 Task: Look for space in Salinópolis, Brazil from 3rd August, 2023 to 7th August, 2023 for 2 adults in price range Rs.4000 to Rs.9000. Place can be private room with 1  bedroom having 1 bed and 1 bathroom. Property type can be house, flat, guest house, hotel. Booking option can be shelf check-in. Required host language is Spanish.
Action: Mouse moved to (789, 111)
Screenshot: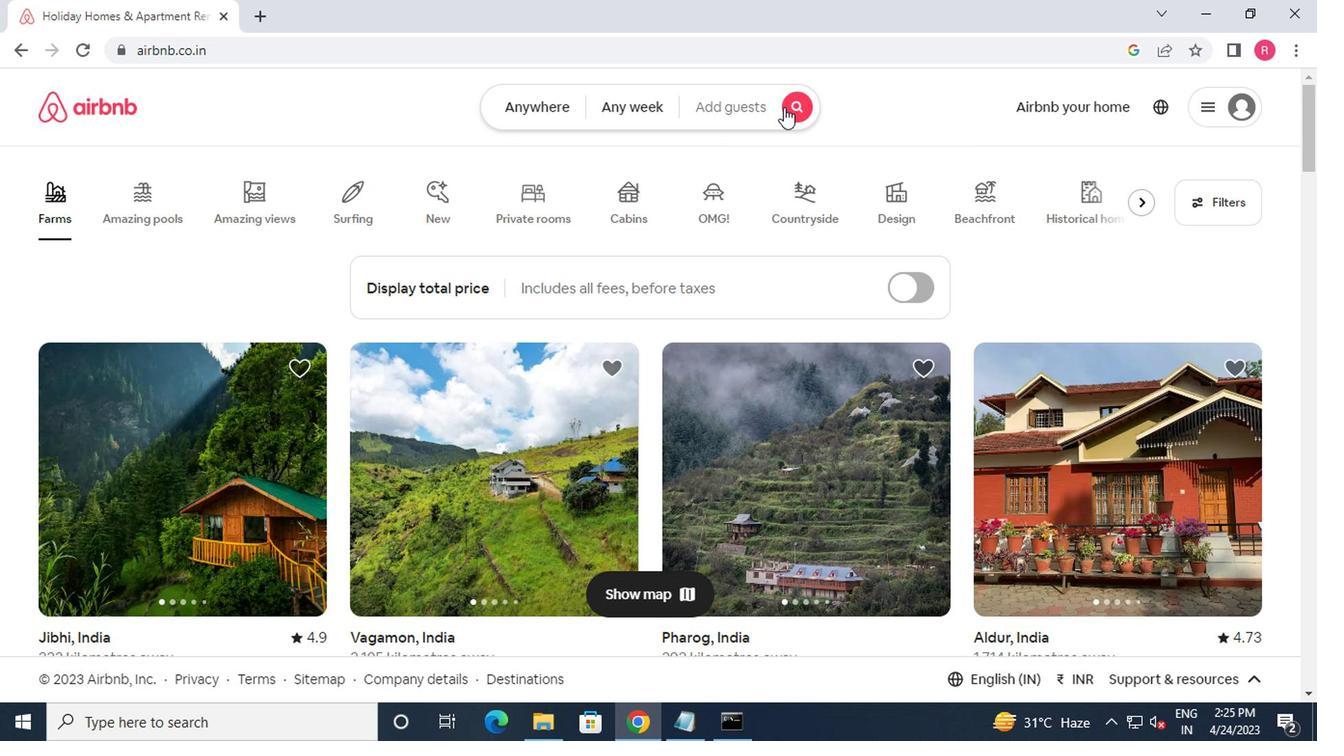 
Action: Mouse pressed left at (789, 111)
Screenshot: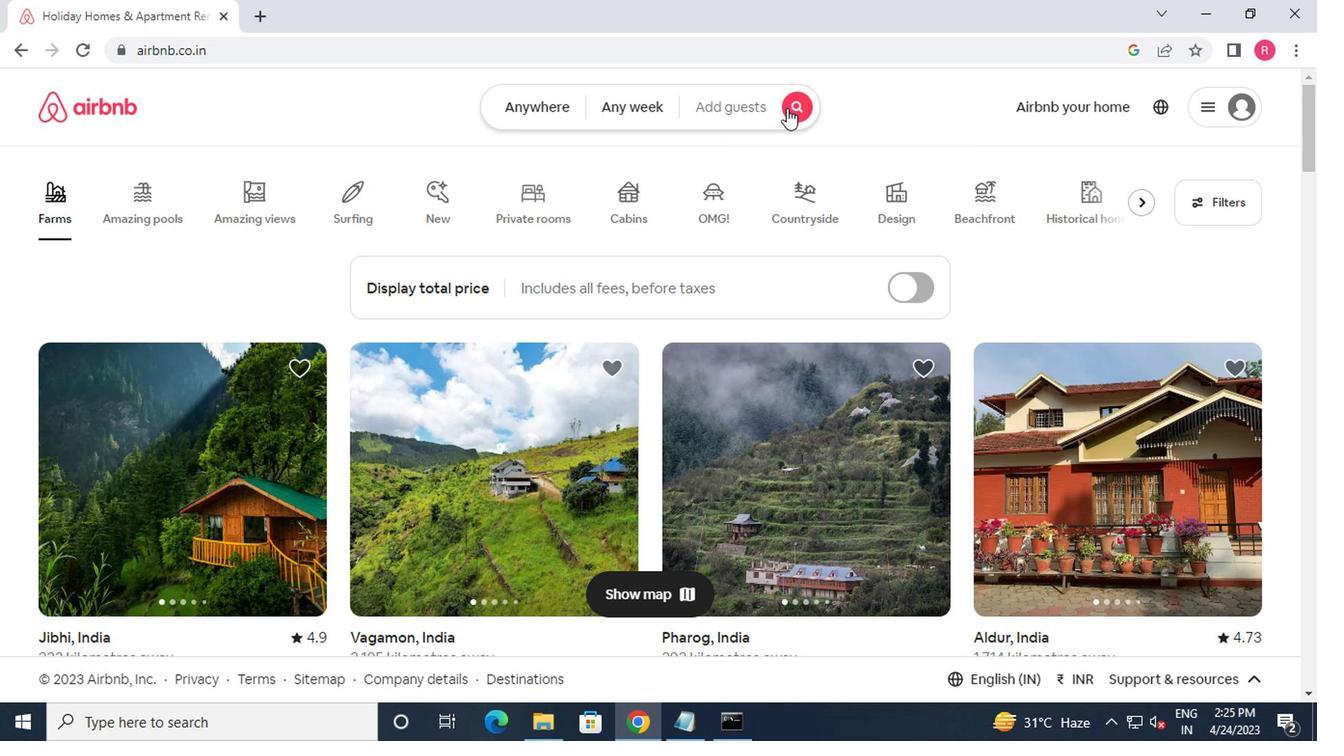 
Action: Mouse moved to (402, 189)
Screenshot: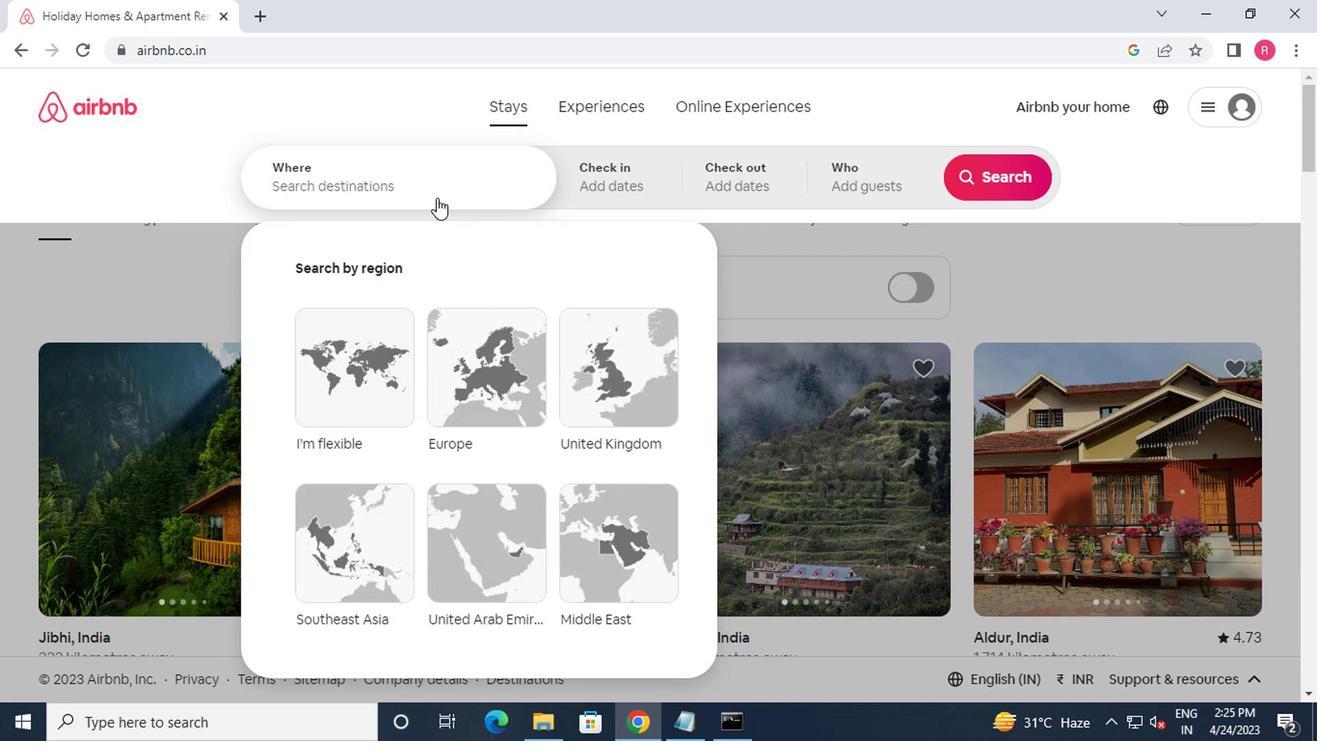 
Action: Mouse pressed left at (402, 189)
Screenshot: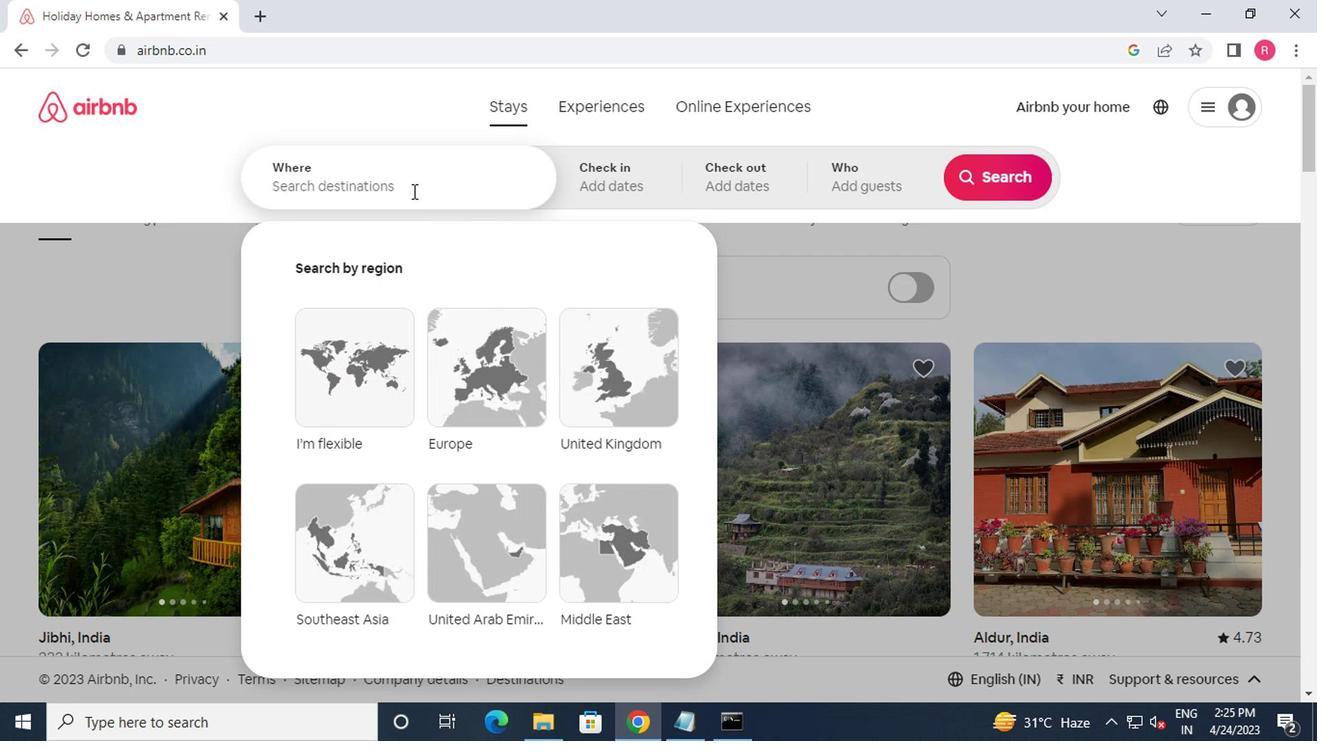 
Action: Key pressed salinopolis,brazil<Key.enter>
Screenshot: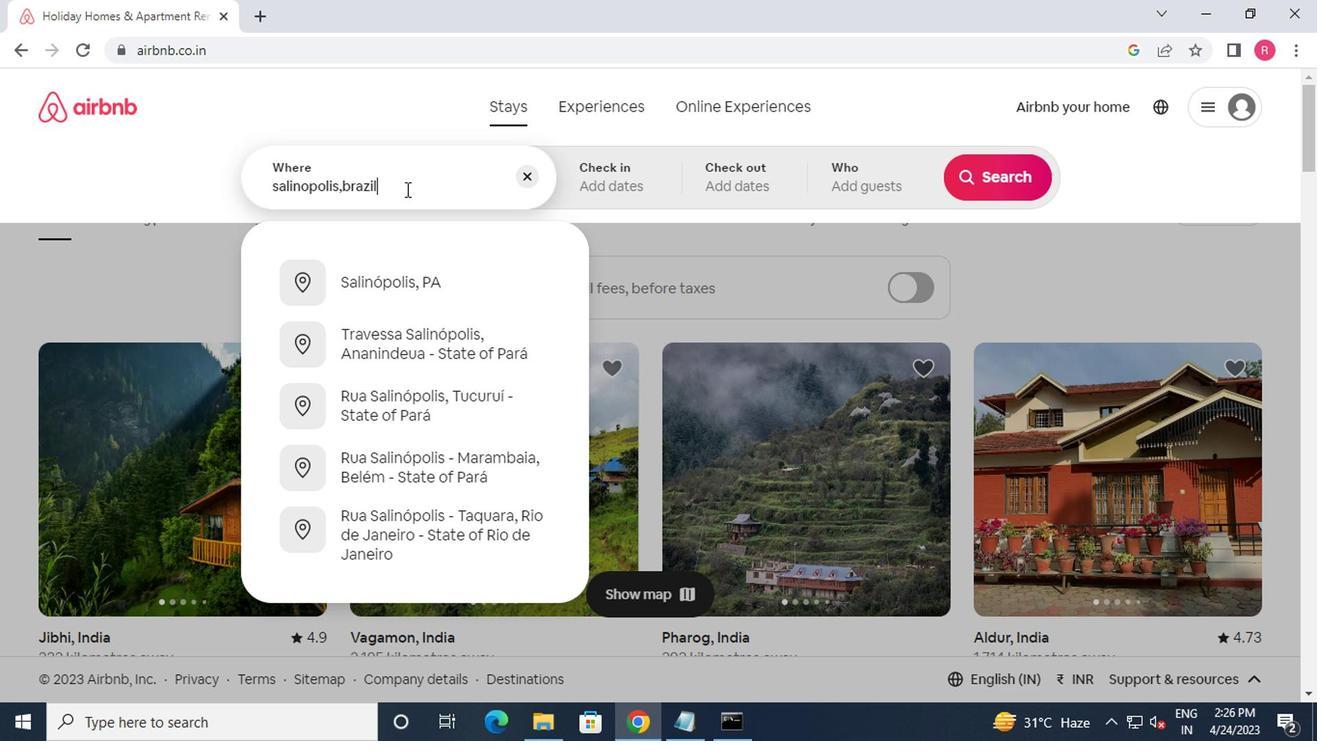 
Action: Mouse moved to (975, 339)
Screenshot: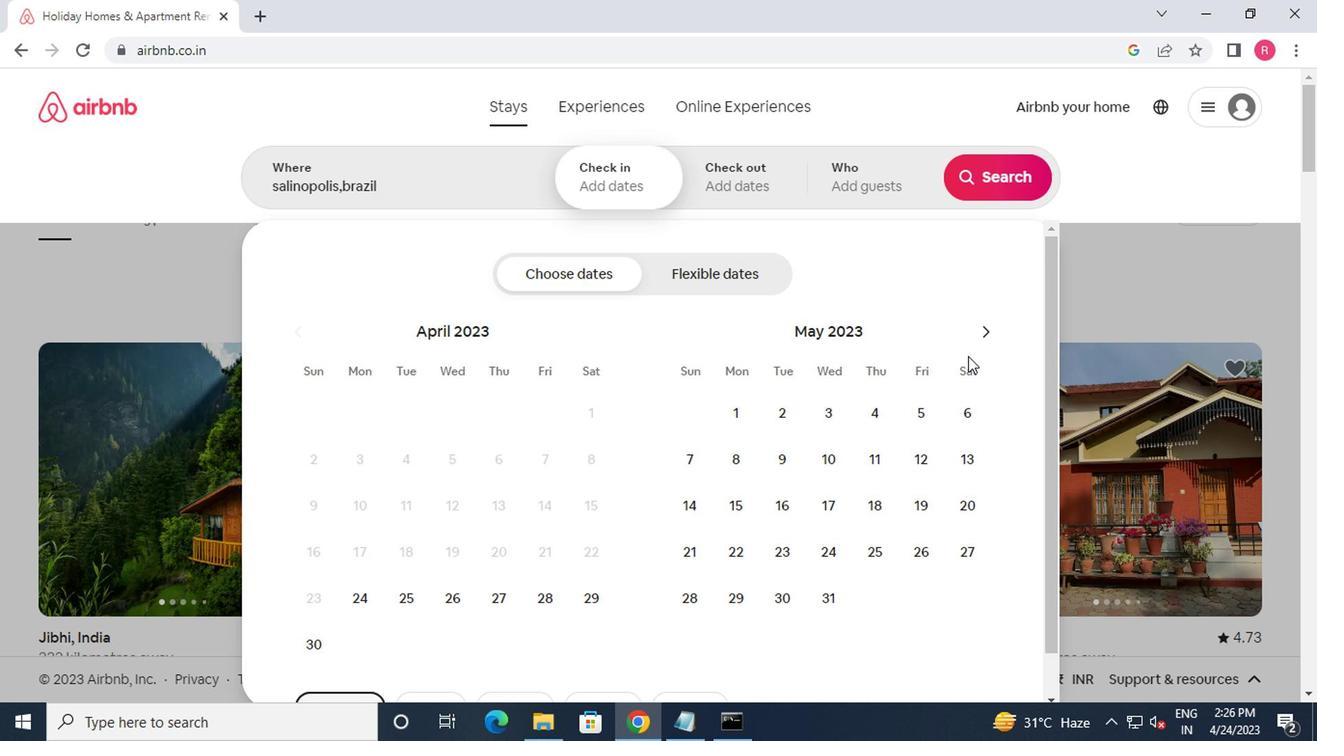 
Action: Mouse pressed left at (975, 339)
Screenshot: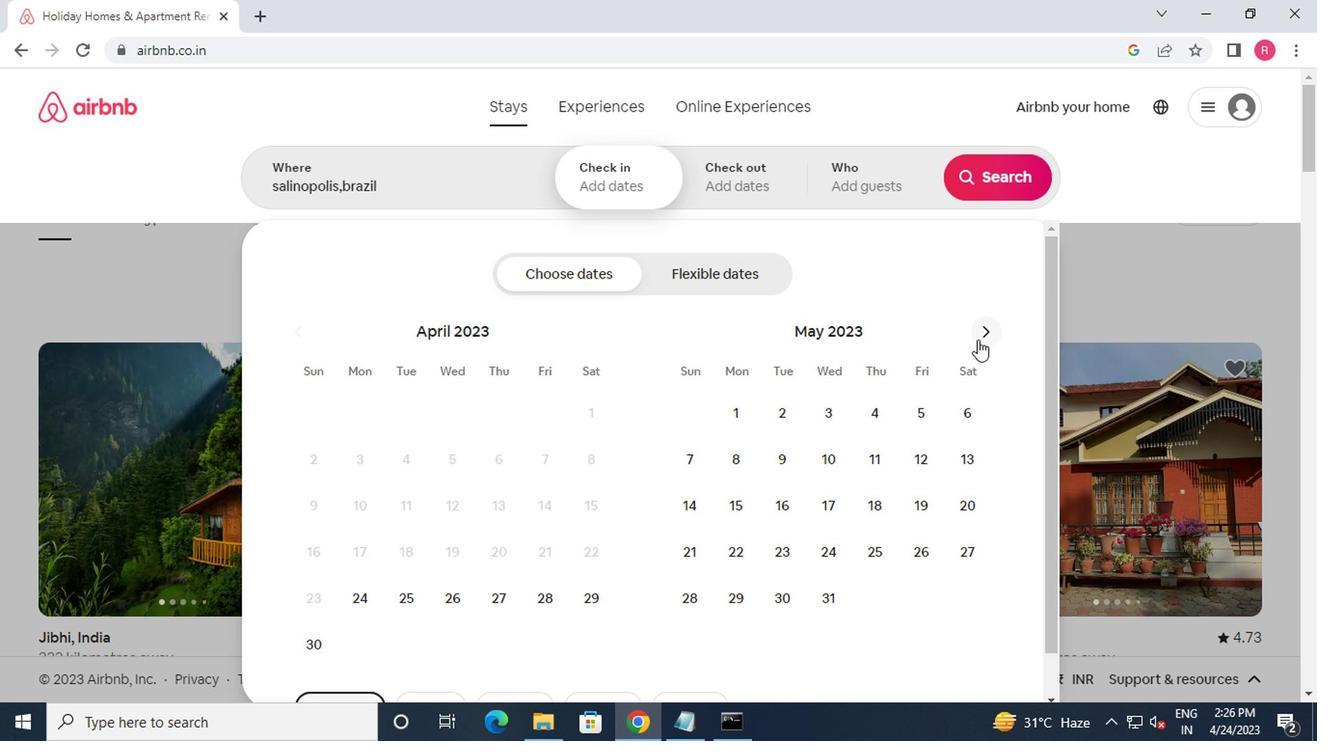 
Action: Mouse pressed left at (975, 339)
Screenshot: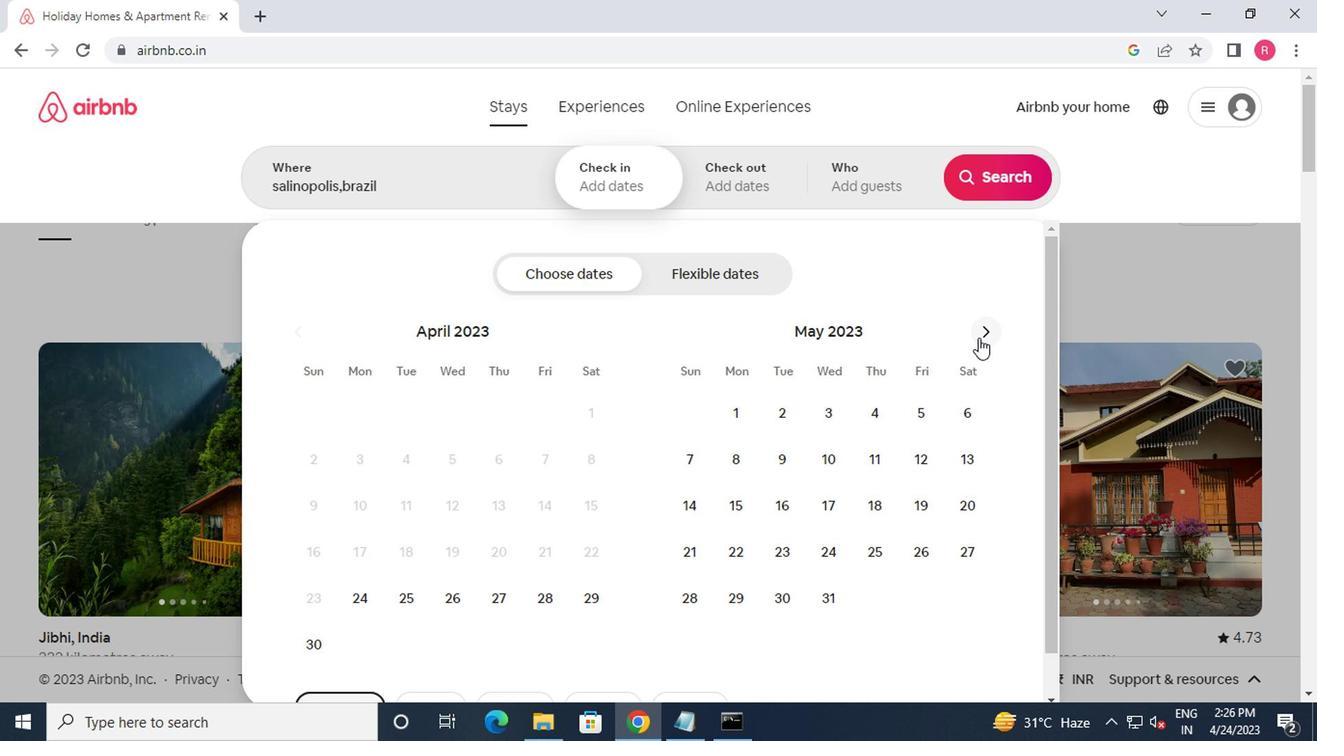 
Action: Mouse pressed left at (975, 339)
Screenshot: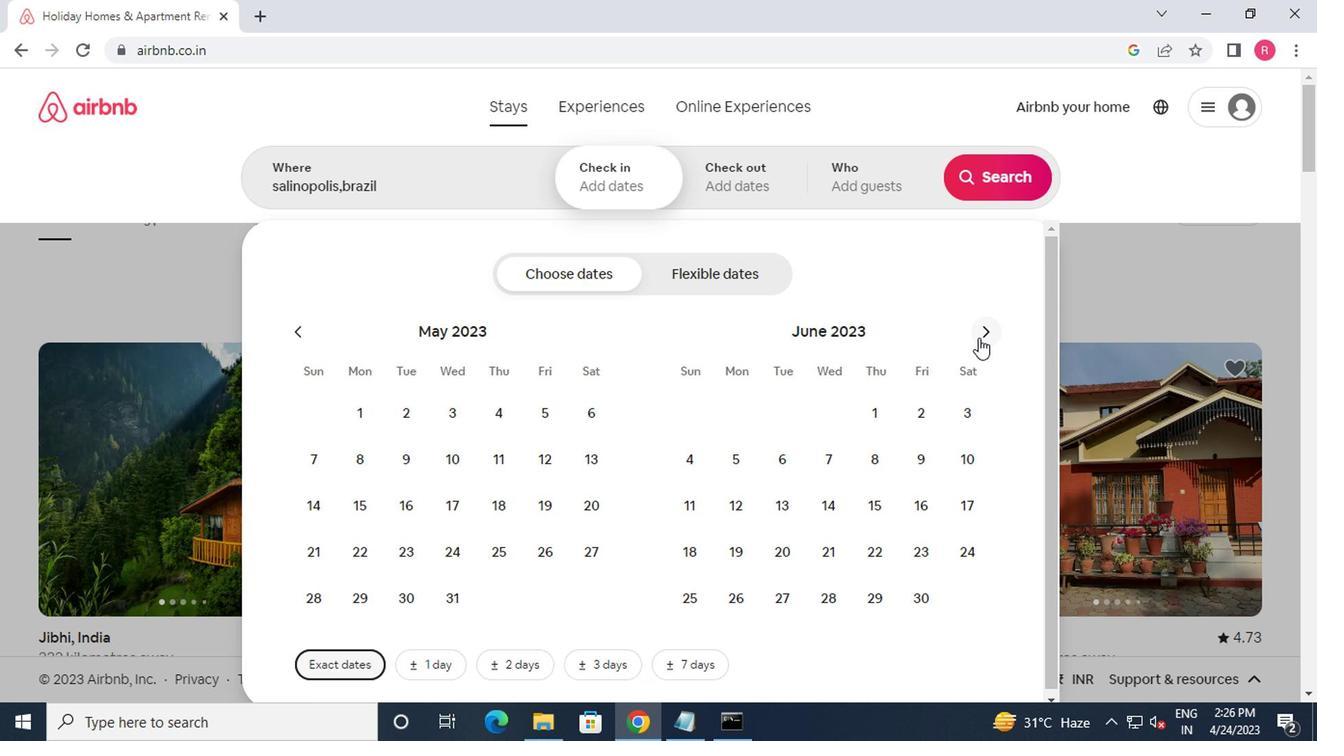 
Action: Mouse pressed left at (975, 339)
Screenshot: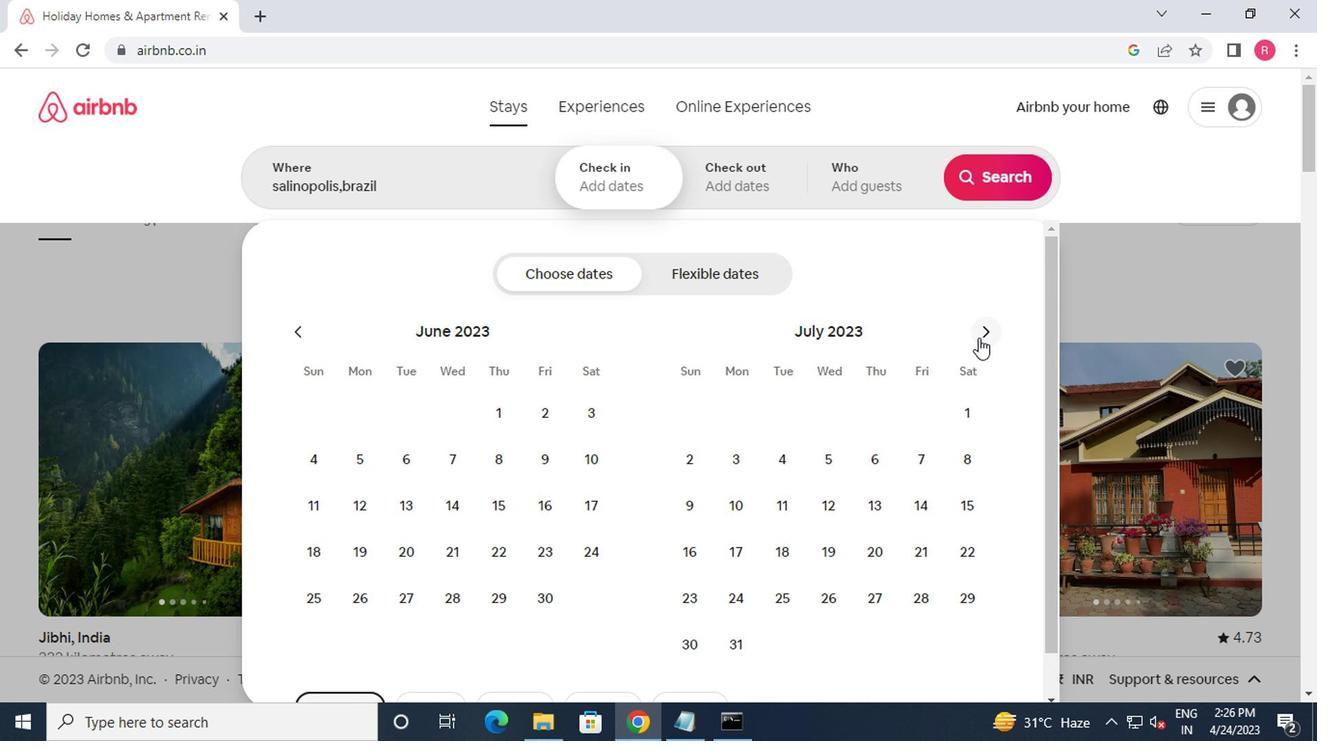
Action: Mouse moved to (870, 424)
Screenshot: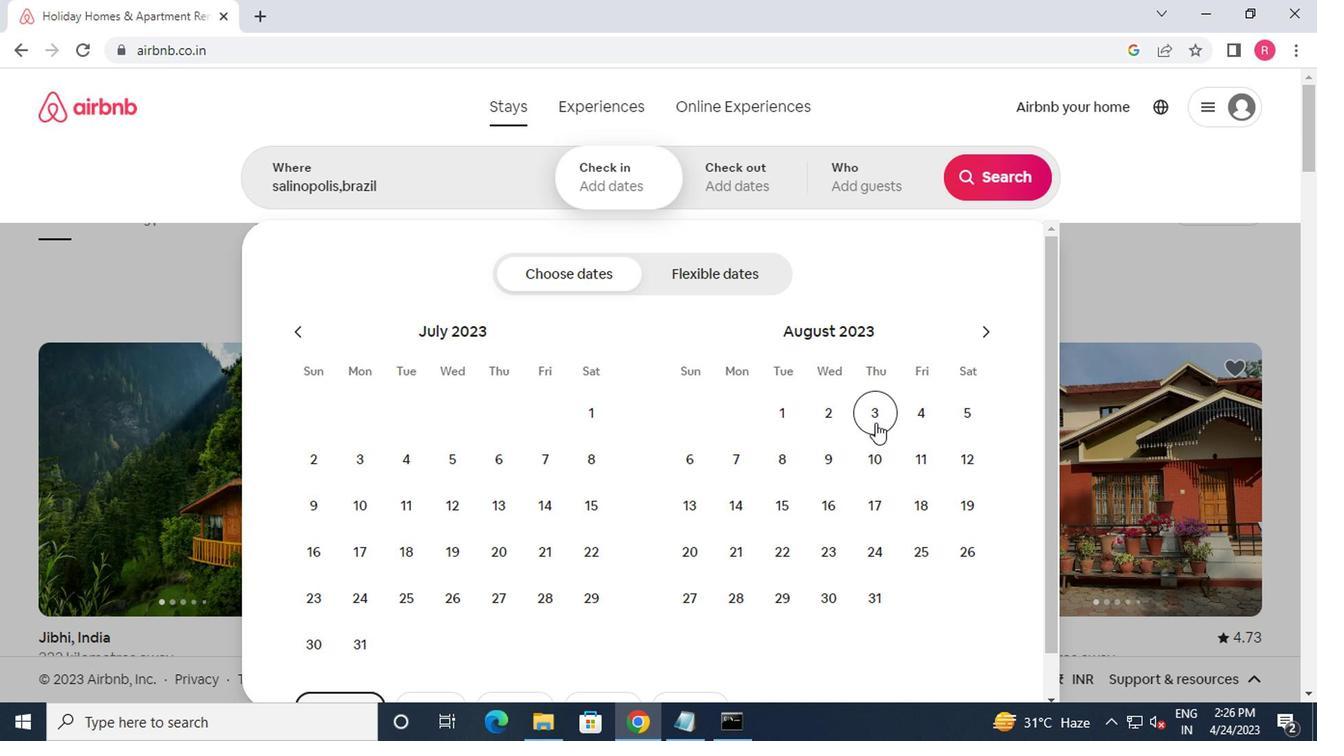
Action: Mouse pressed left at (870, 424)
Screenshot: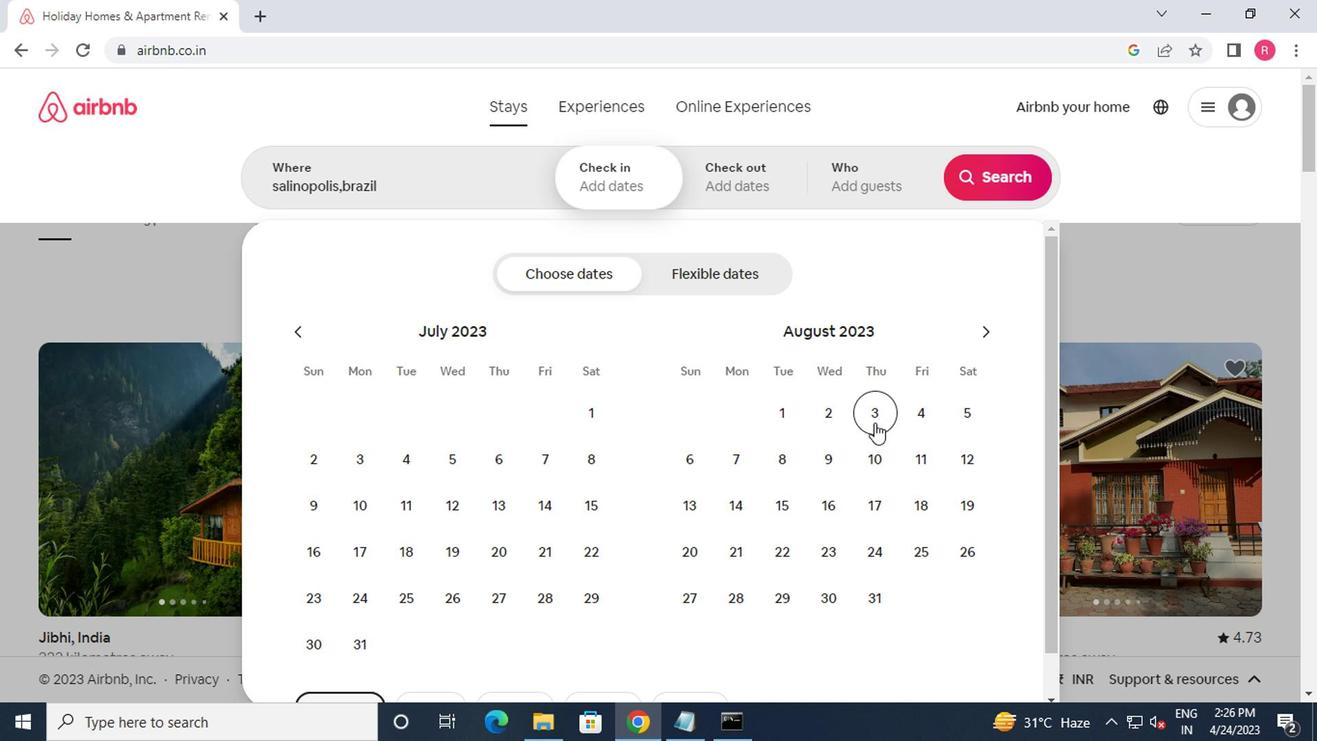 
Action: Mouse moved to (737, 470)
Screenshot: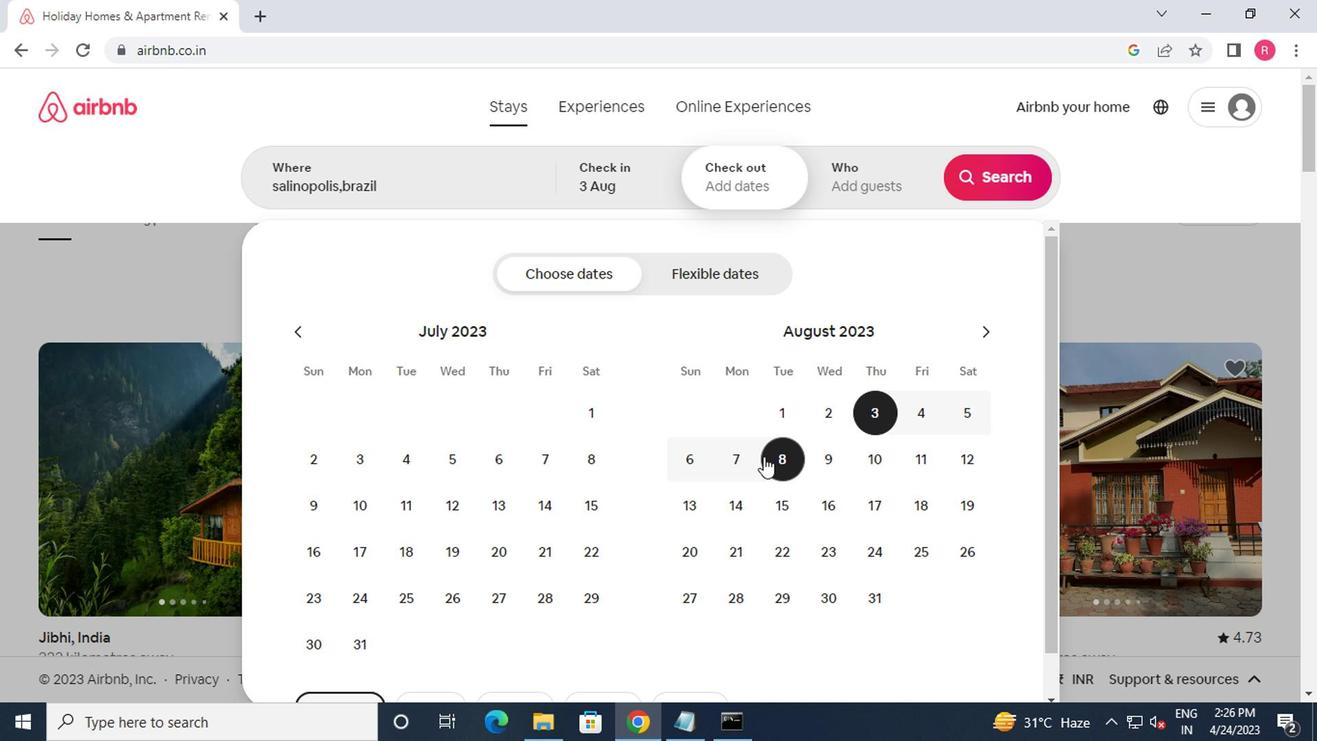 
Action: Mouse pressed left at (737, 470)
Screenshot: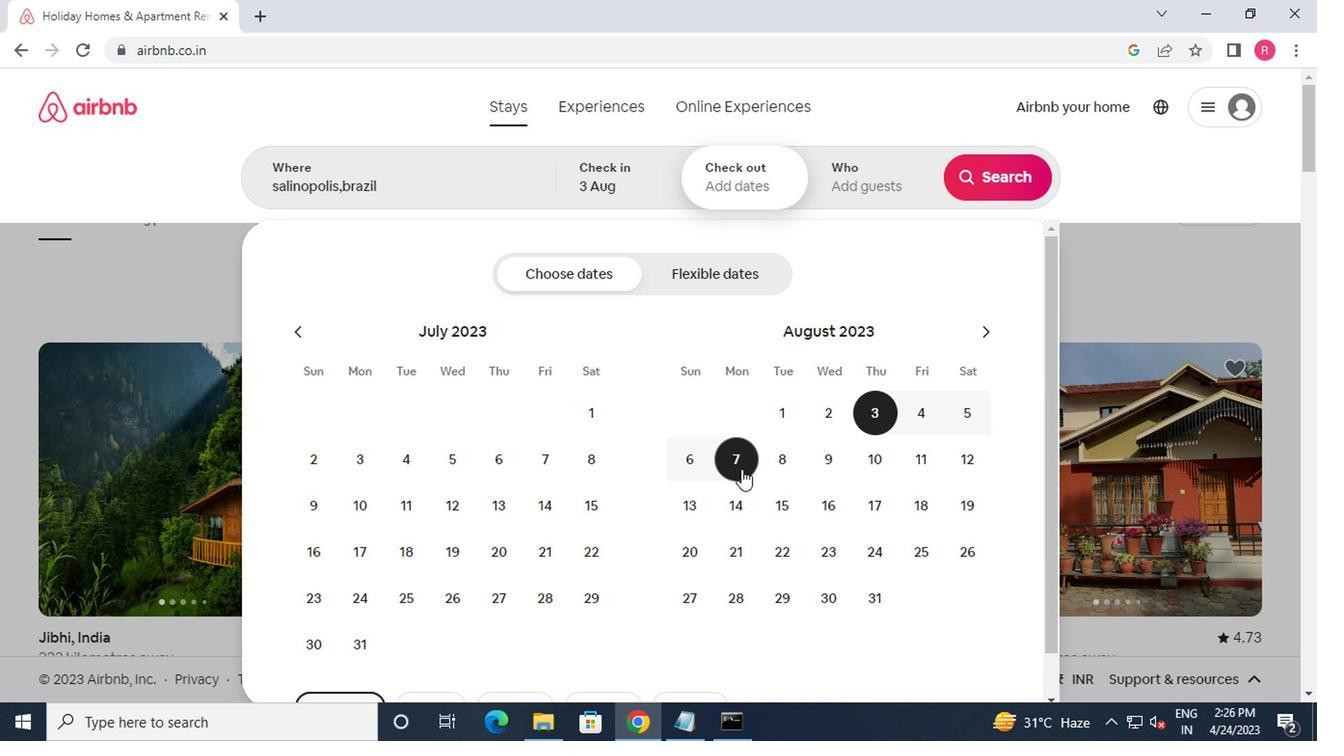 
Action: Mouse moved to (849, 183)
Screenshot: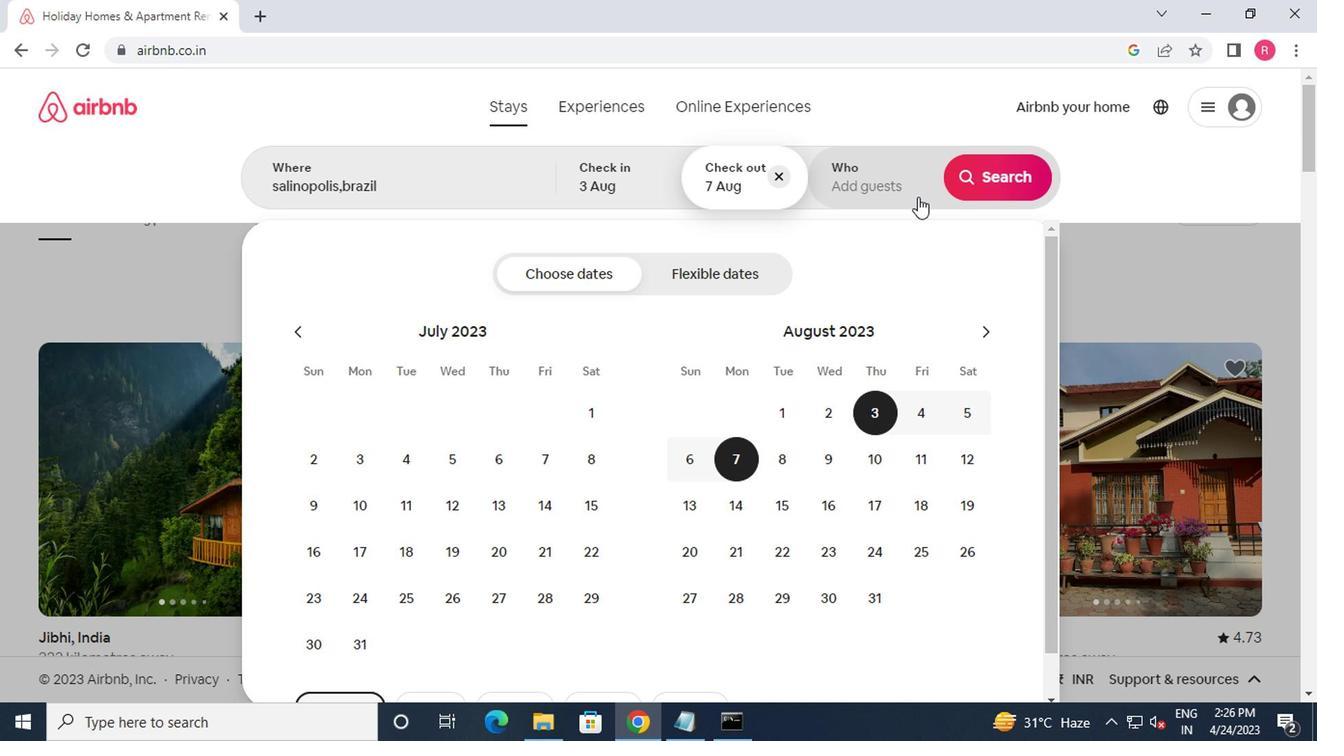 
Action: Mouse pressed left at (849, 183)
Screenshot: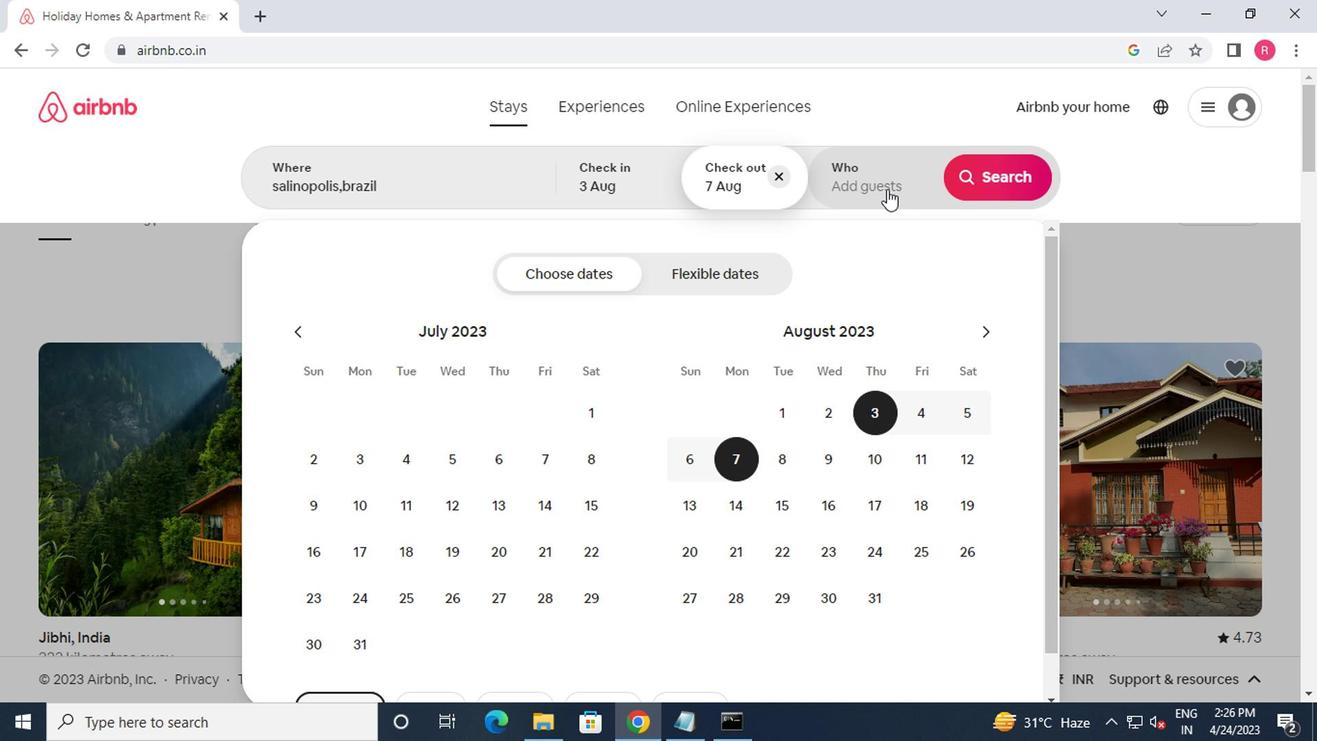 
Action: Mouse moved to (998, 286)
Screenshot: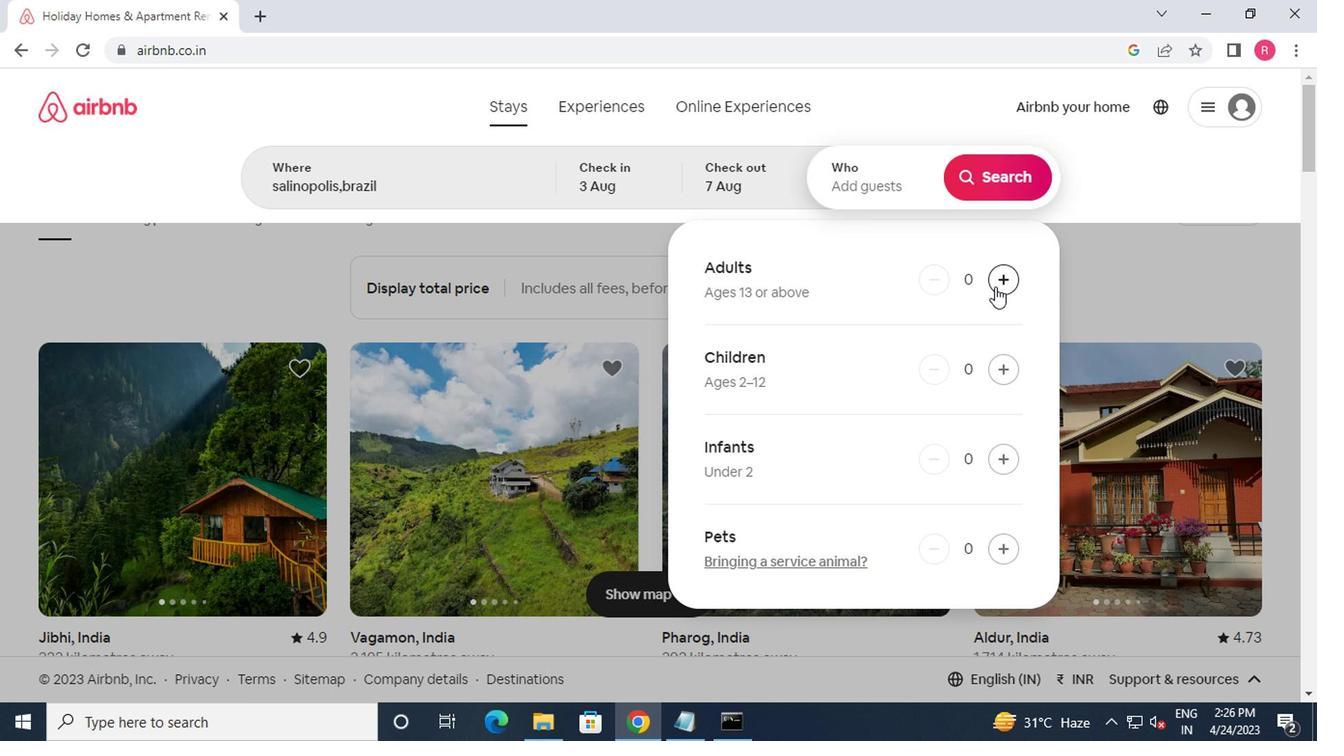 
Action: Mouse pressed left at (998, 286)
Screenshot: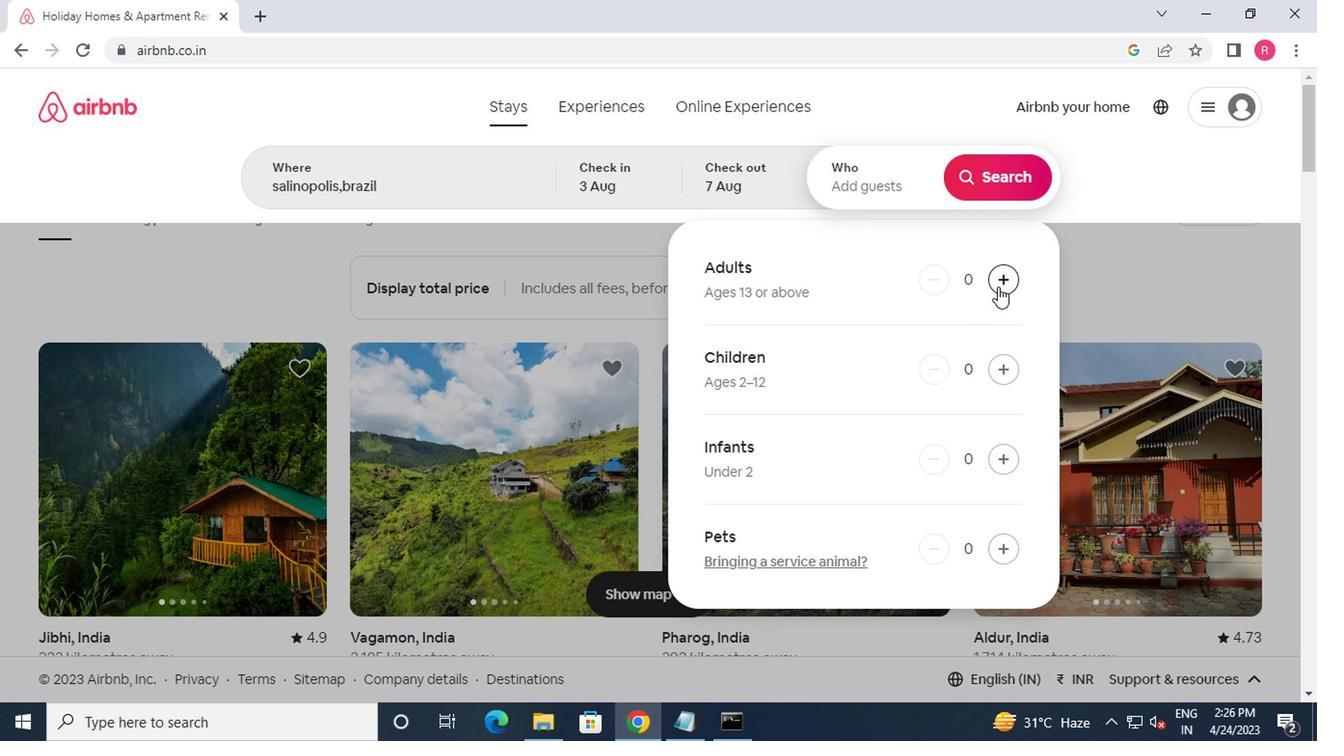 
Action: Mouse moved to (999, 285)
Screenshot: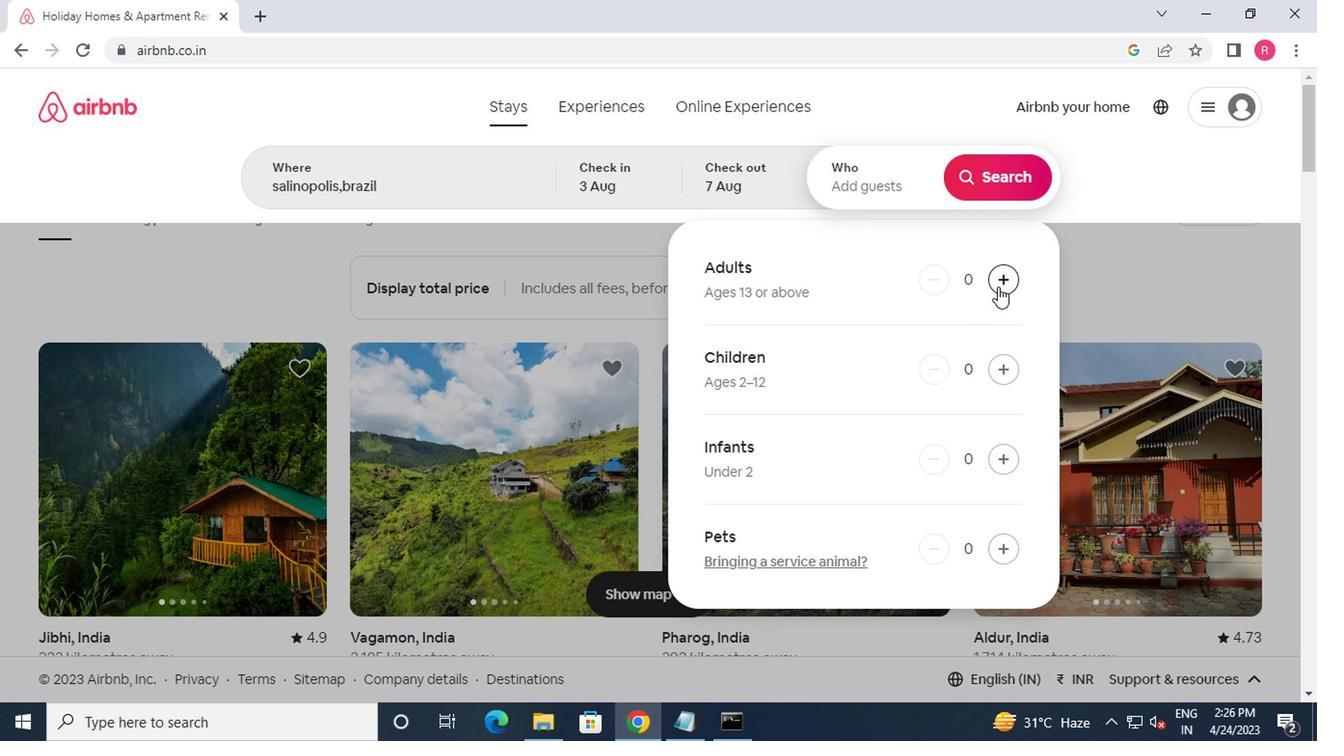 
Action: Mouse pressed left at (999, 285)
Screenshot: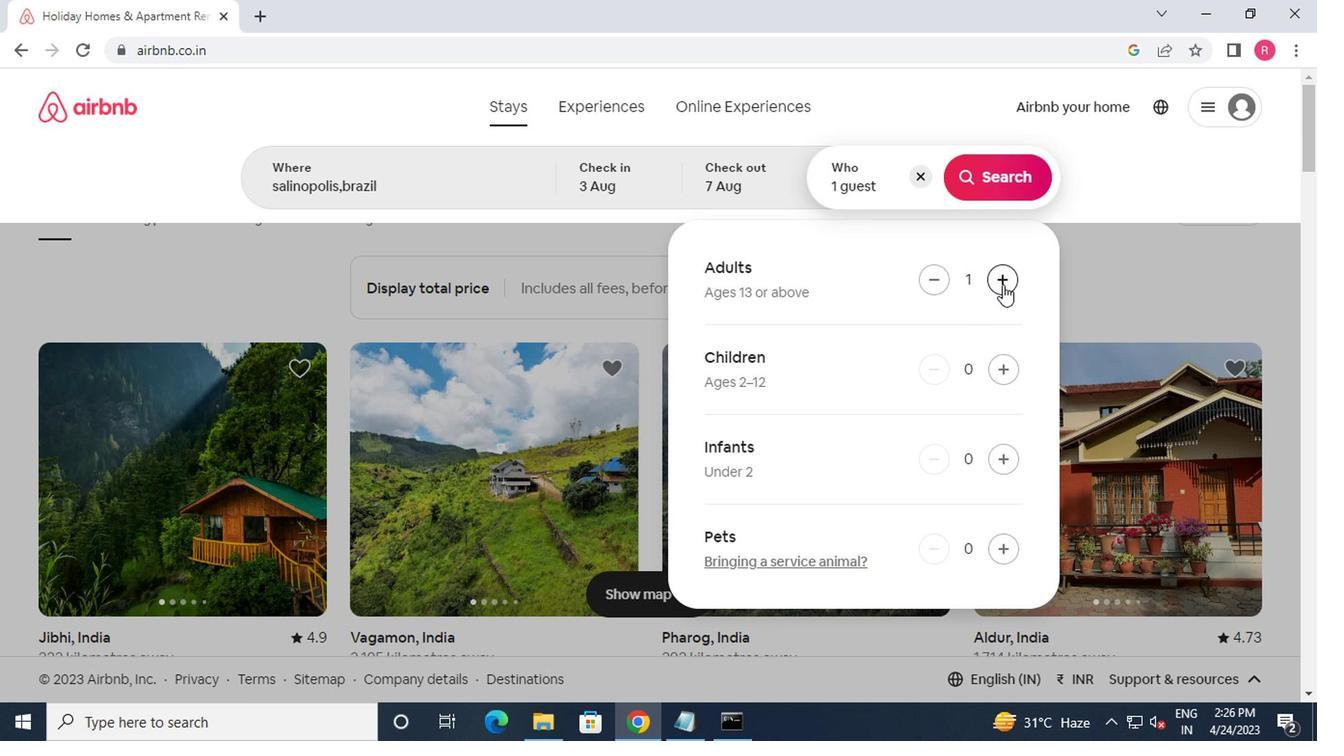 
Action: Mouse moved to (984, 191)
Screenshot: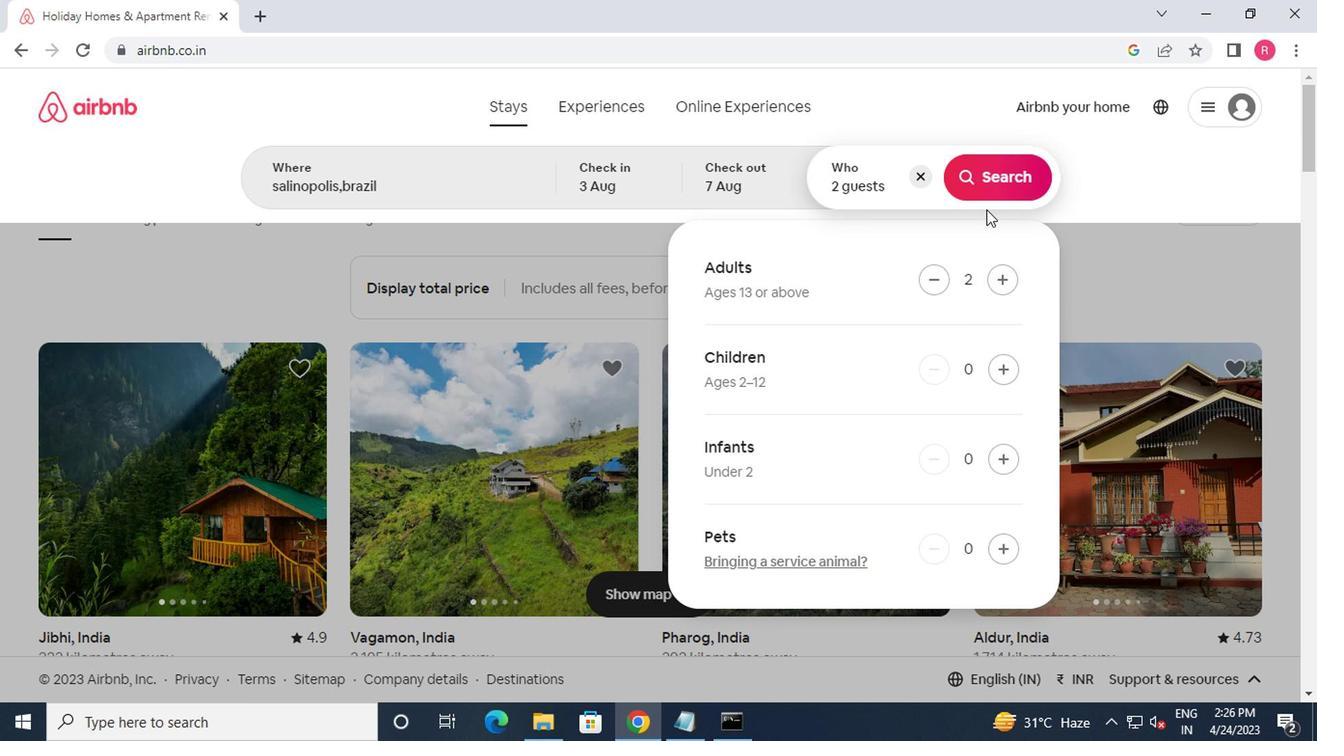 
Action: Mouse pressed left at (984, 191)
Screenshot: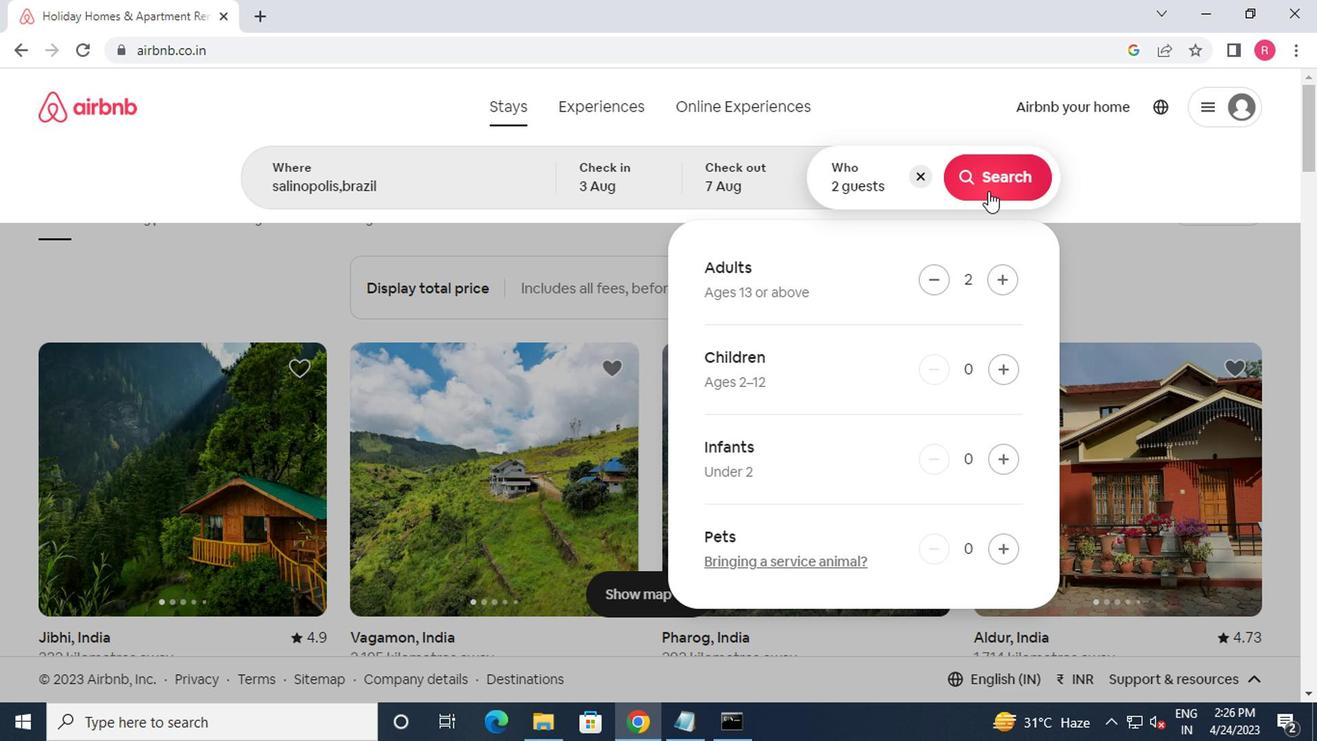 
Action: Mouse moved to (1218, 188)
Screenshot: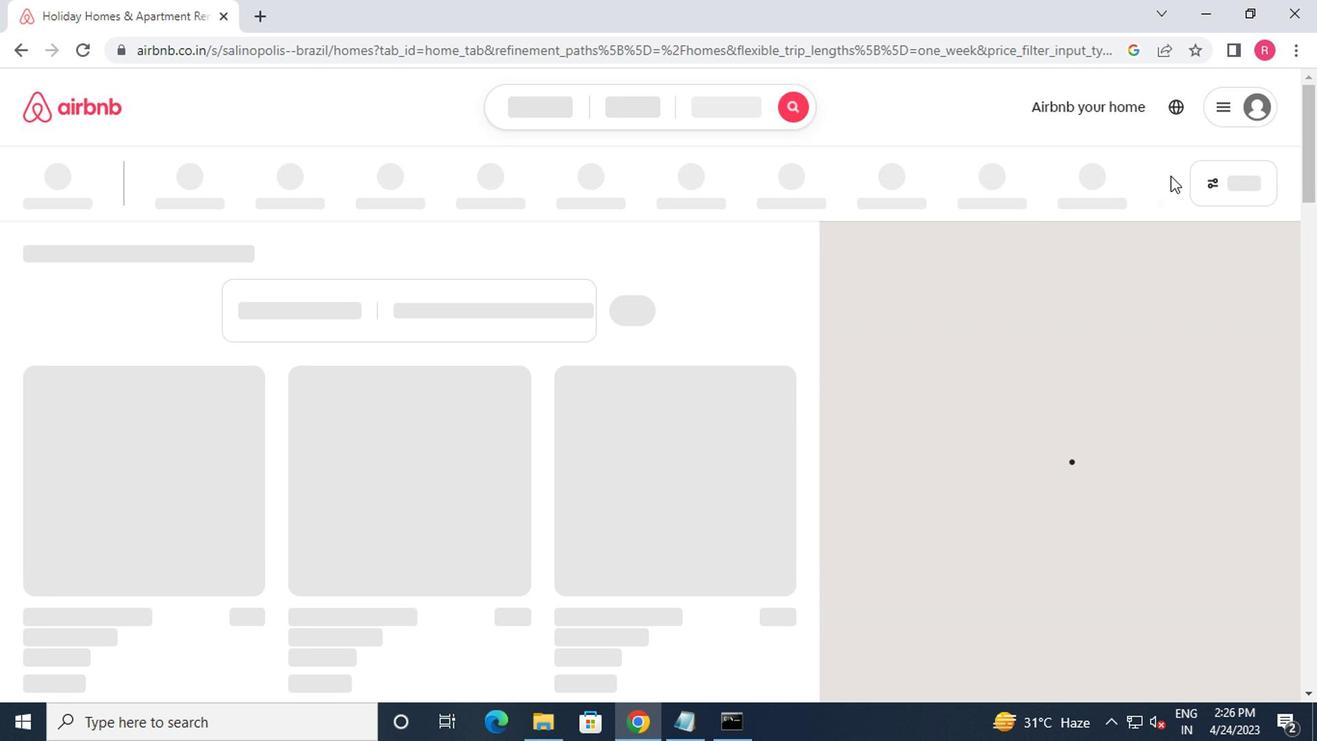 
Action: Mouse pressed left at (1218, 188)
Screenshot: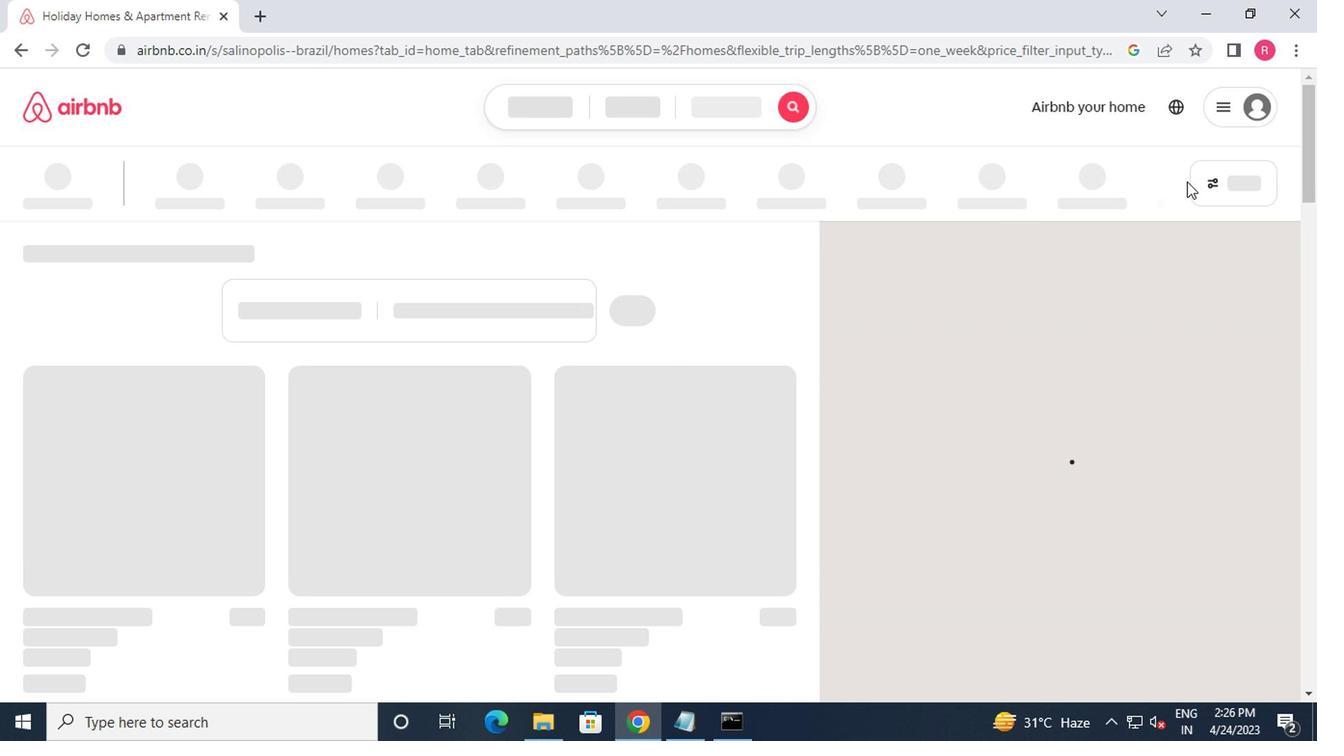 
Action: Mouse moved to (404, 420)
Screenshot: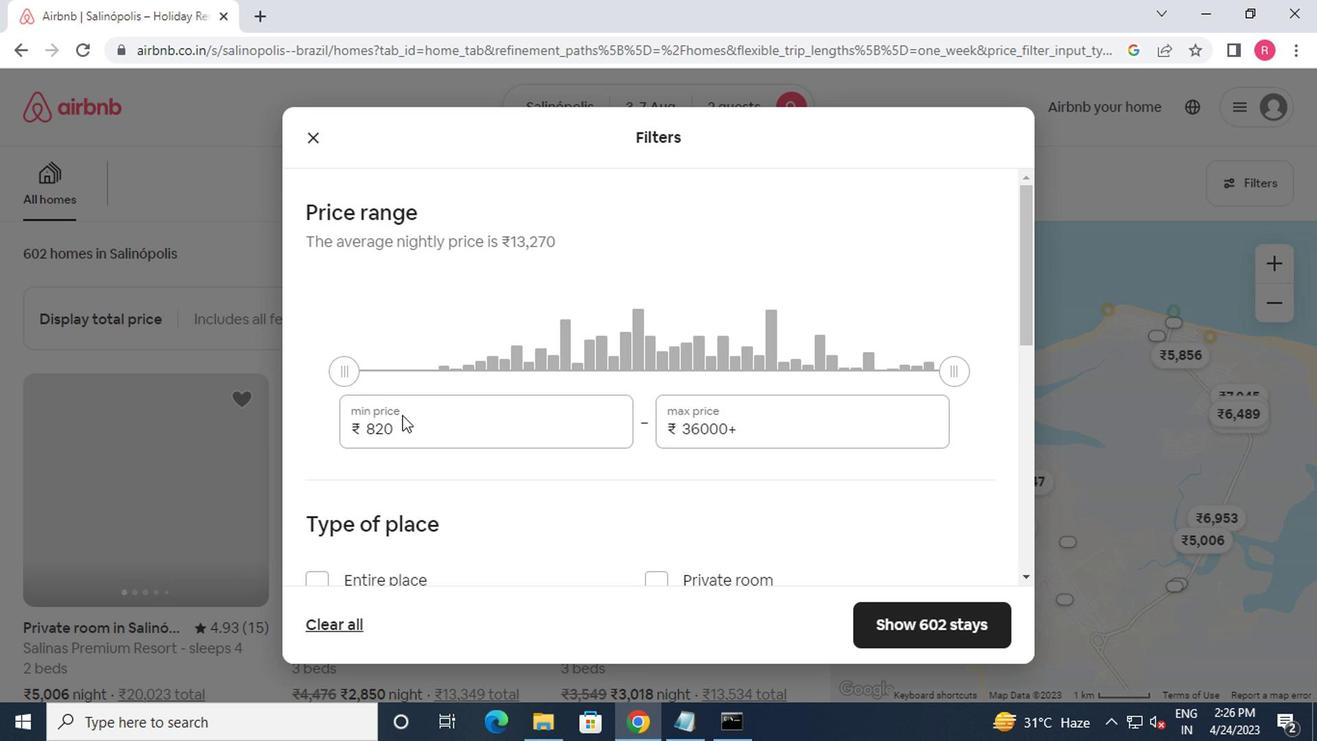 
Action: Mouse pressed left at (404, 420)
Screenshot: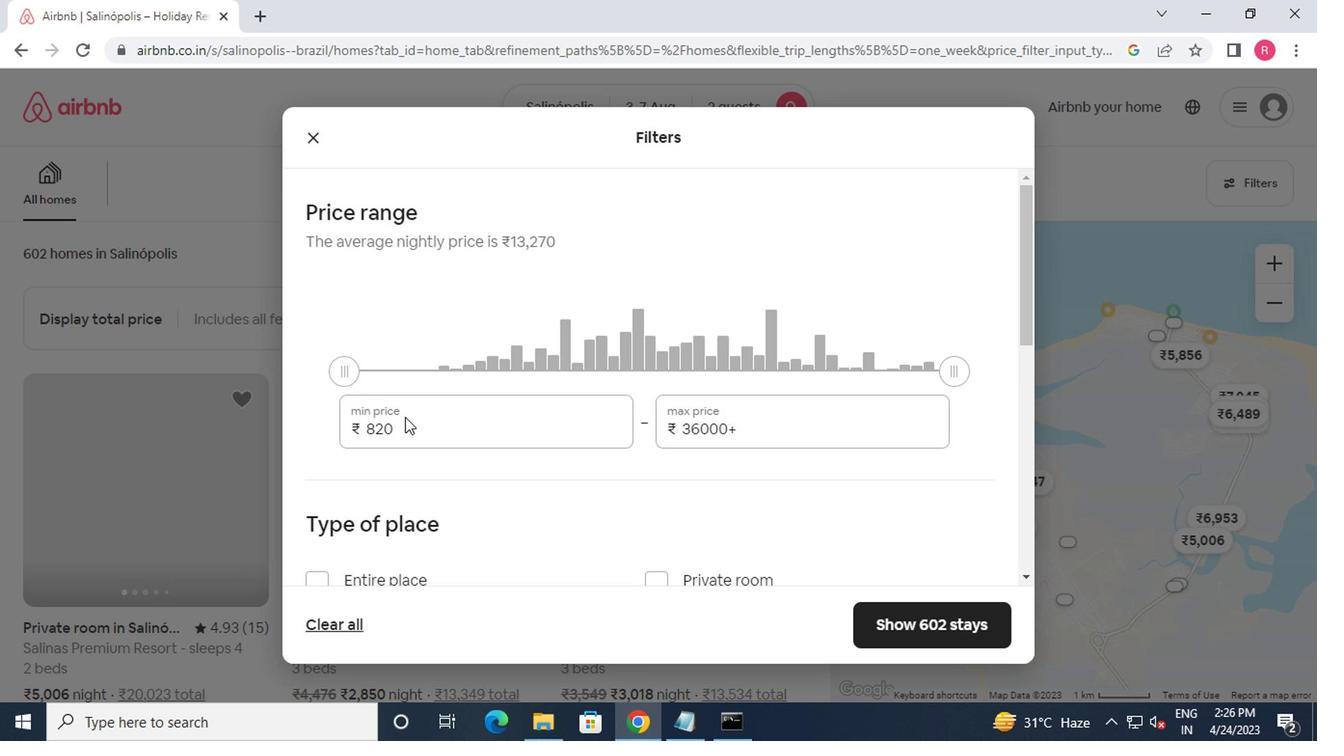 
Action: Mouse moved to (404, 420)
Screenshot: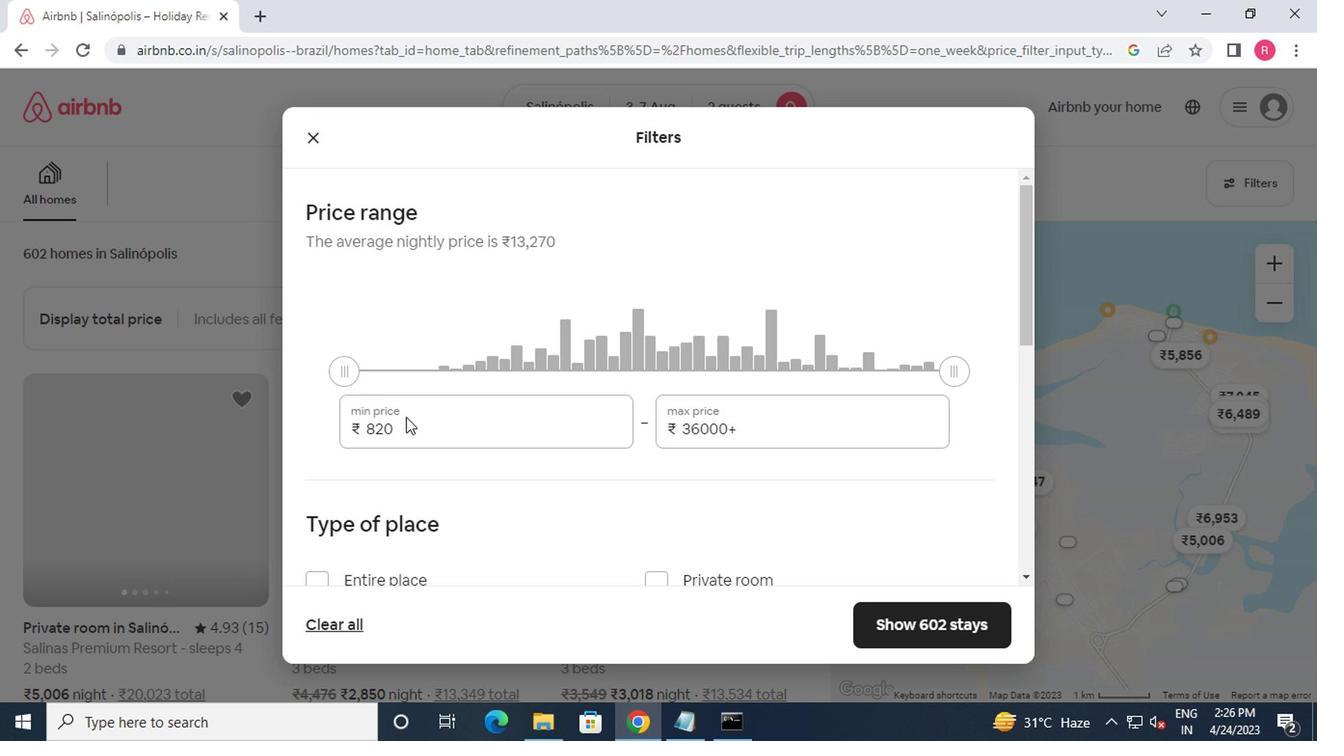 
Action: Key pressed <Key.backspace>
Screenshot: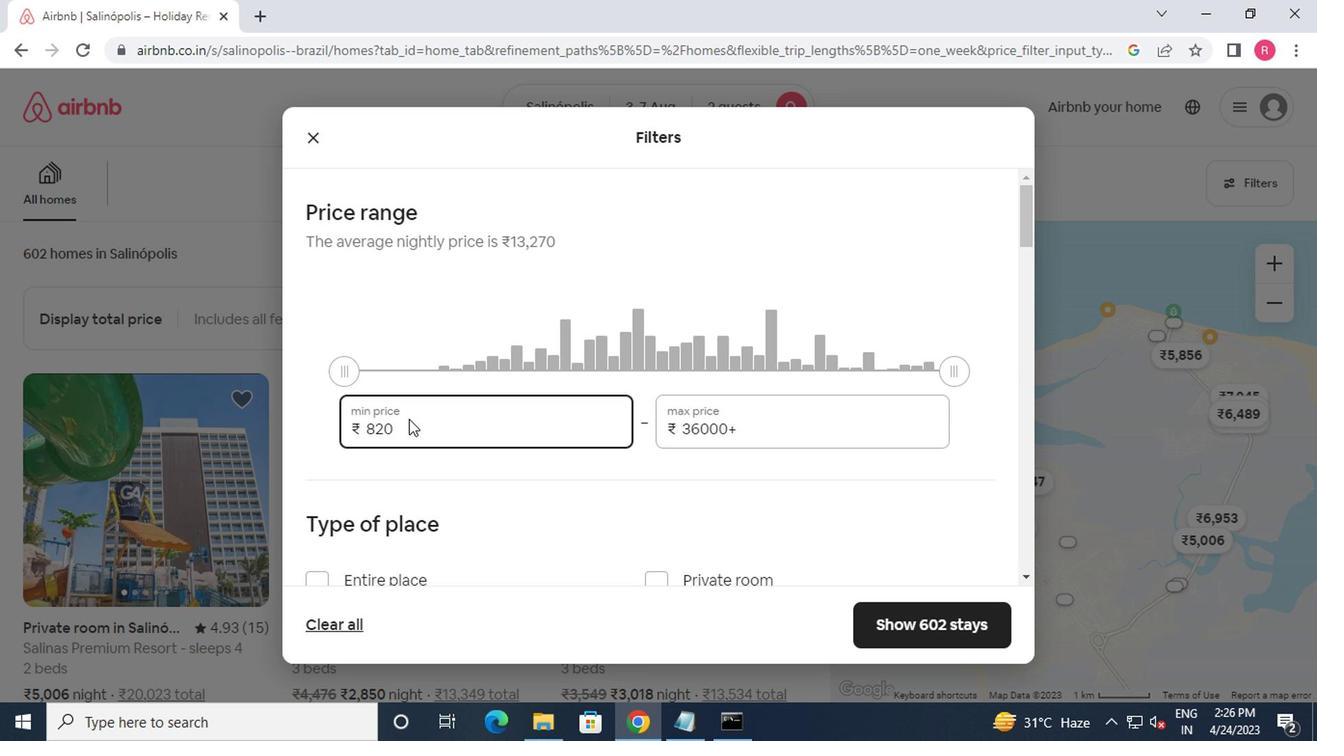 
Action: Mouse moved to (405, 421)
Screenshot: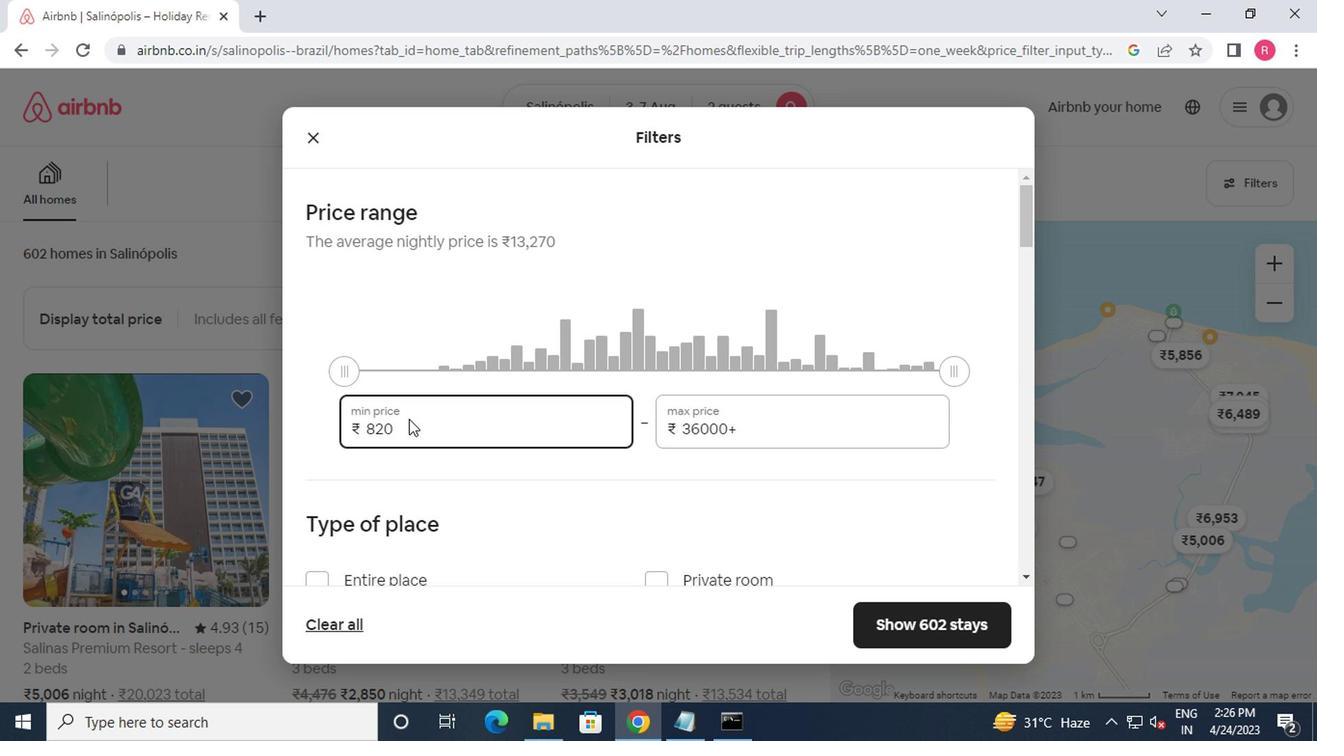 
Action: Key pressed <Key.backspace><Key.backspace><Key.backspace><Key.backspace><Key.backspace>4000
Screenshot: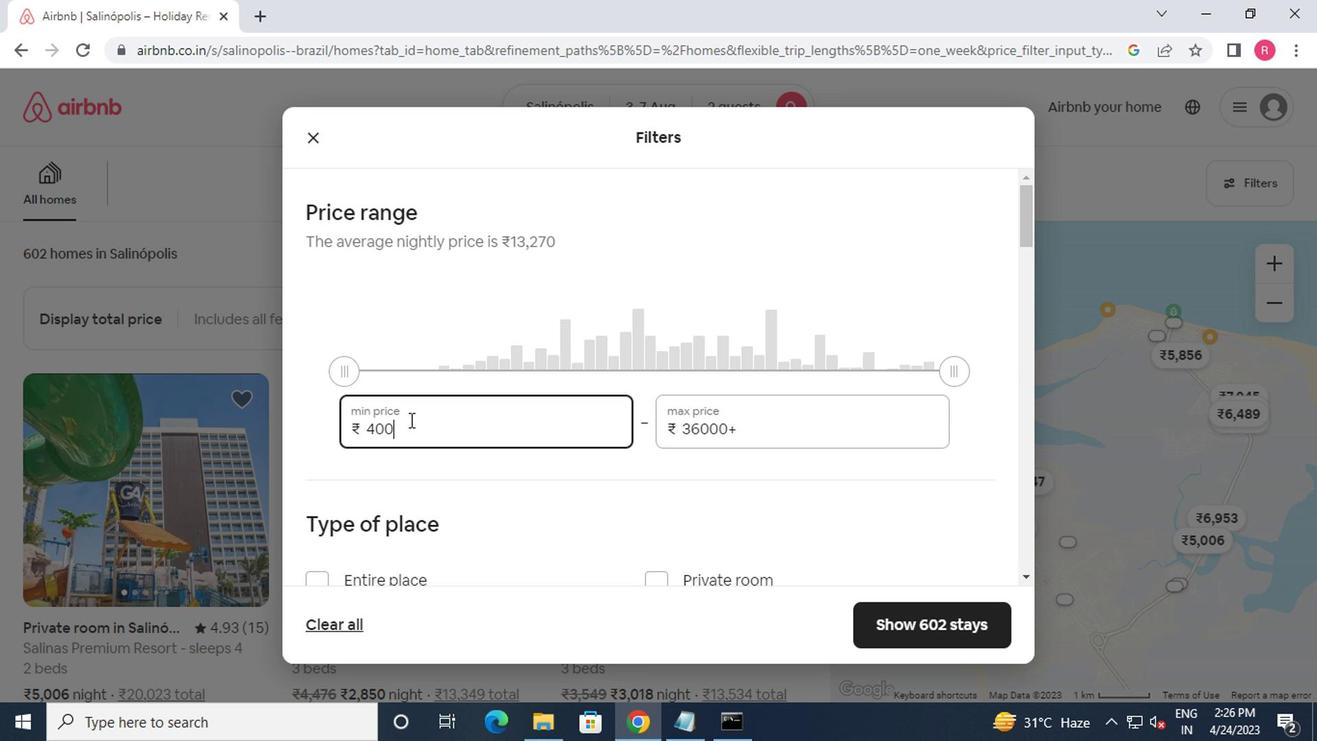 
Action: Mouse moved to (725, 433)
Screenshot: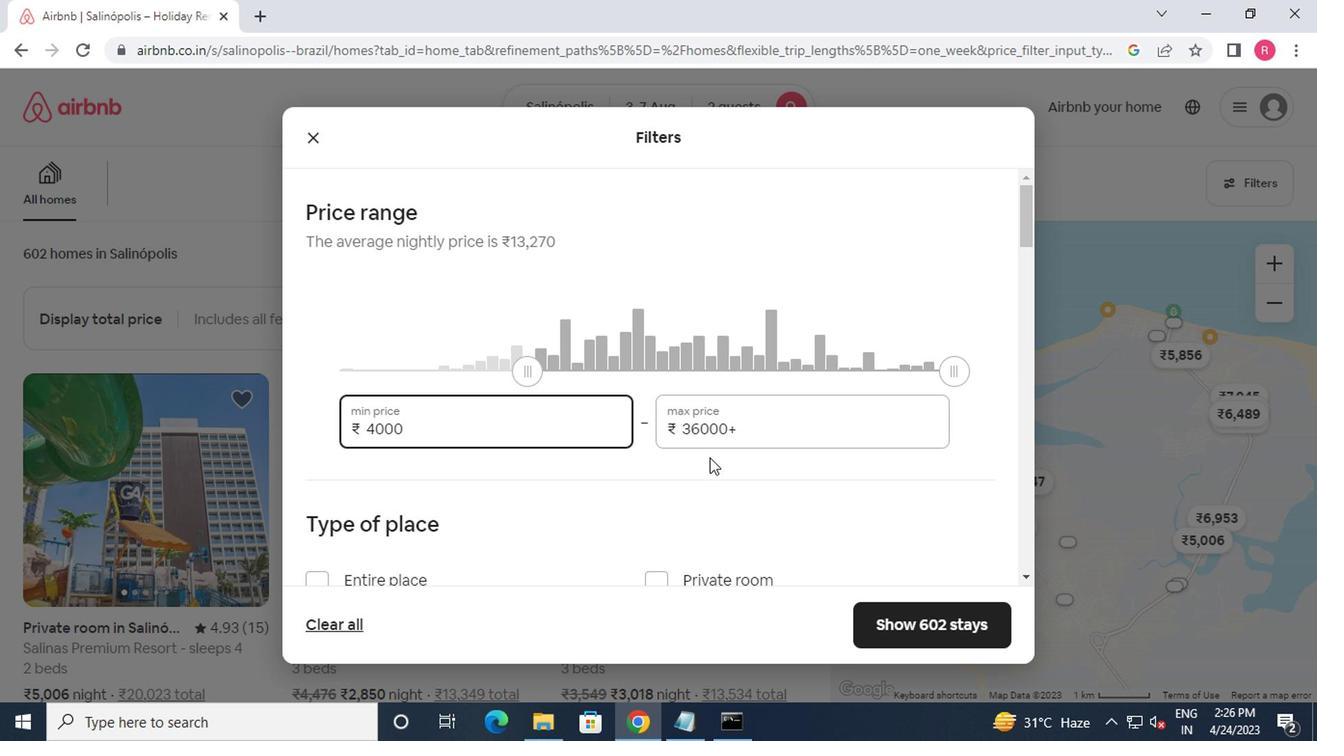 
Action: Mouse pressed left at (725, 433)
Screenshot: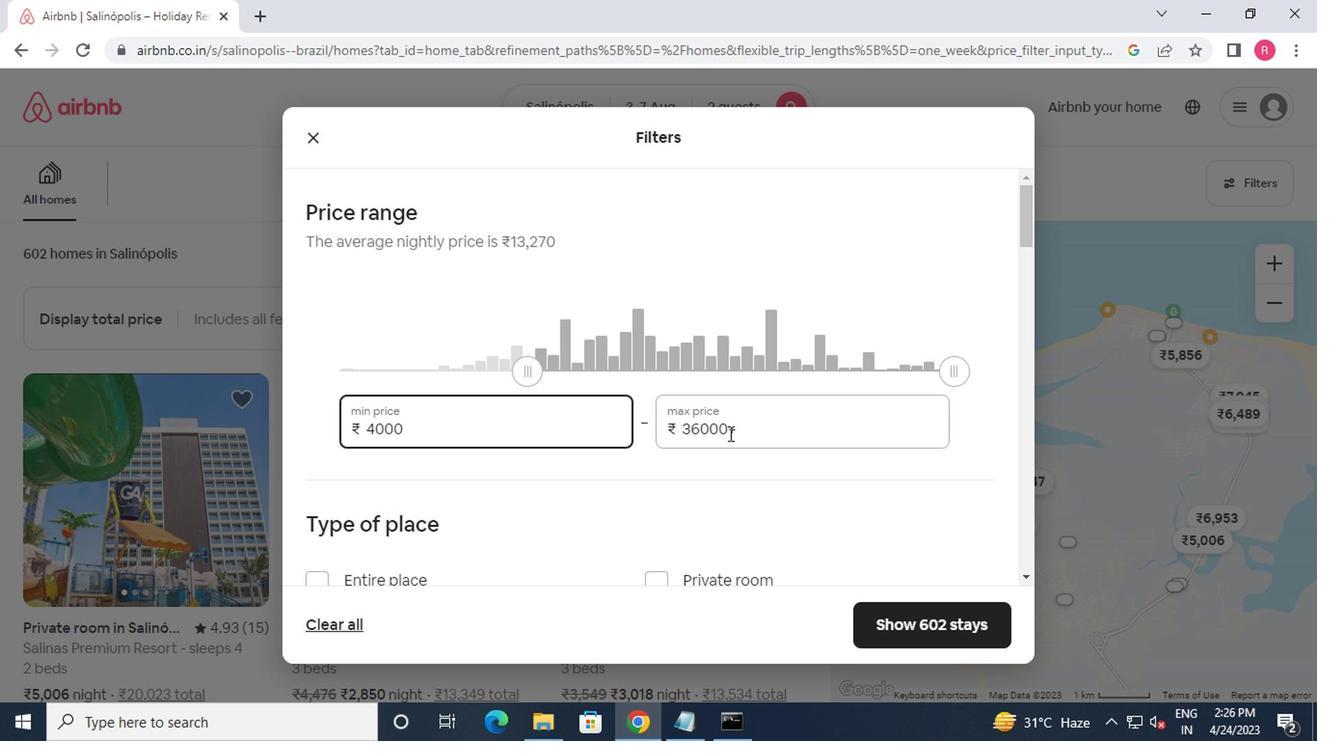 
Action: Mouse moved to (751, 428)
Screenshot: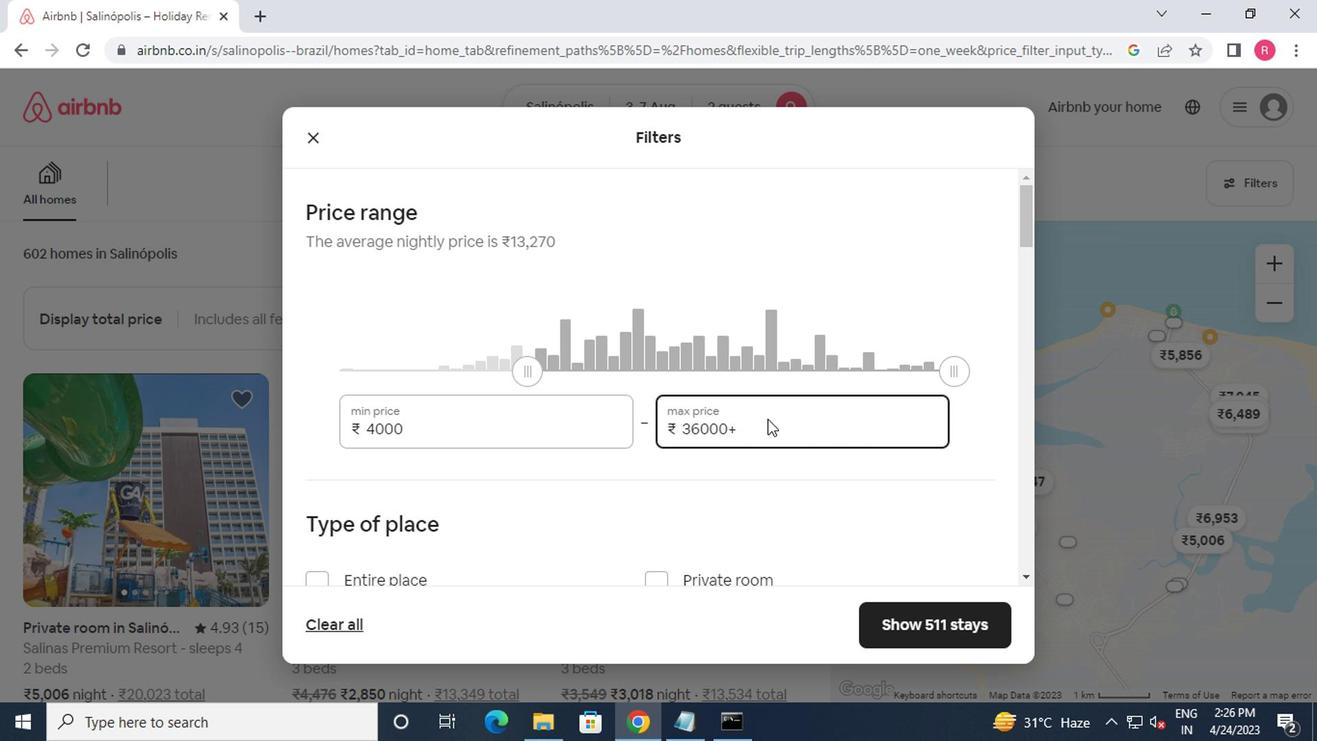 
Action: Mouse pressed left at (751, 428)
Screenshot: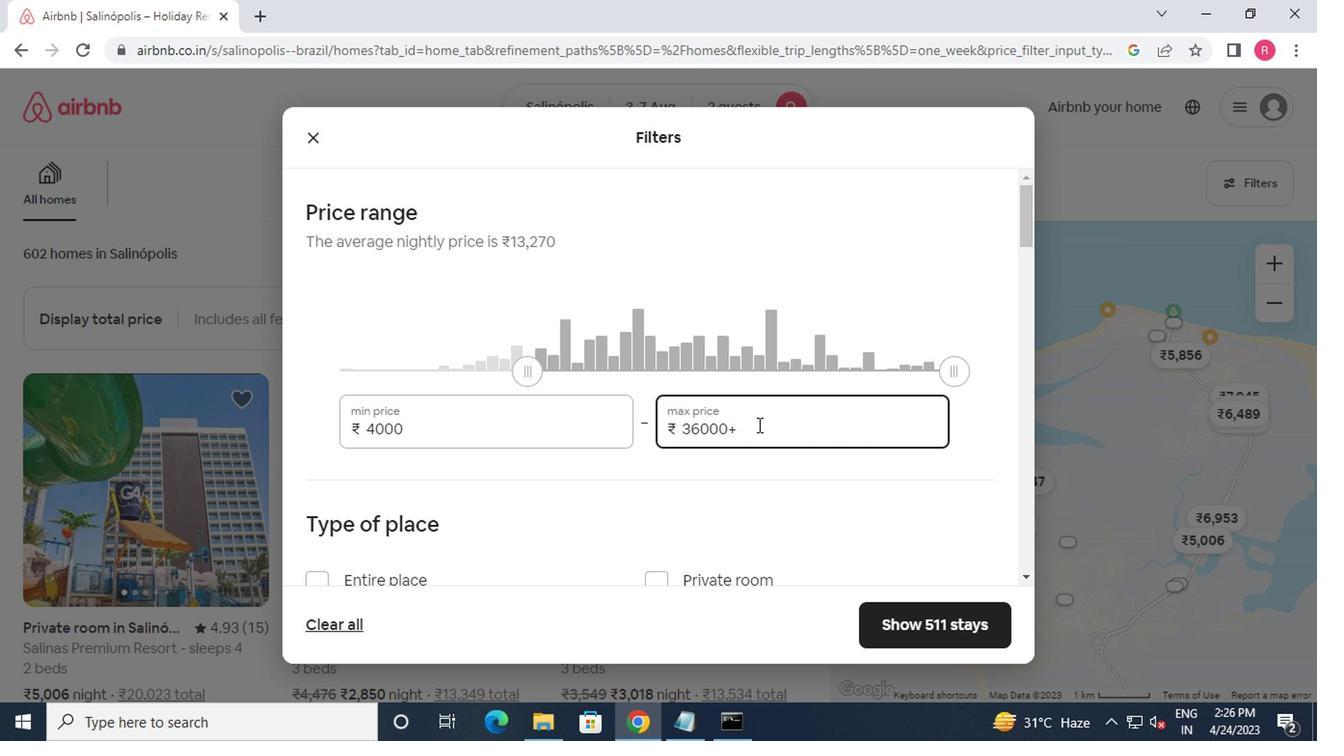 
Action: Key pressed <Key.backspace><Key.backspace><Key.backspace><Key.backspace><Key.backspace><Key.backspace><Key.backspace><Key.backspace><Key.backspace><Key.backspace><Key.backspace><Key.backspace><Key.backspace><Key.backspace><Key.backspace><Key.backspace><Key.backspace><Key.backspace><Key.backspace><Key.backspace><Key.backspace><Key.backspace><Key.backspace>9000
Screenshot: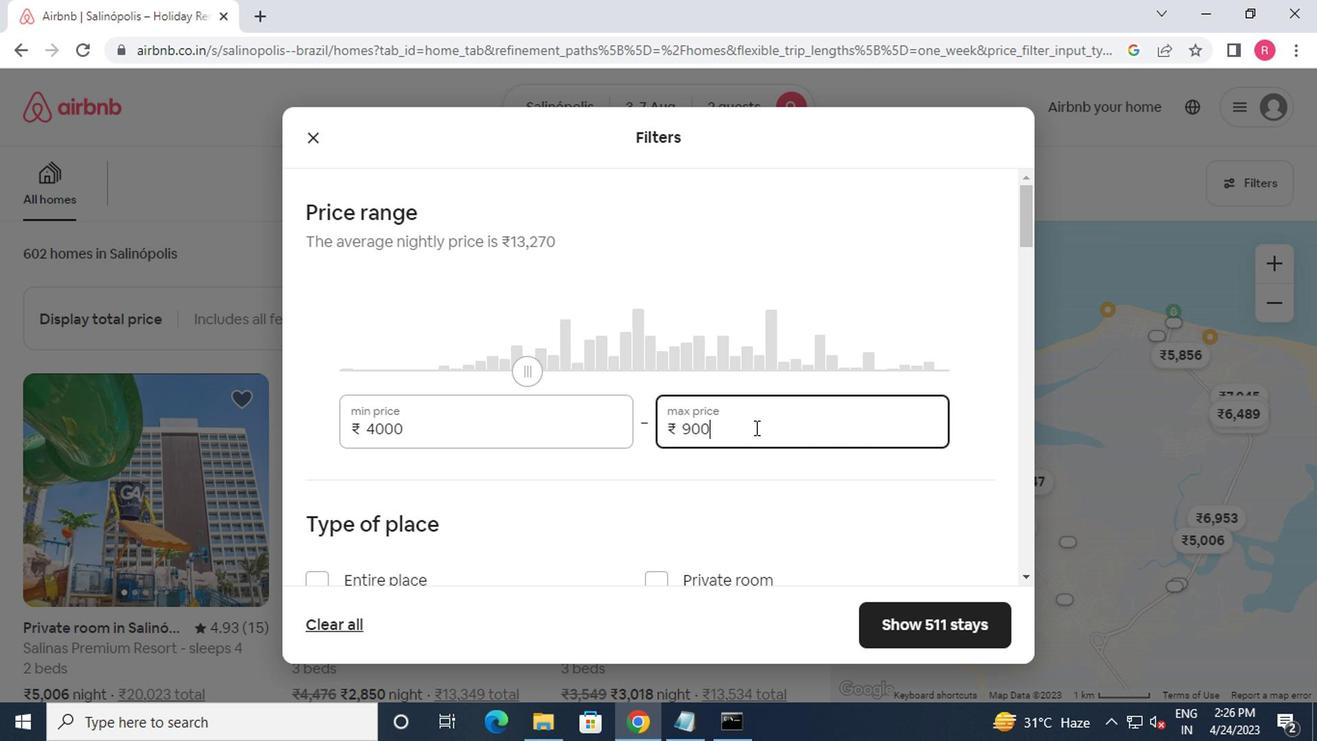 
Action: Mouse moved to (818, 419)
Screenshot: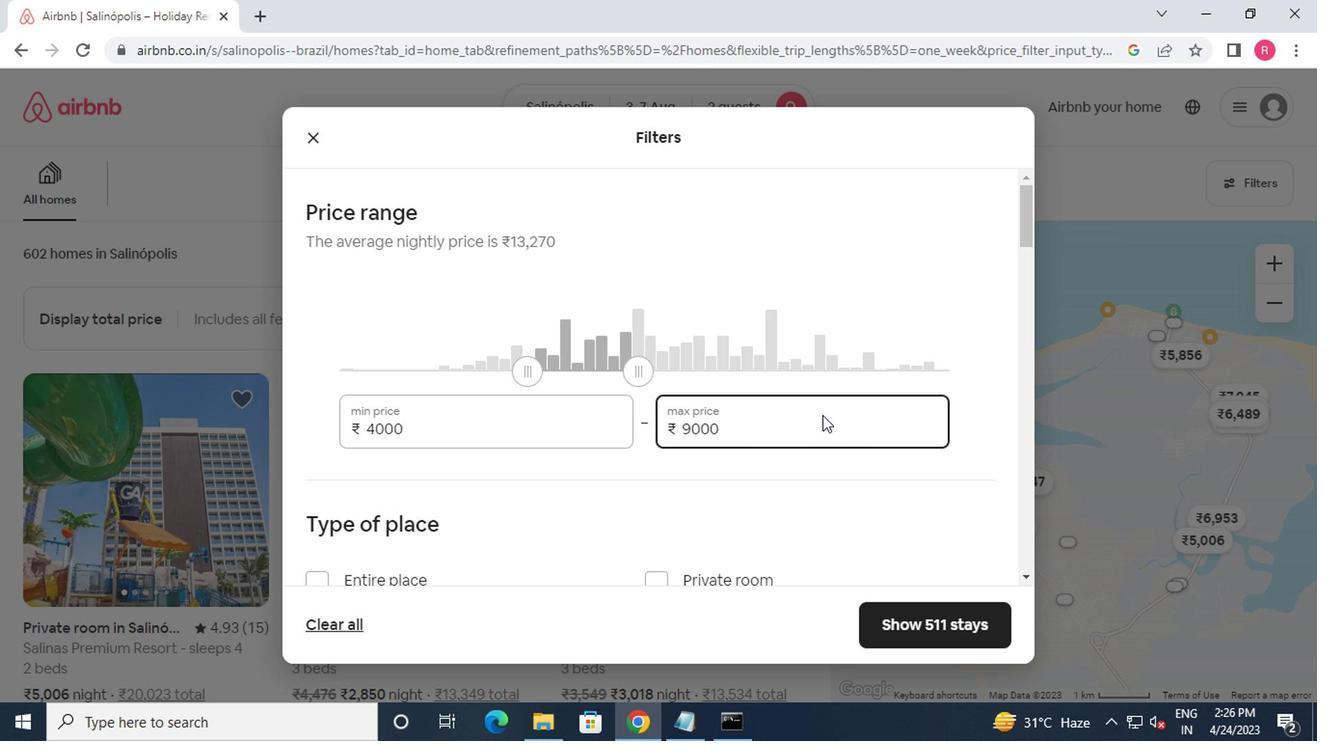 
Action: Mouse scrolled (818, 418) with delta (0, 0)
Screenshot: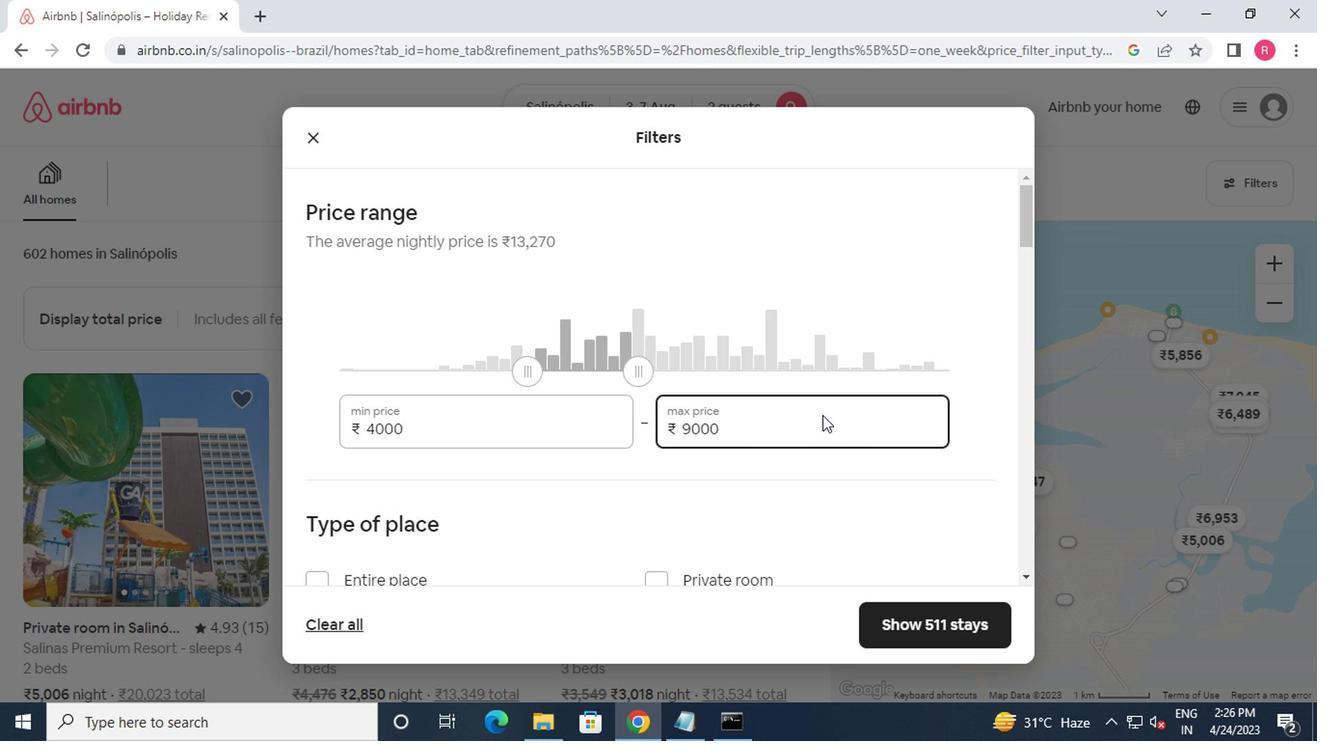 
Action: Mouse moved to (822, 424)
Screenshot: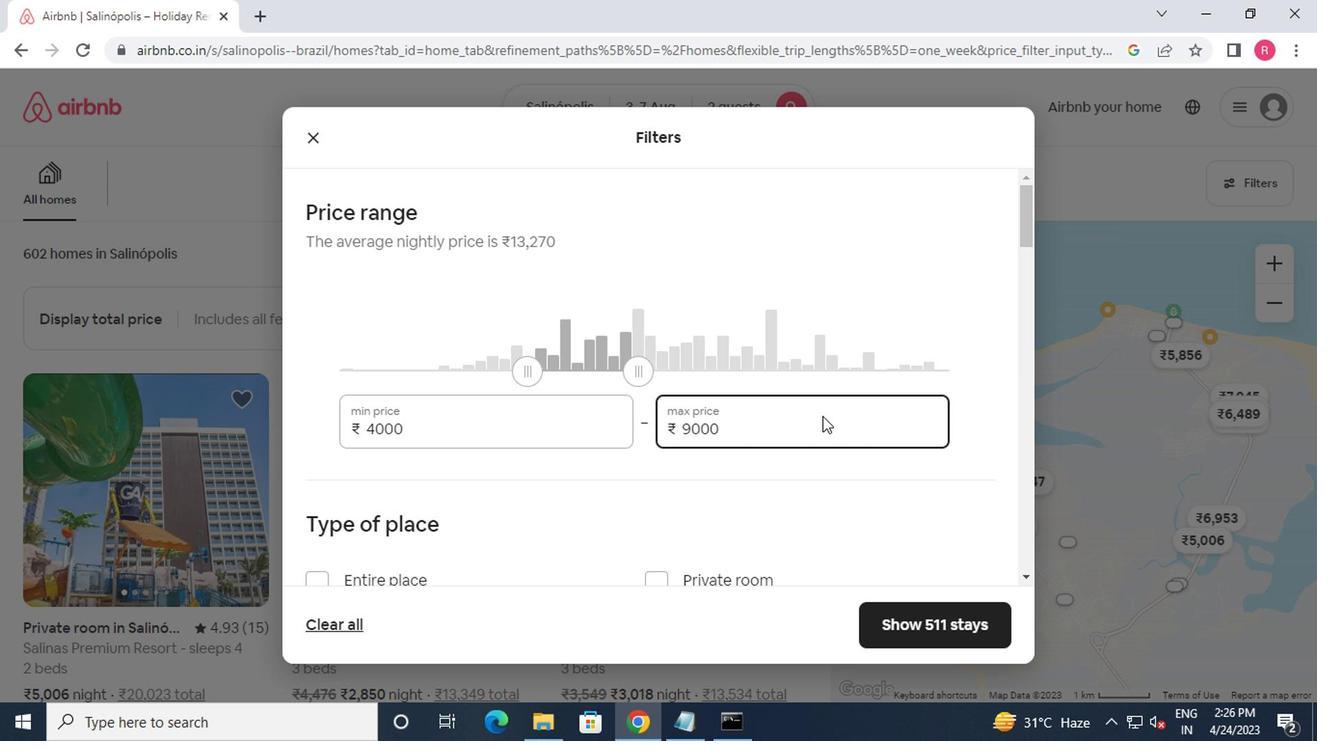 
Action: Mouse scrolled (822, 424) with delta (0, 0)
Screenshot: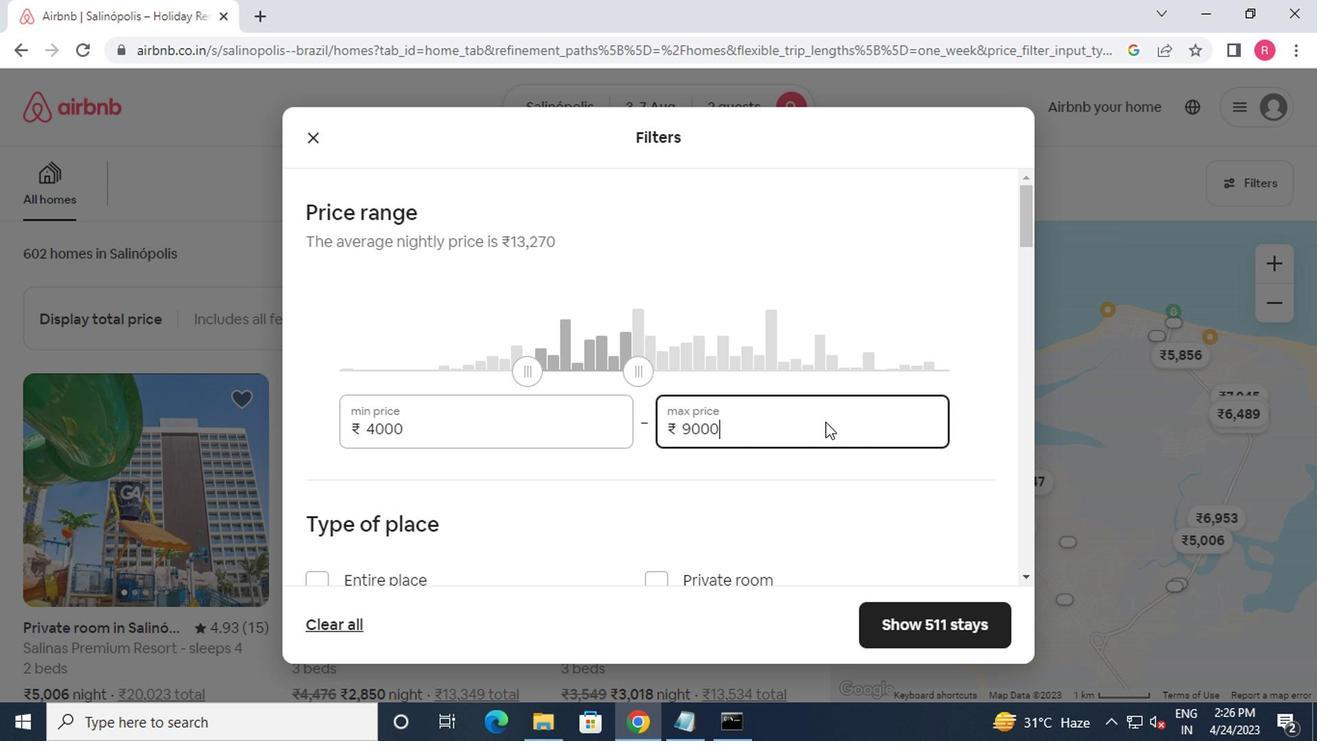 
Action: Mouse moved to (655, 393)
Screenshot: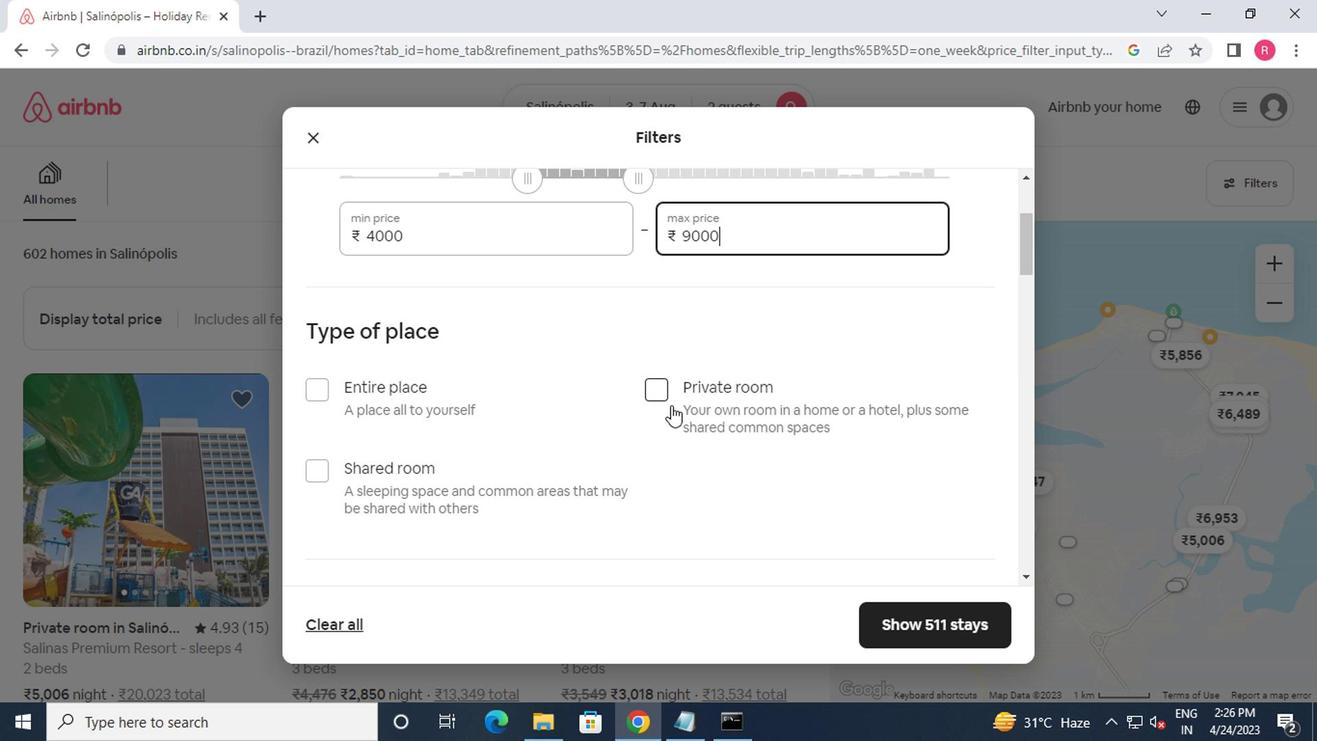
Action: Mouse pressed left at (655, 393)
Screenshot: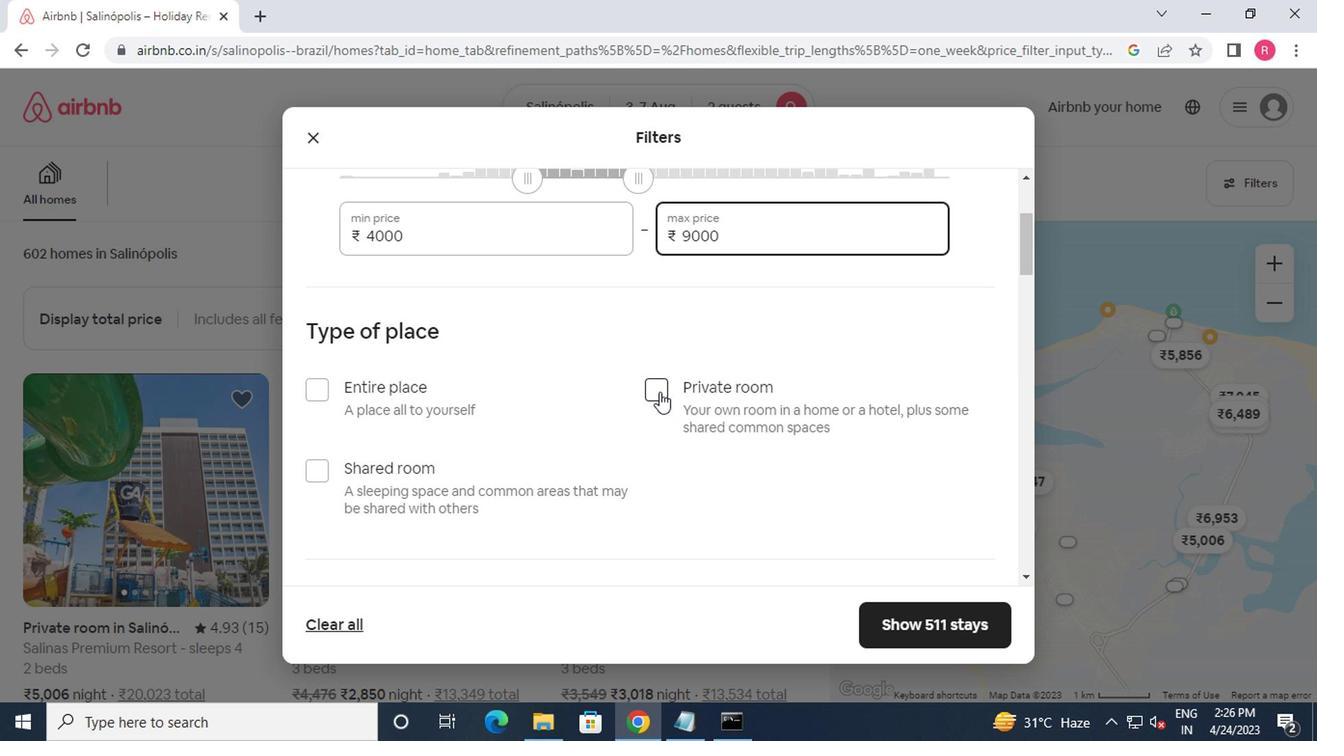 
Action: Mouse moved to (723, 402)
Screenshot: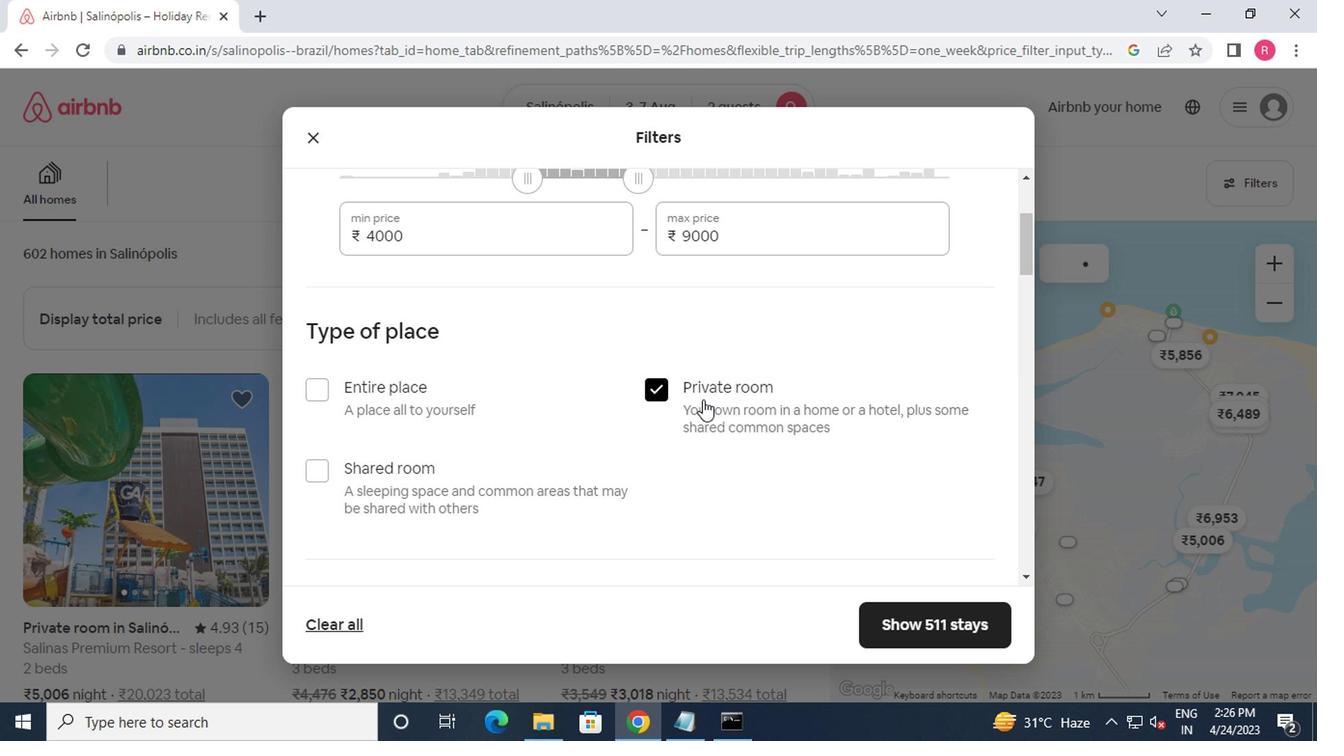 
Action: Mouse scrolled (723, 400) with delta (0, -1)
Screenshot: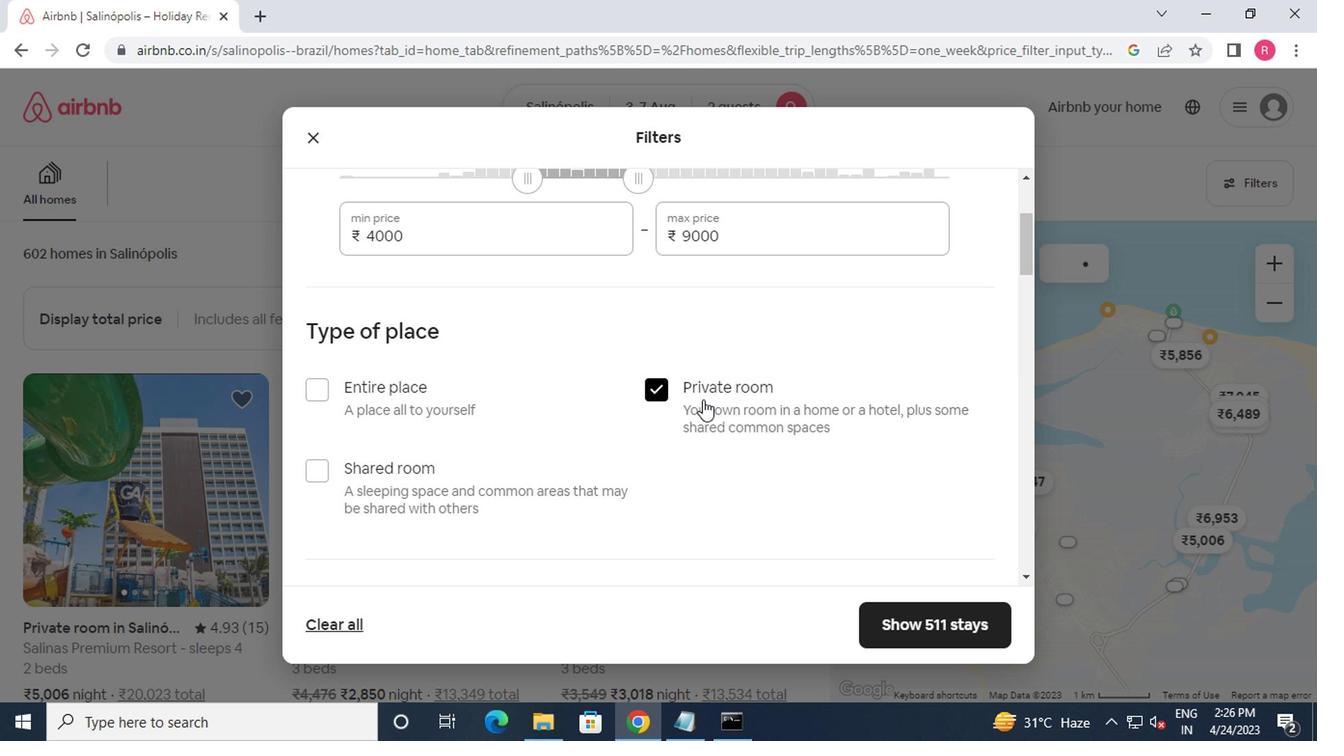 
Action: Mouse moved to (730, 405)
Screenshot: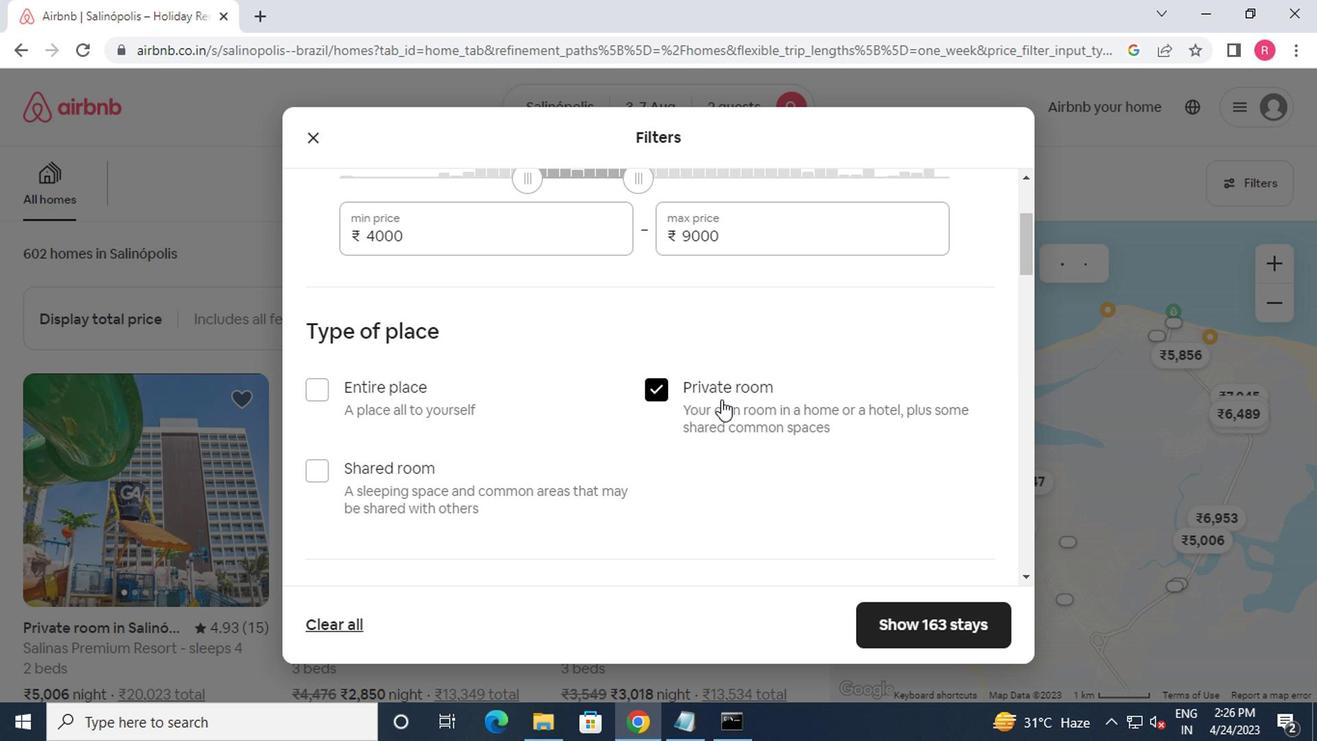 
Action: Mouse scrolled (730, 404) with delta (0, 0)
Screenshot: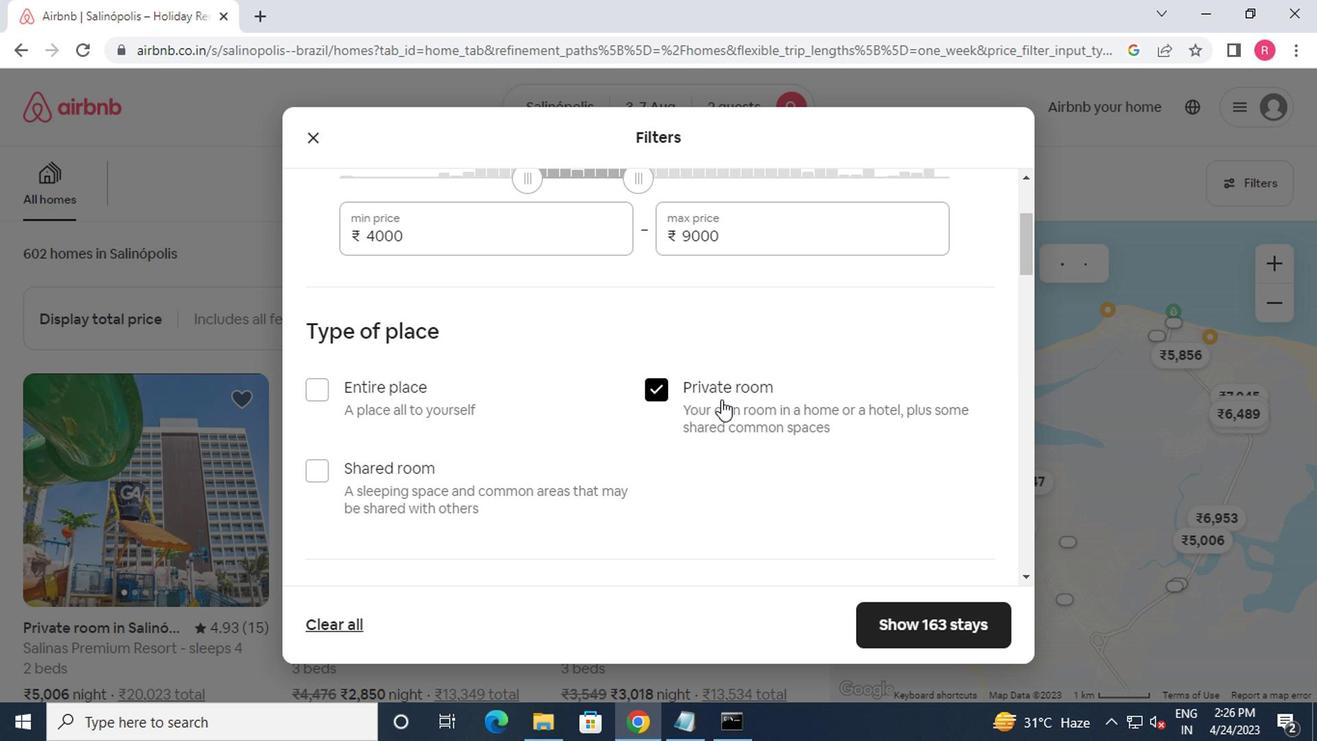 
Action: Mouse moved to (692, 414)
Screenshot: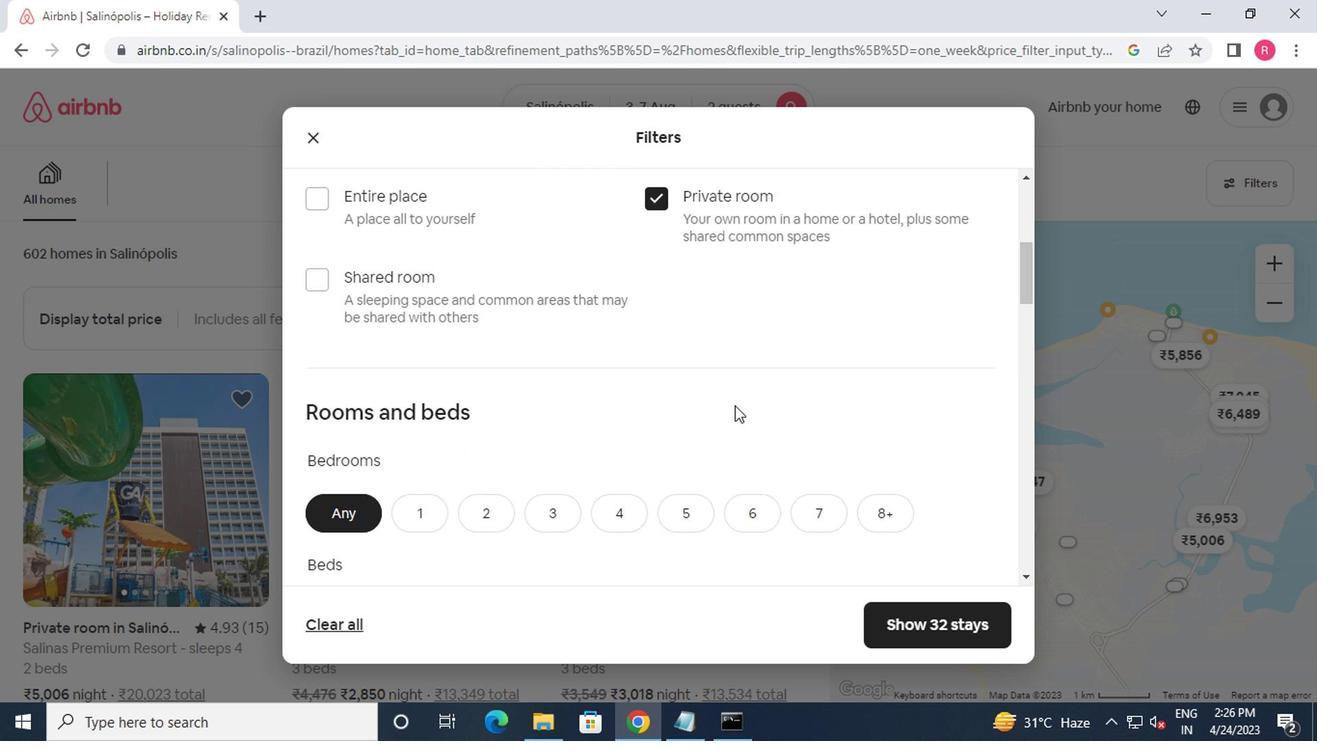 
Action: Mouse scrolled (692, 413) with delta (0, 0)
Screenshot: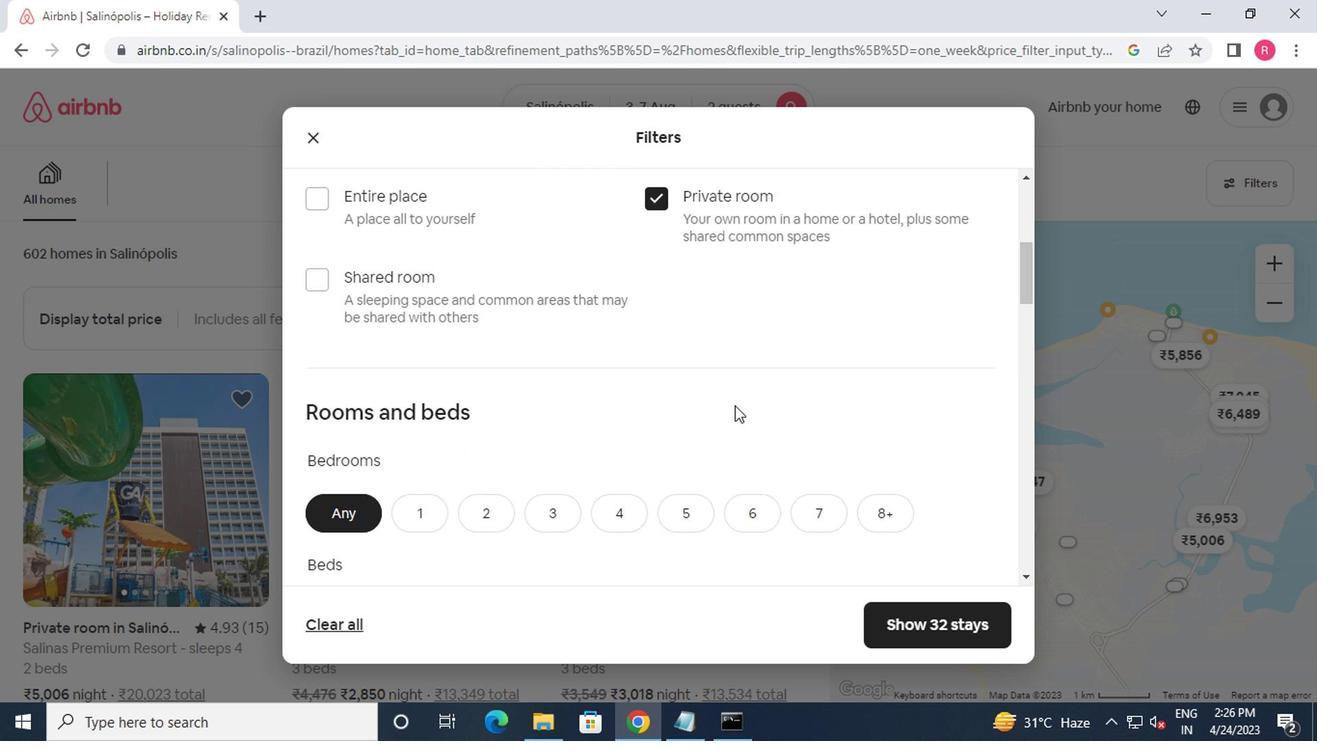 
Action: Mouse moved to (411, 419)
Screenshot: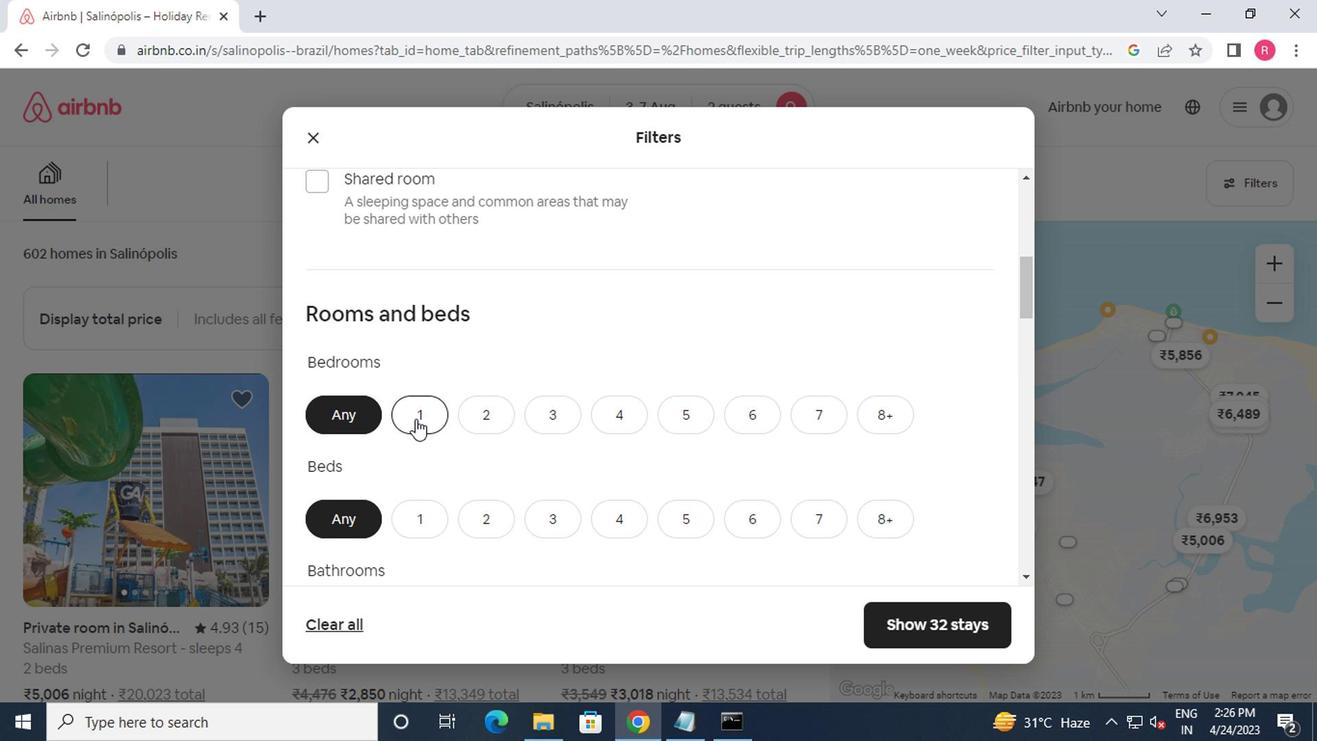 
Action: Mouse pressed left at (411, 419)
Screenshot: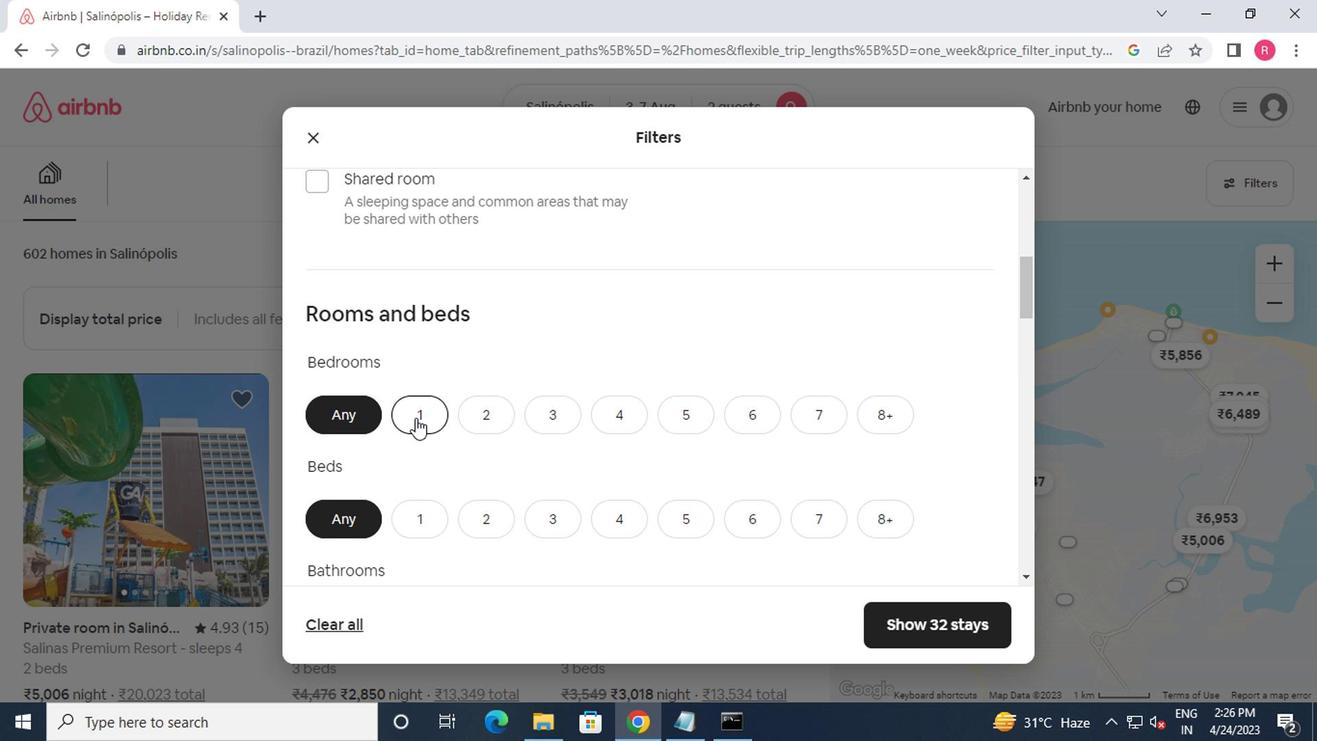 
Action: Mouse moved to (711, 494)
Screenshot: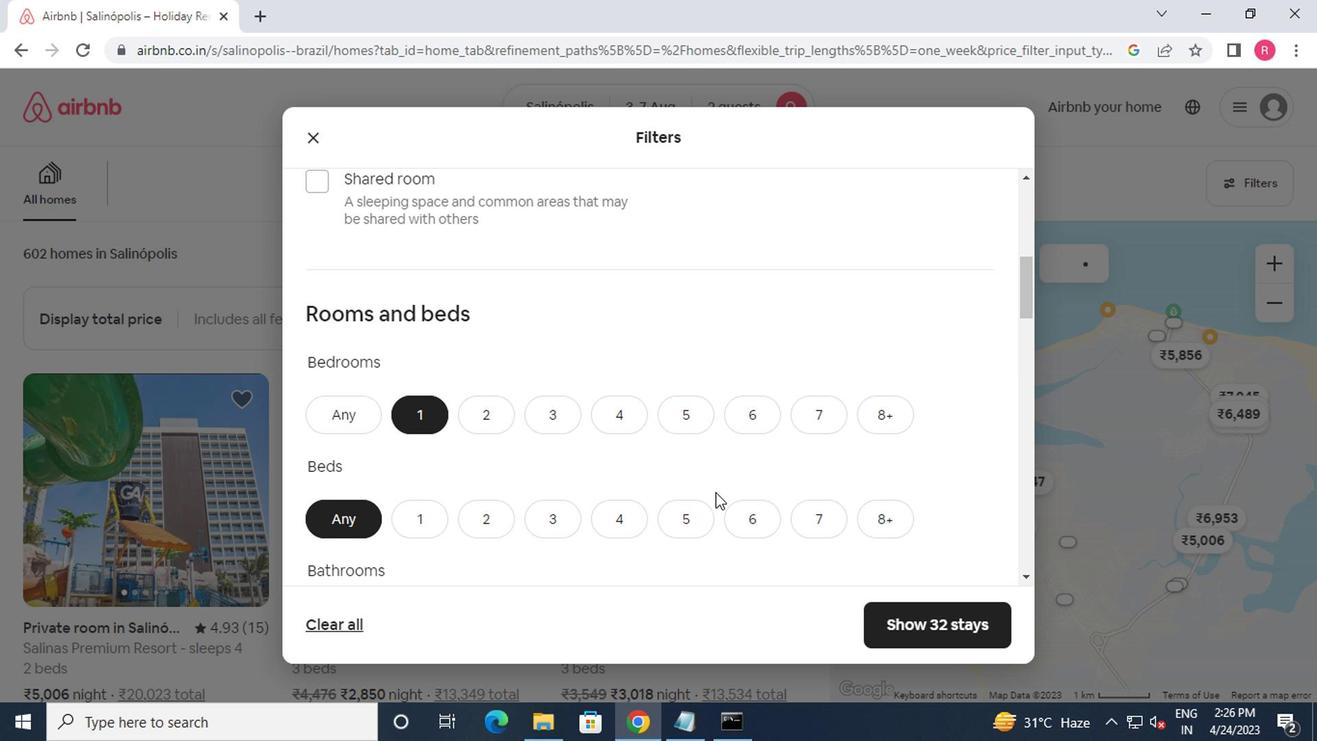
Action: Mouse scrolled (711, 492) with delta (0, -1)
Screenshot: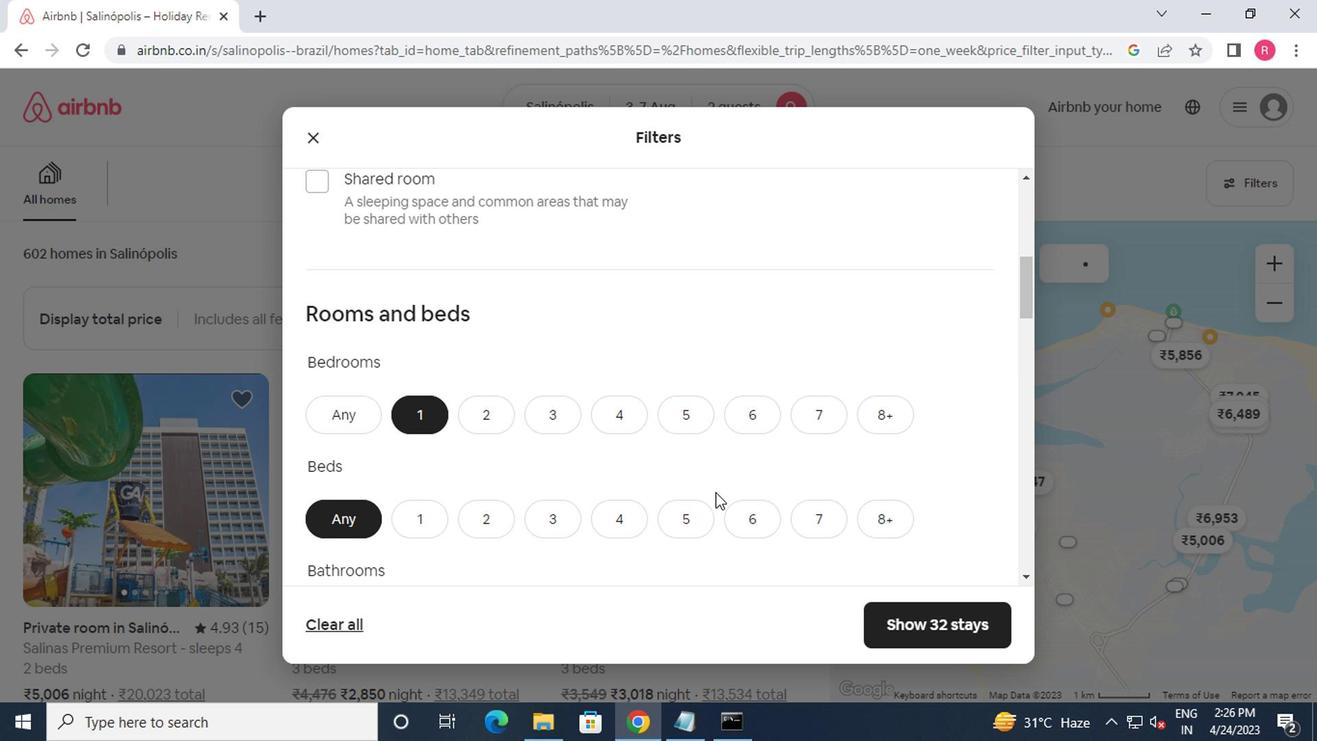 
Action: Mouse moved to (426, 423)
Screenshot: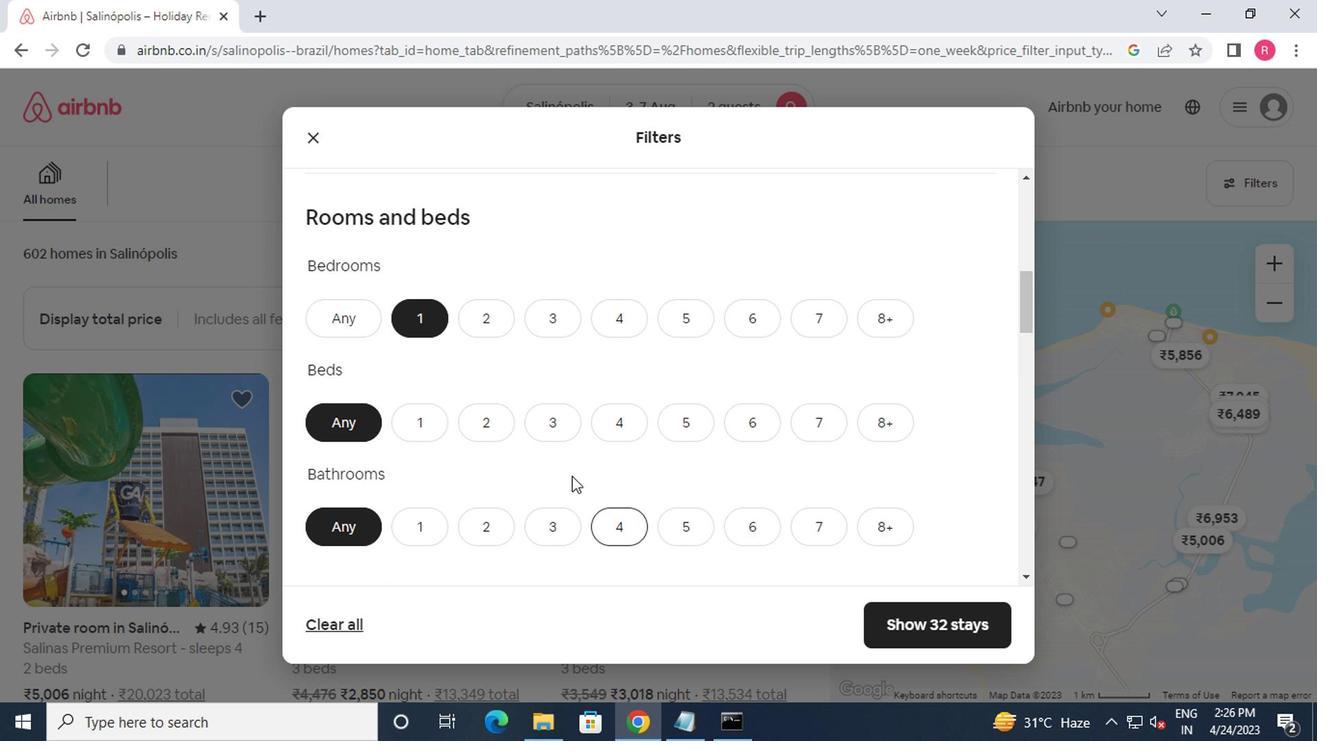 
Action: Mouse pressed left at (426, 423)
Screenshot: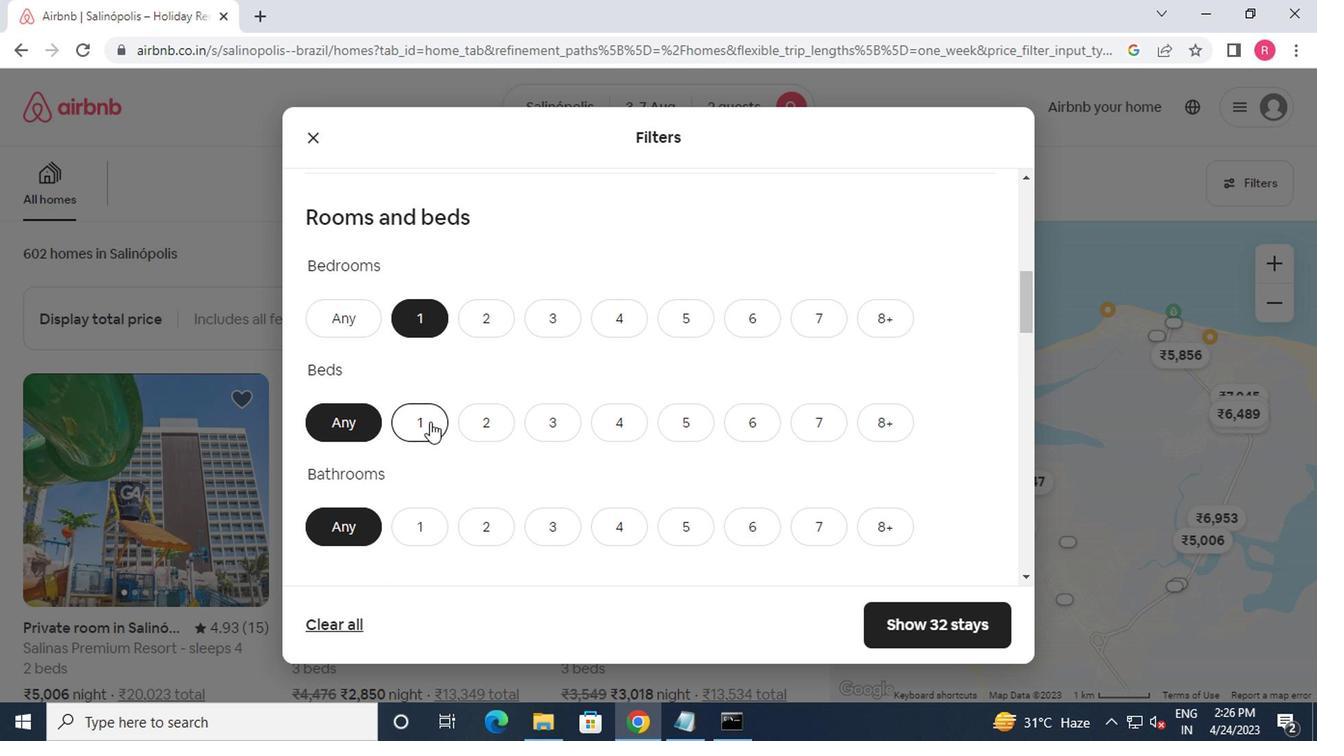 
Action: Mouse moved to (409, 536)
Screenshot: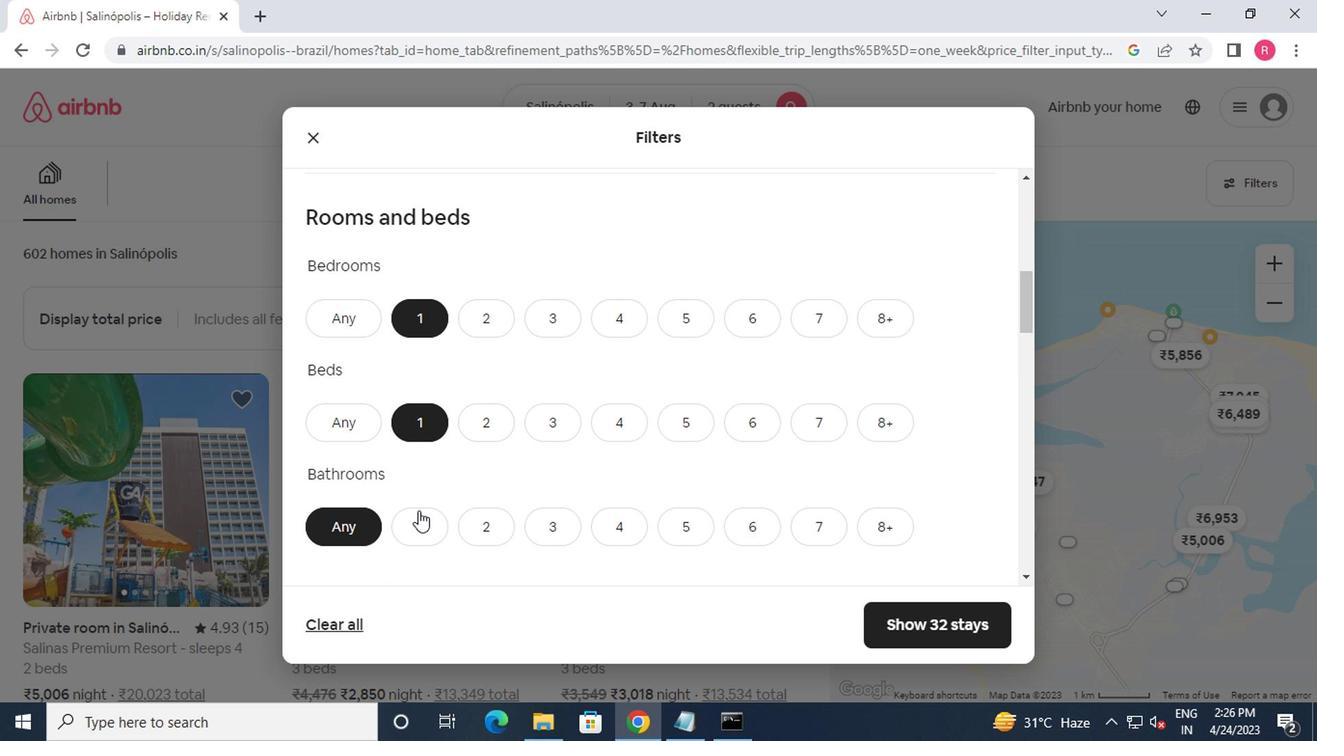 
Action: Mouse pressed left at (409, 536)
Screenshot: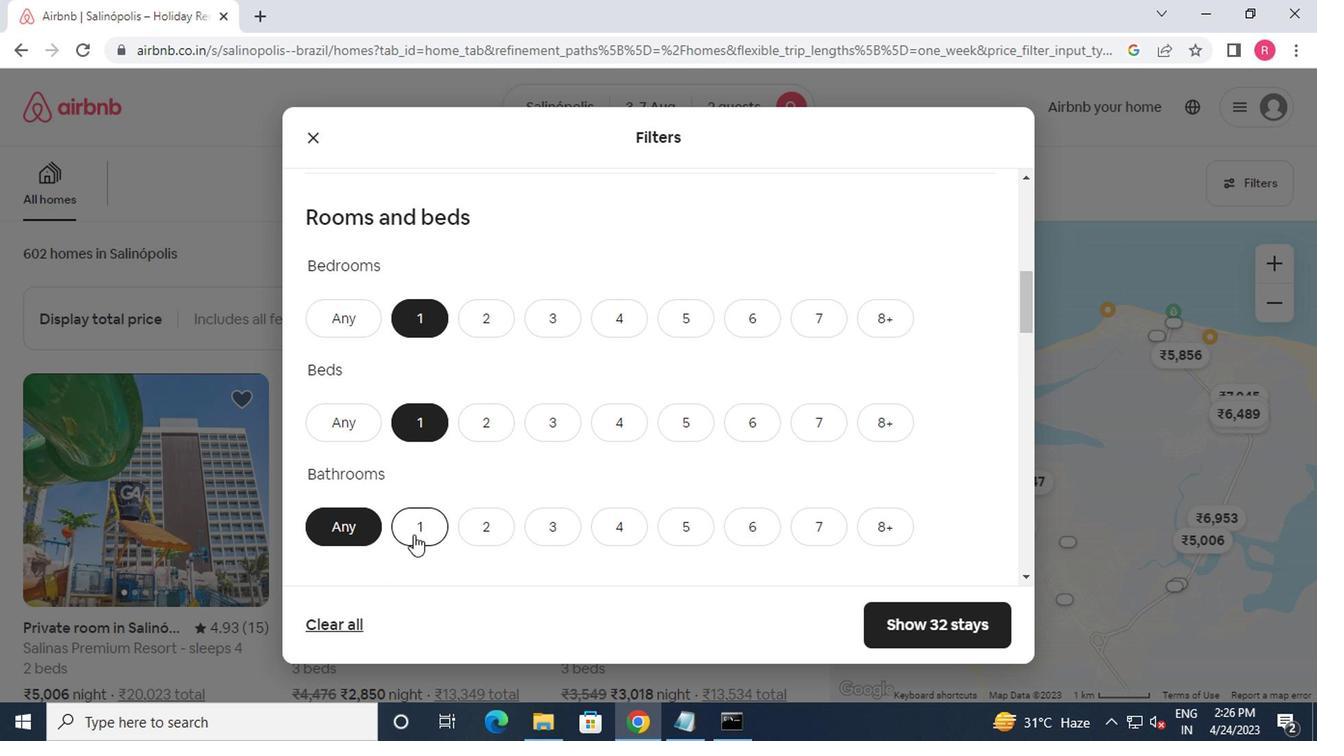 
Action: Mouse moved to (455, 549)
Screenshot: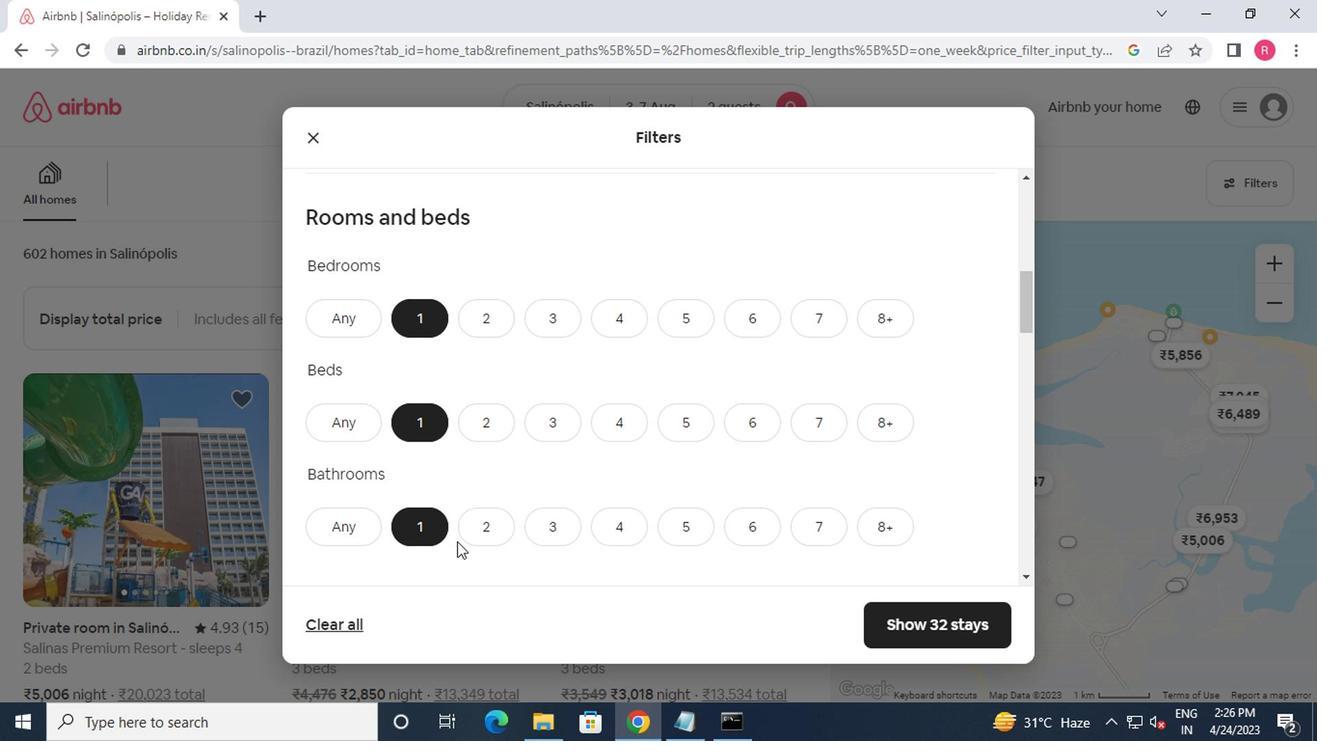 
Action: Mouse scrolled (455, 548) with delta (0, 0)
Screenshot: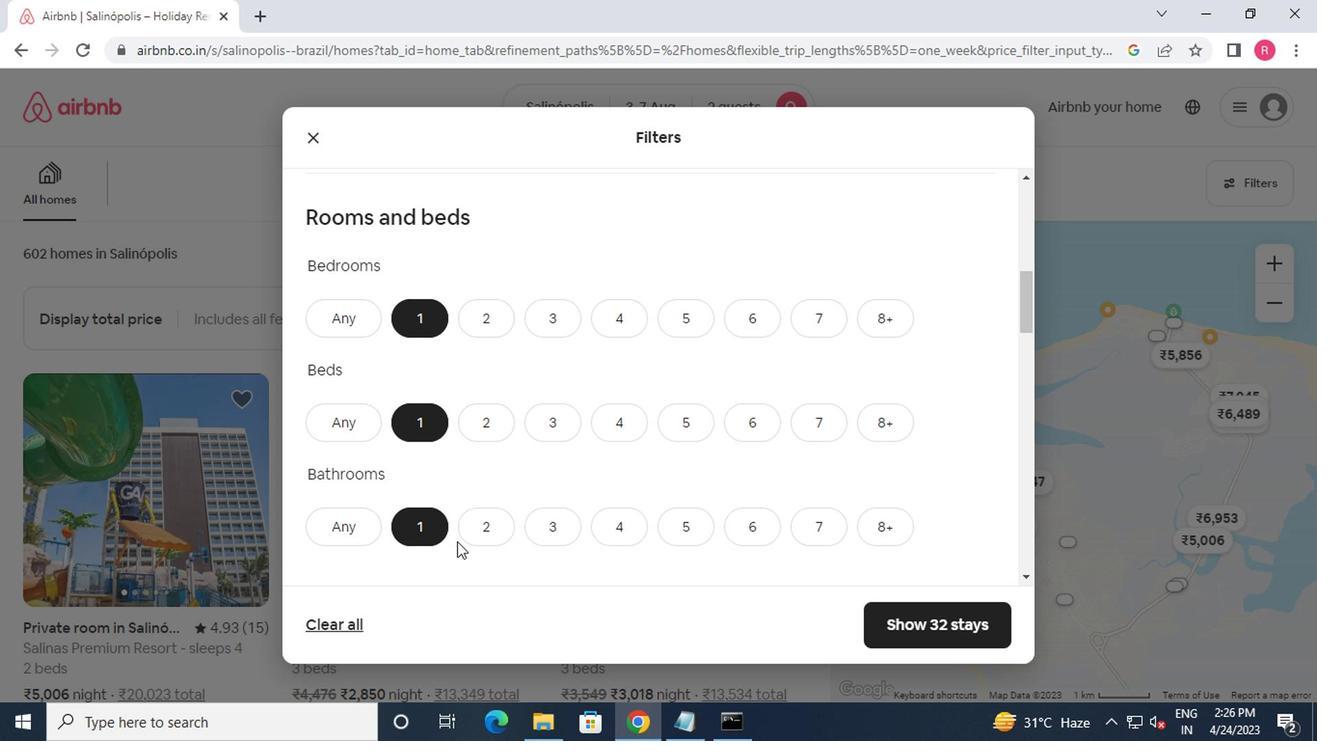 
Action: Mouse moved to (457, 551)
Screenshot: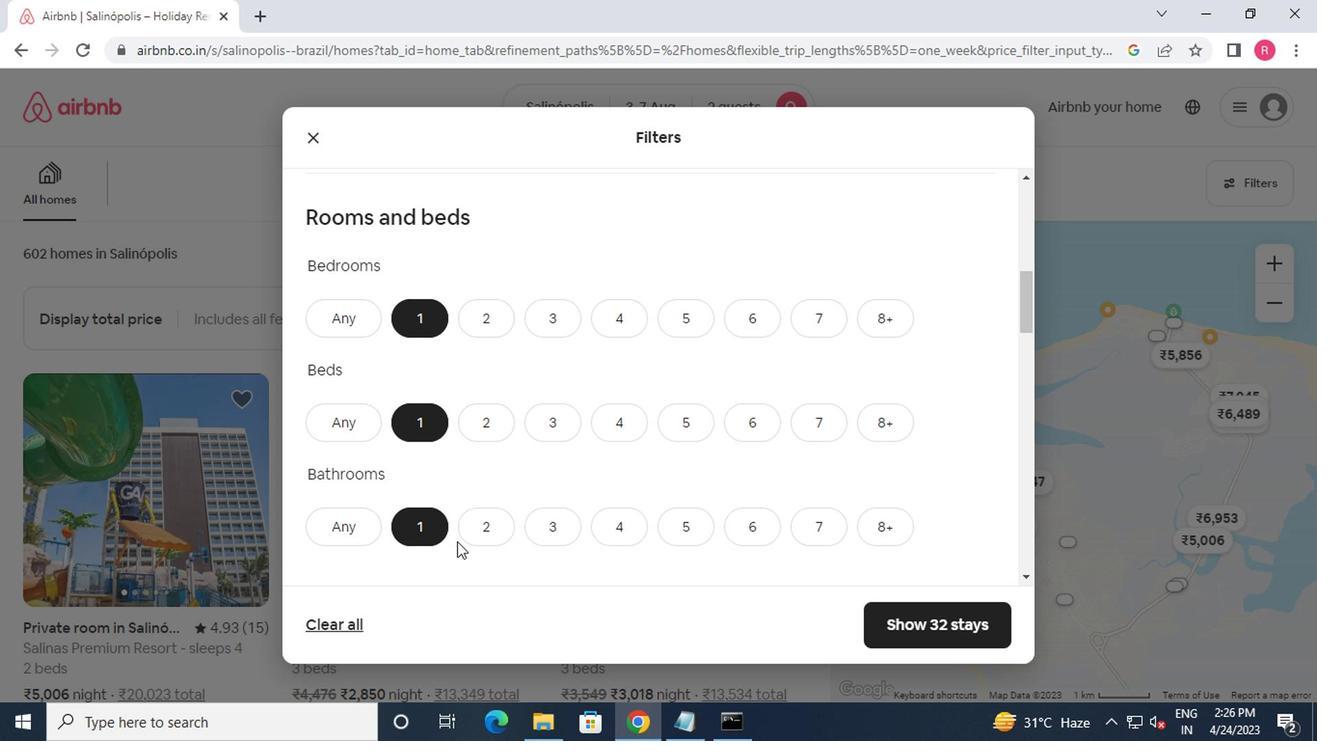 
Action: Mouse scrolled (457, 550) with delta (0, 0)
Screenshot: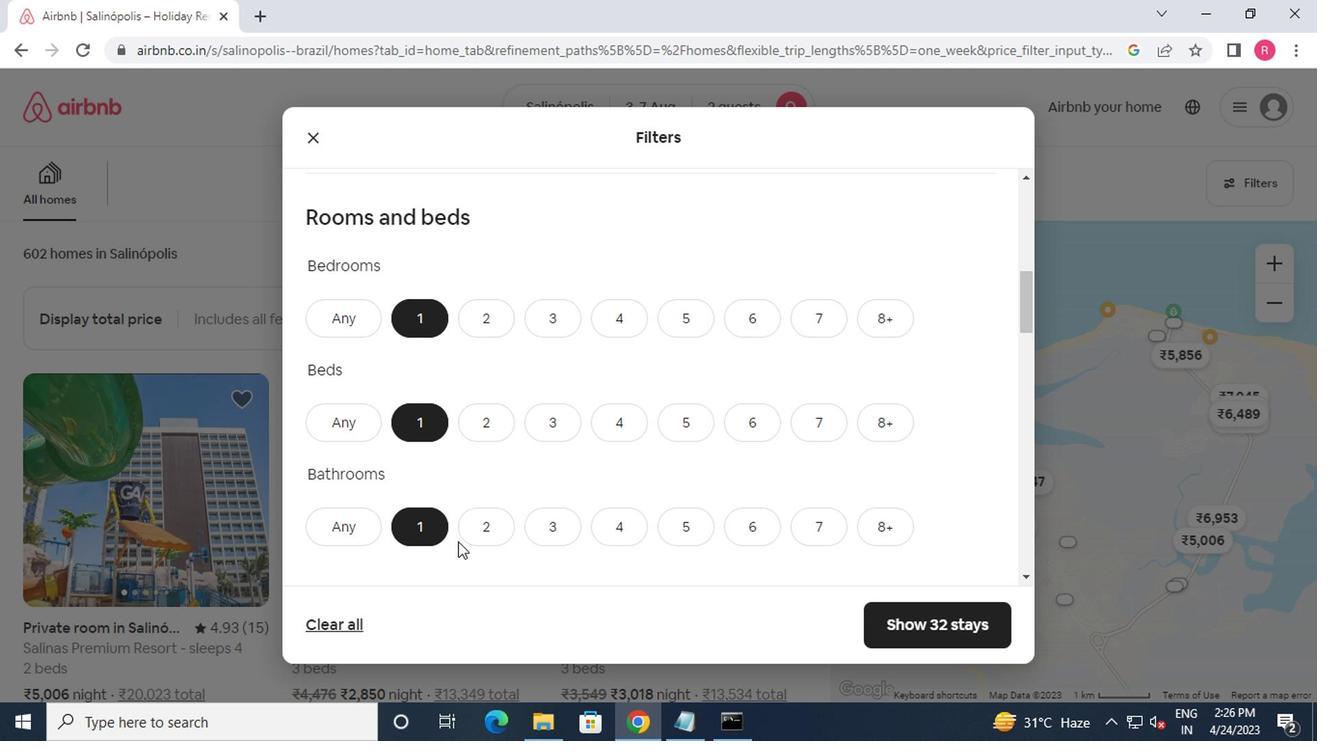 
Action: Mouse moved to (384, 516)
Screenshot: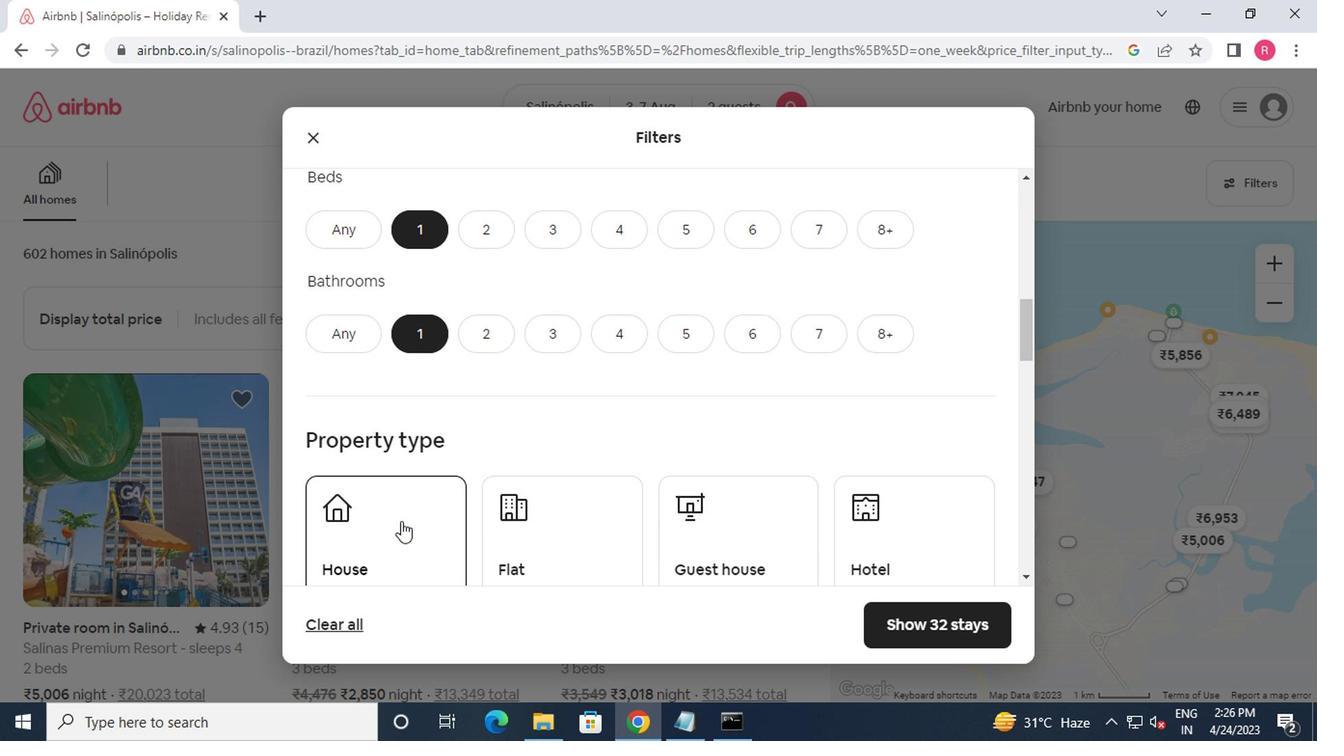 
Action: Mouse pressed left at (384, 516)
Screenshot: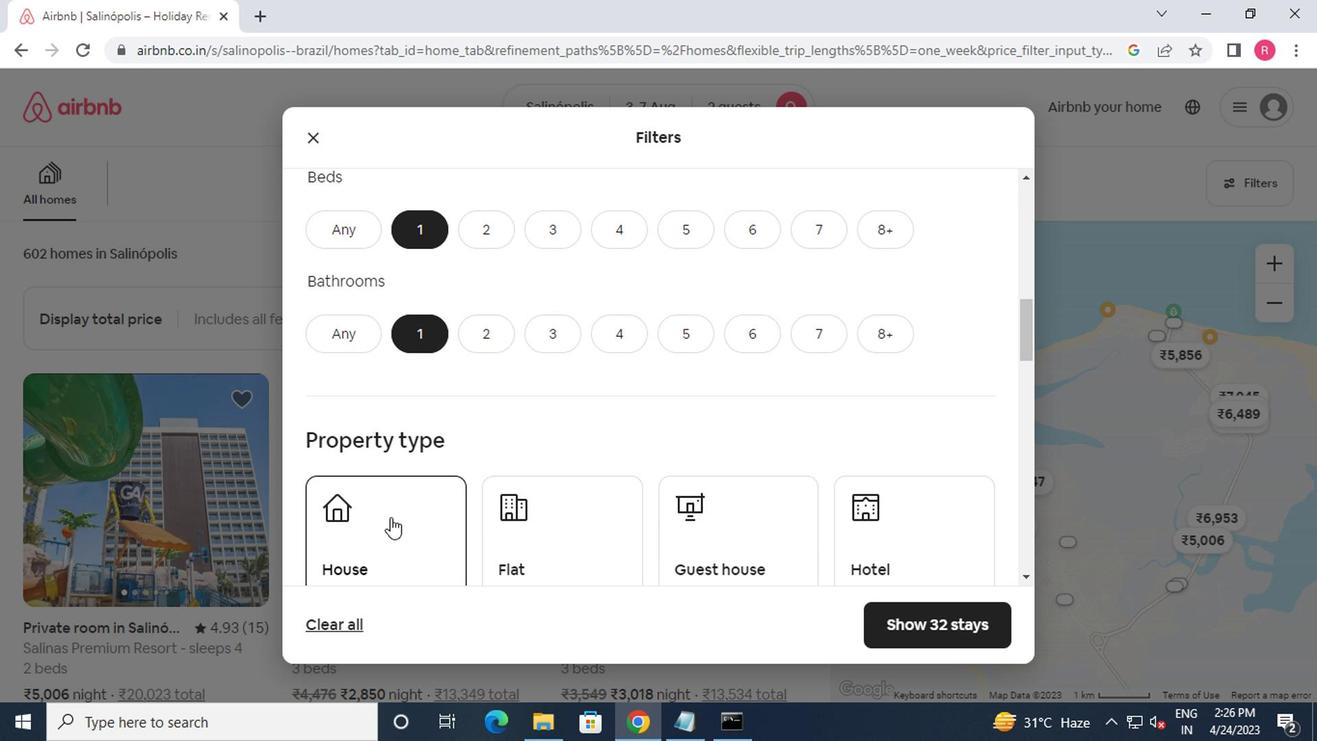 
Action: Mouse moved to (509, 555)
Screenshot: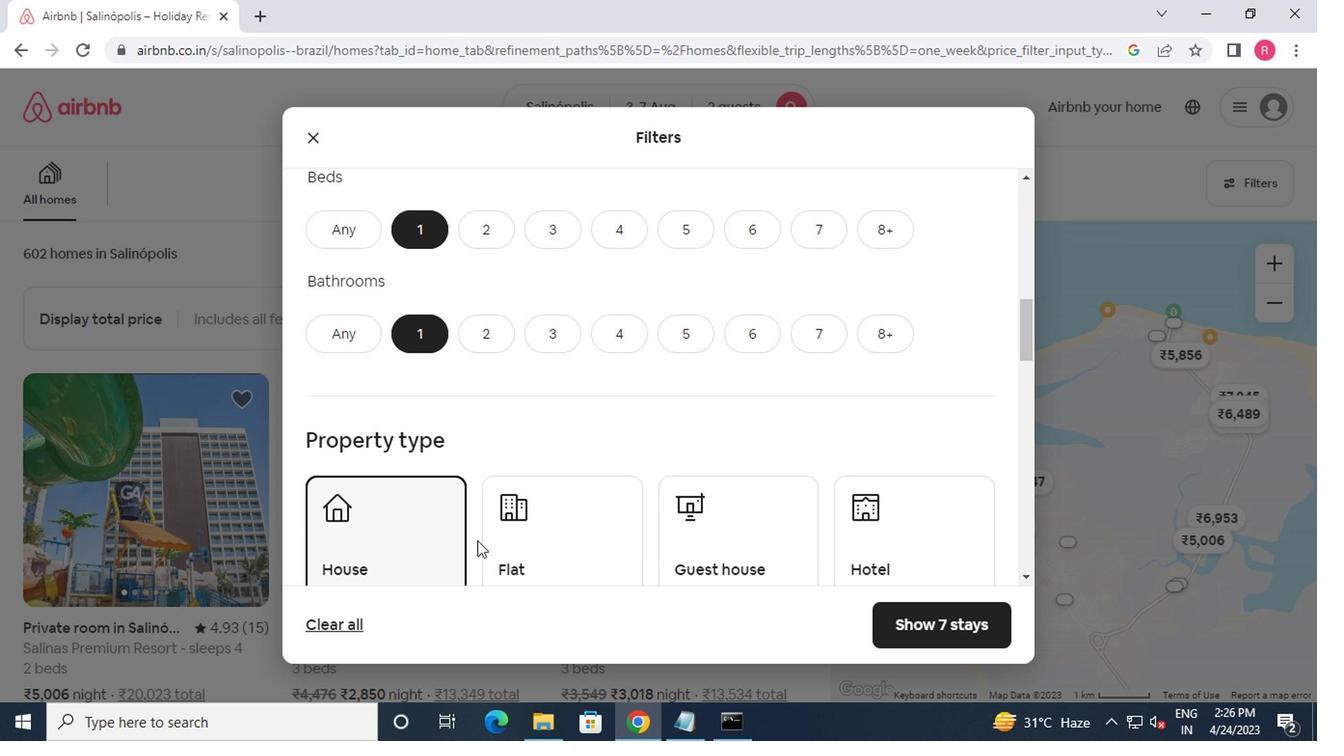 
Action: Mouse pressed left at (509, 555)
Screenshot: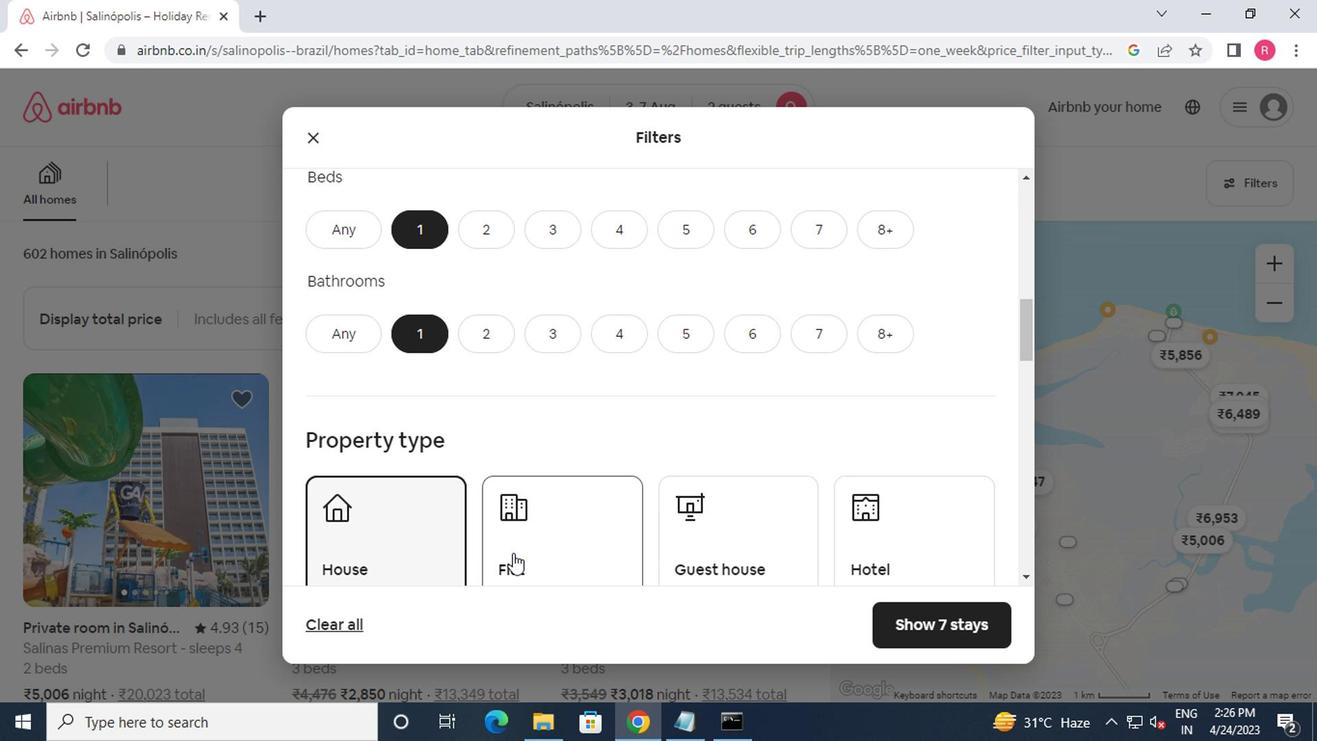 
Action: Mouse moved to (733, 572)
Screenshot: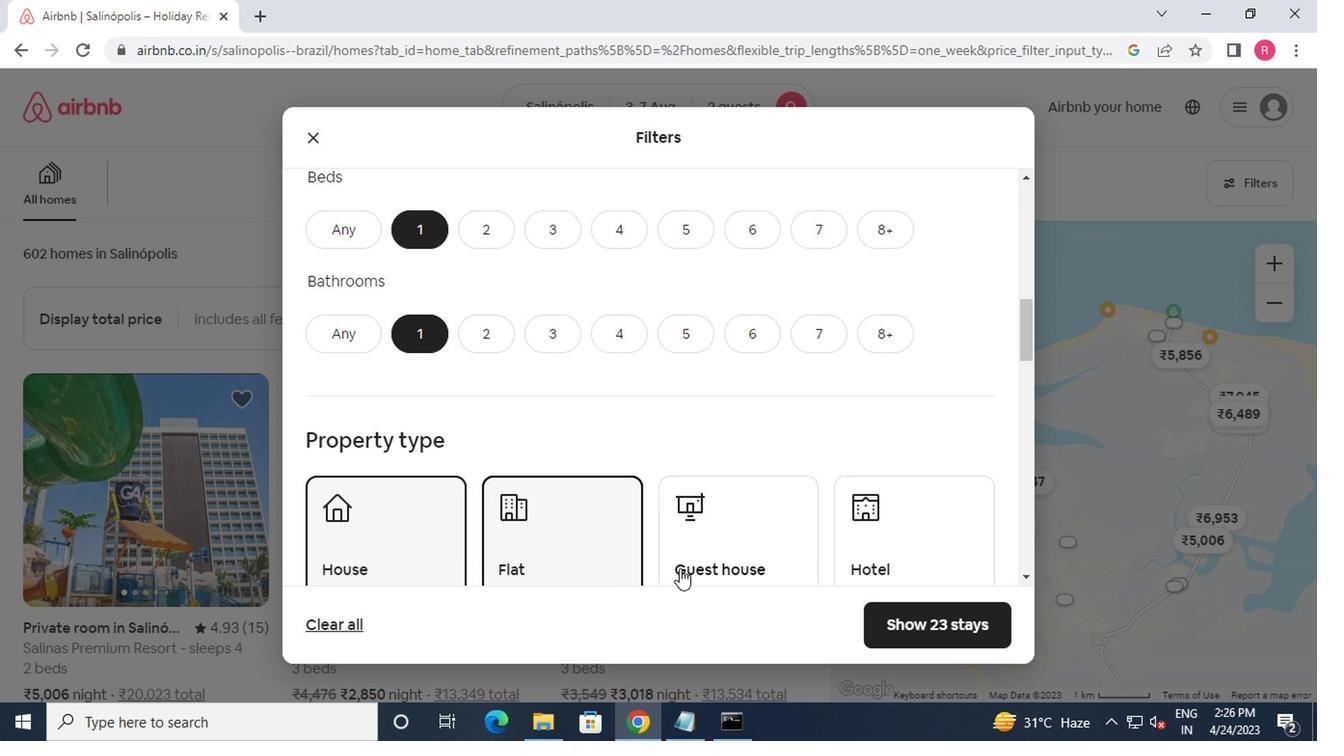 
Action: Mouse pressed left at (733, 572)
Screenshot: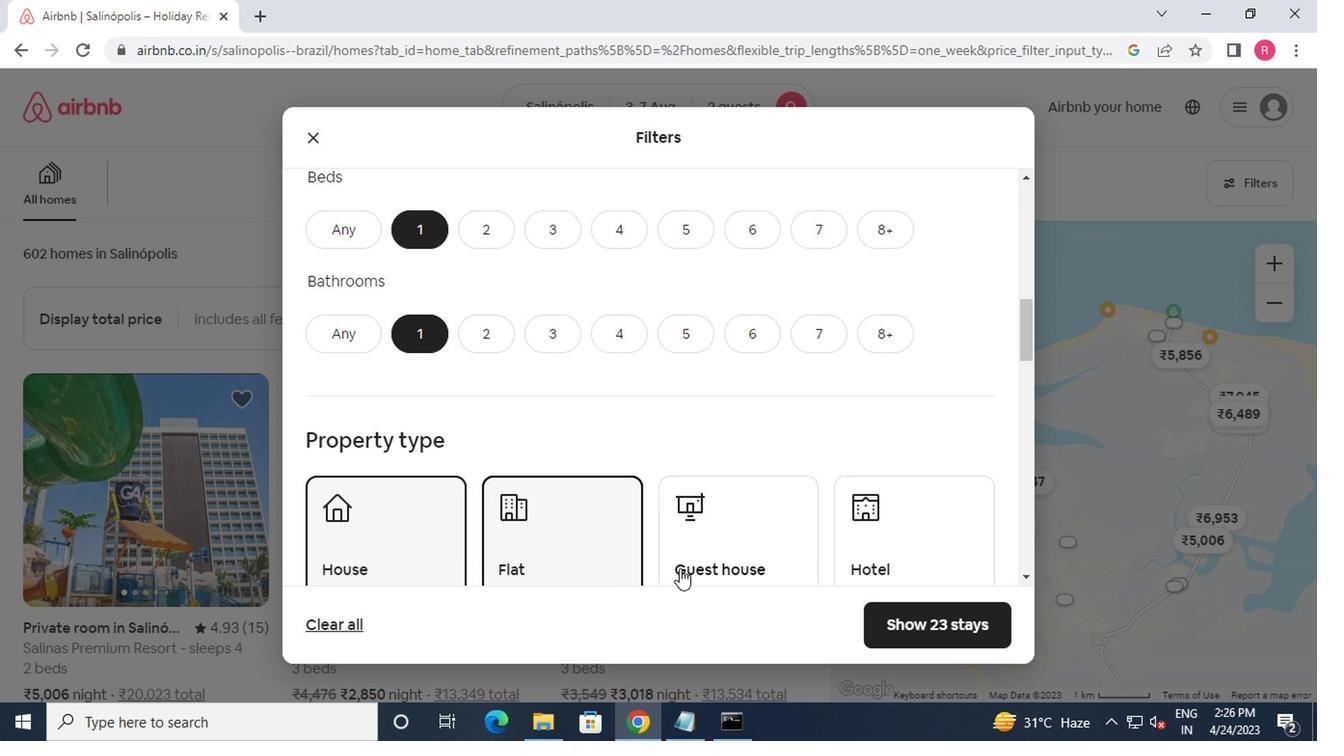 
Action: Mouse moved to (925, 545)
Screenshot: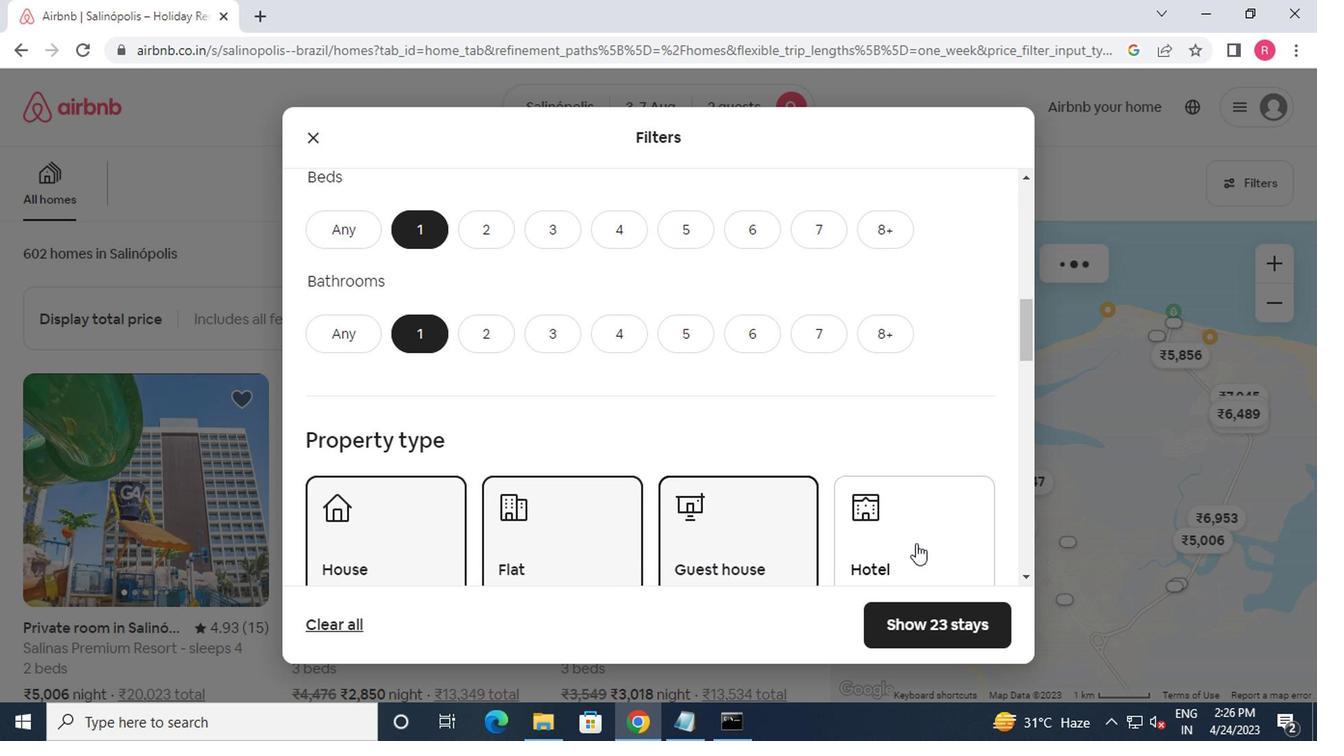 
Action: Mouse pressed left at (925, 545)
Screenshot: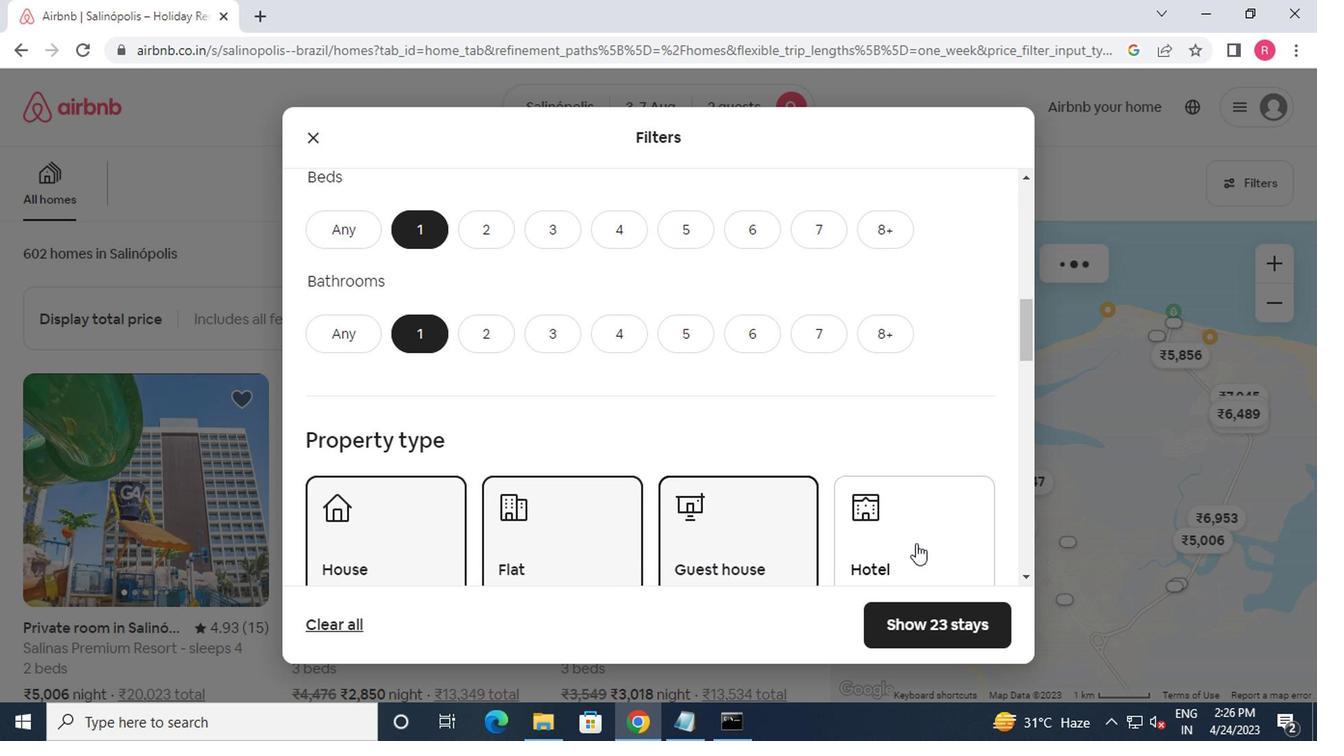 
Action: Mouse moved to (894, 516)
Screenshot: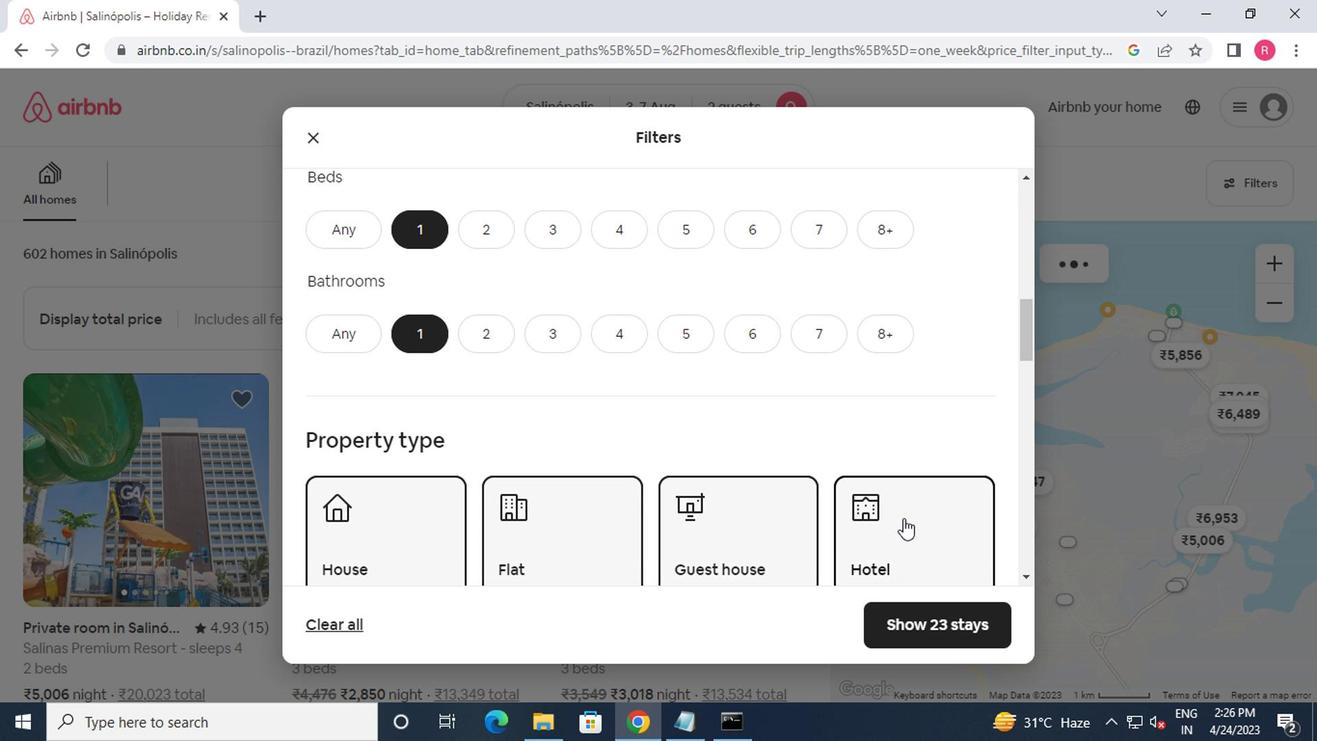 
Action: Mouse scrolled (894, 515) with delta (0, 0)
Screenshot: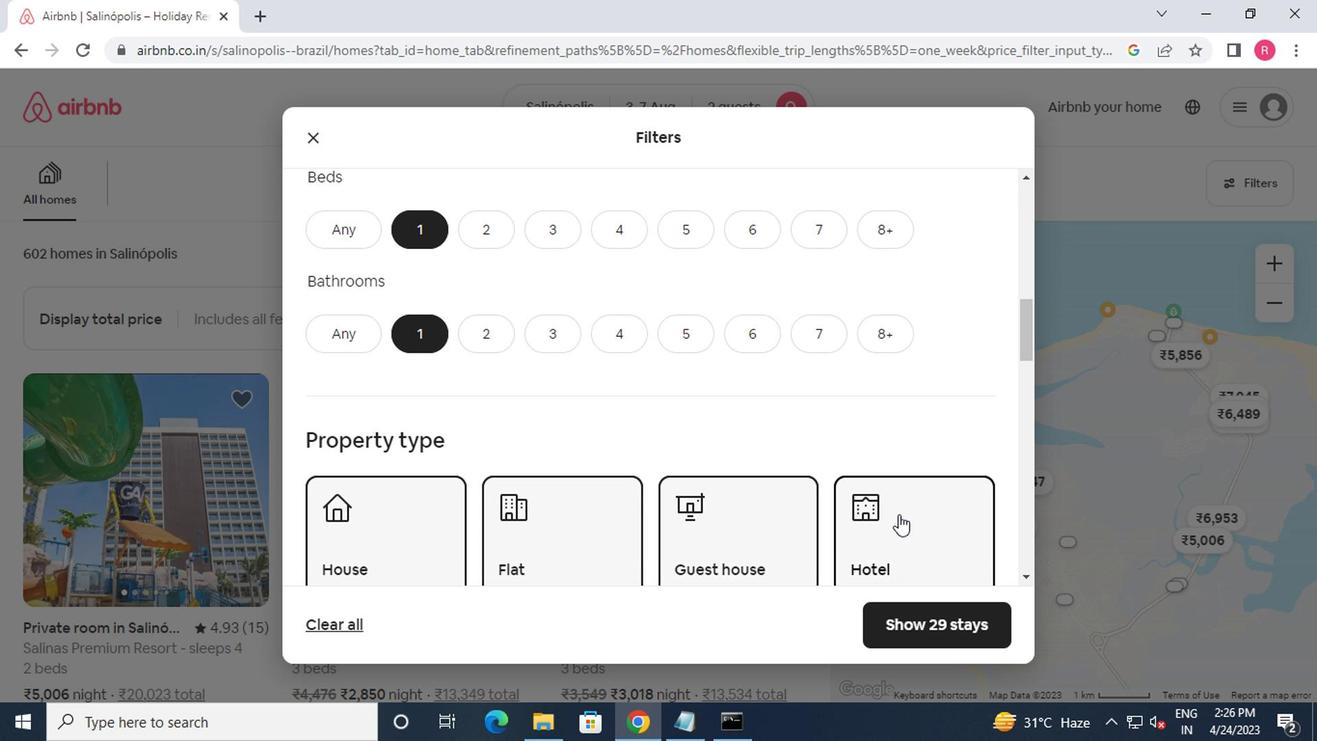 
Action: Mouse moved to (892, 516)
Screenshot: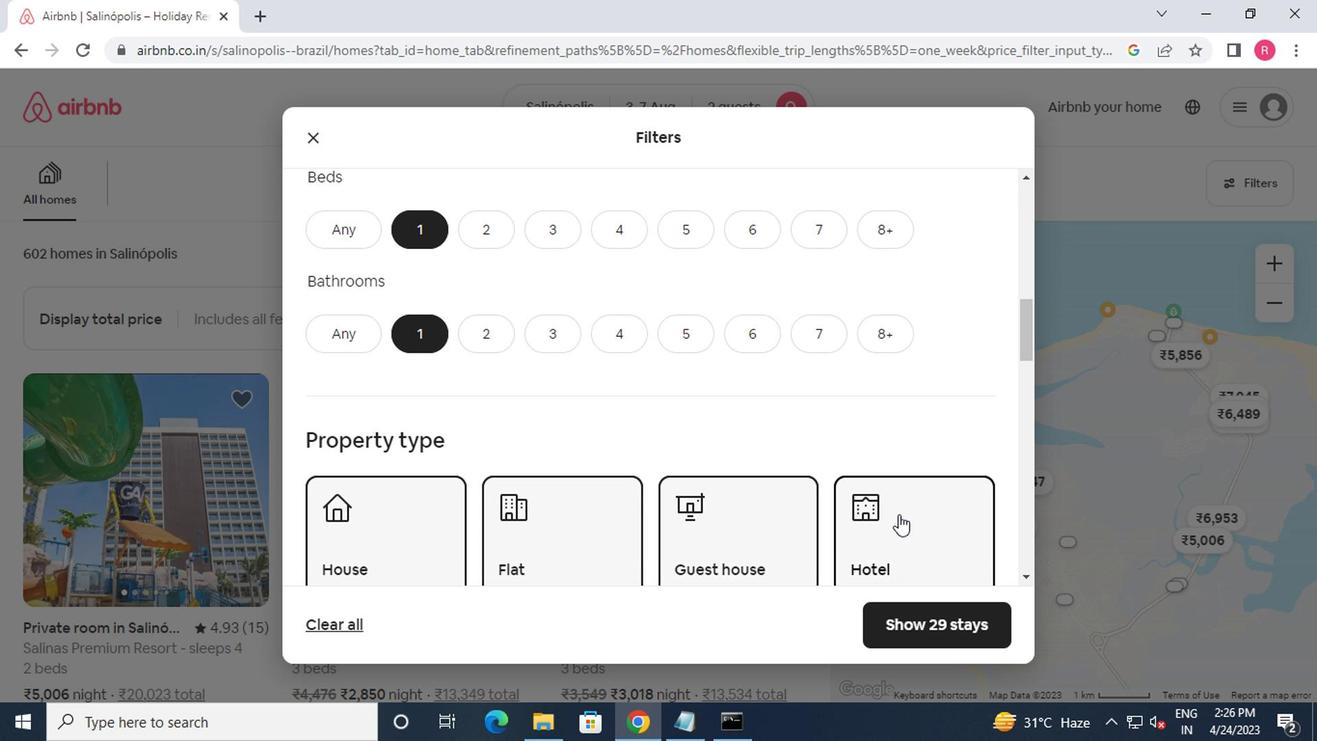 
Action: Mouse scrolled (892, 515) with delta (0, 0)
Screenshot: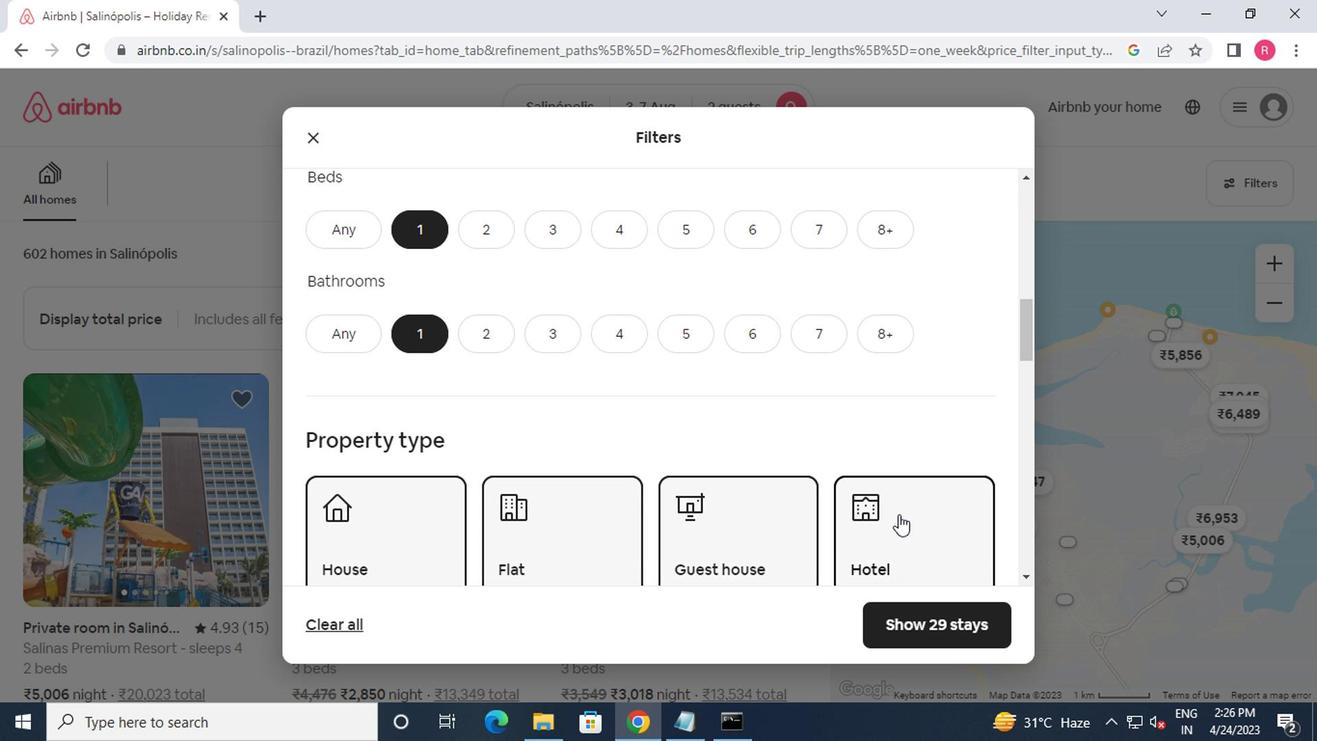 
Action: Mouse moved to (892, 516)
Screenshot: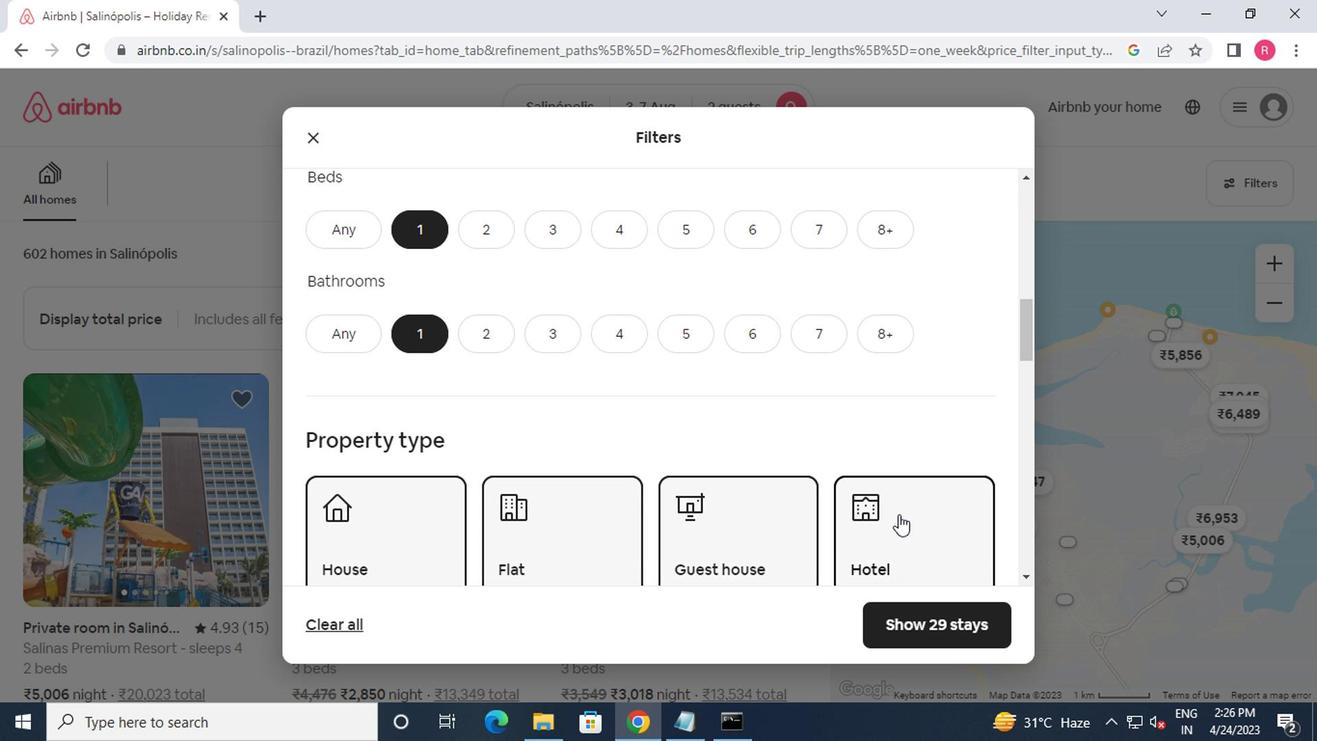 
Action: Mouse scrolled (892, 515) with delta (0, 0)
Screenshot: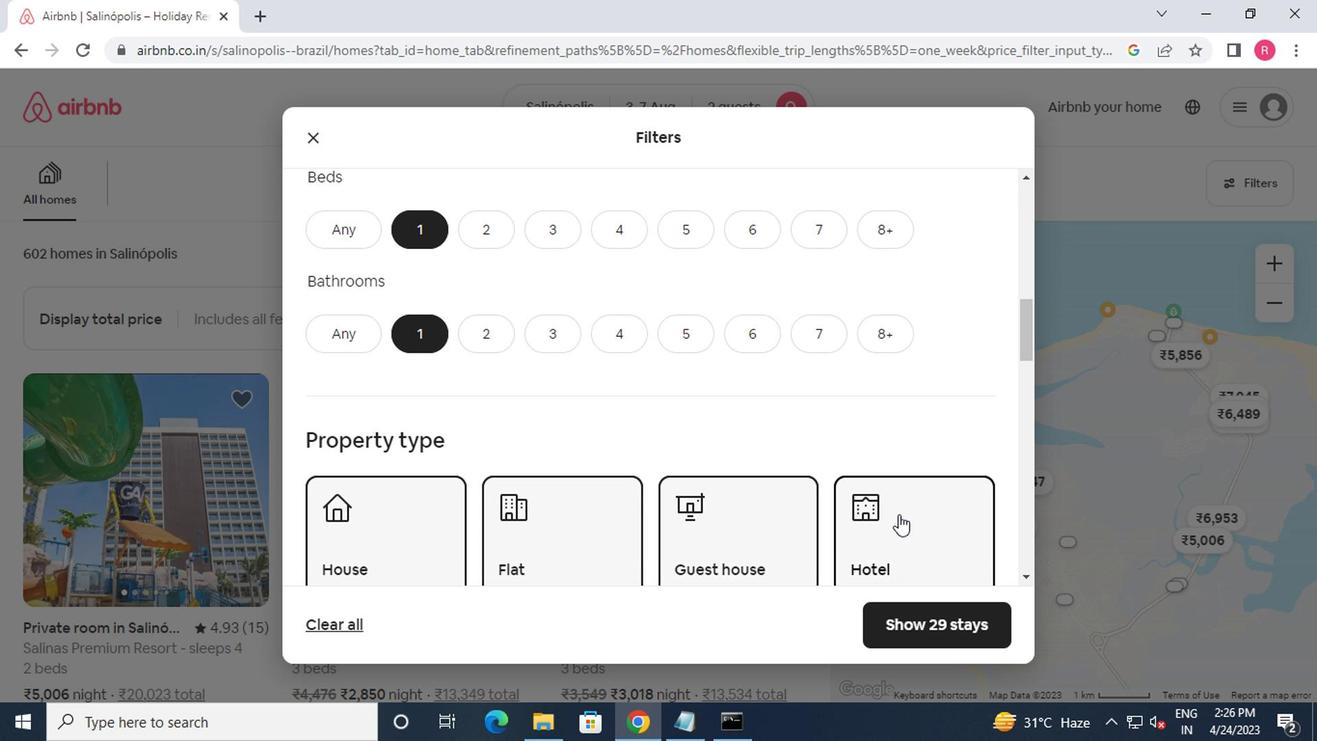 
Action: Mouse moved to (892, 516)
Screenshot: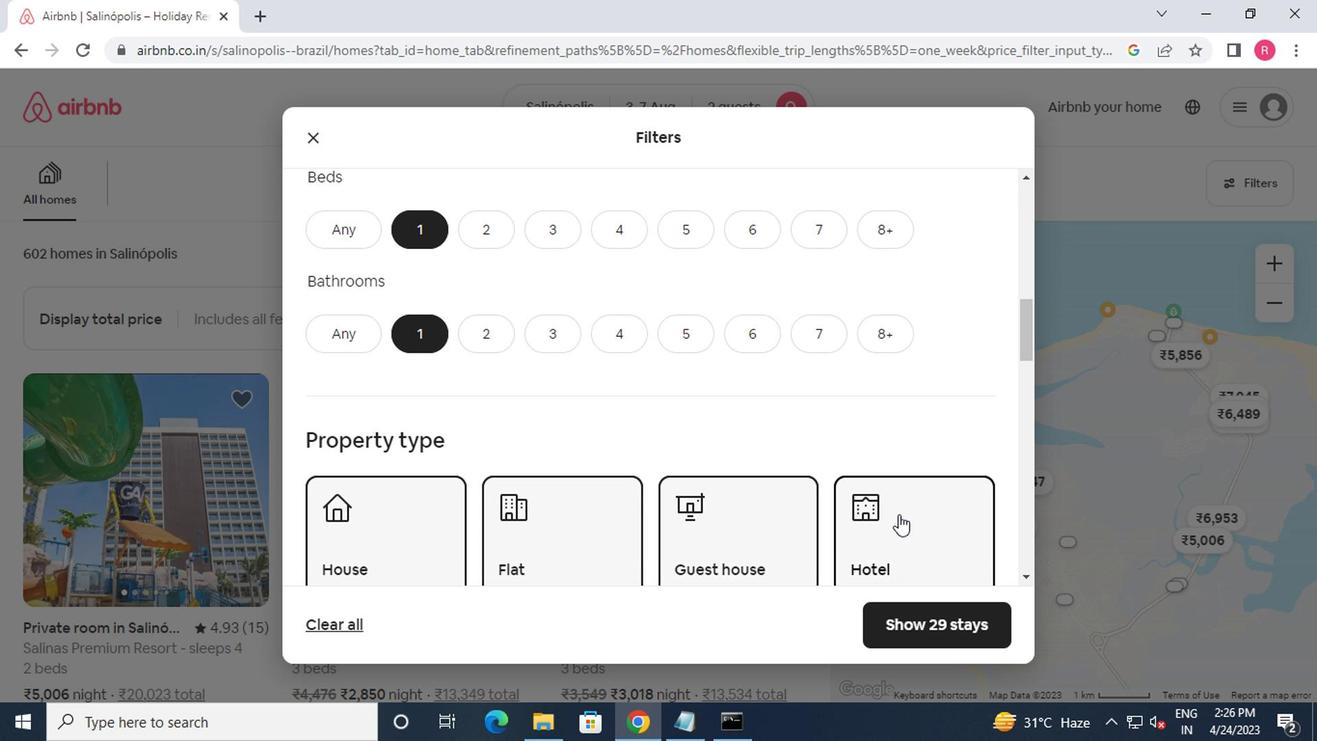 
Action: Mouse scrolled (892, 515) with delta (0, 0)
Screenshot: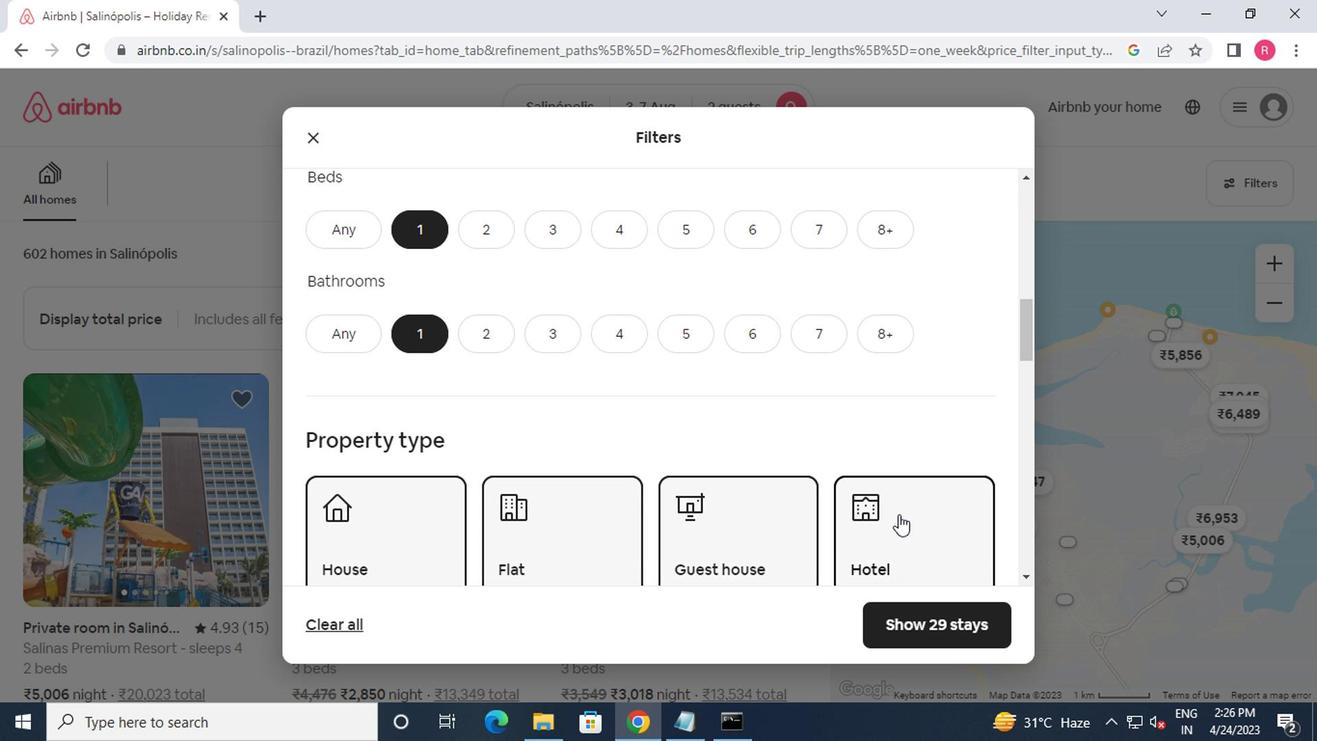 
Action: Mouse moved to (837, 505)
Screenshot: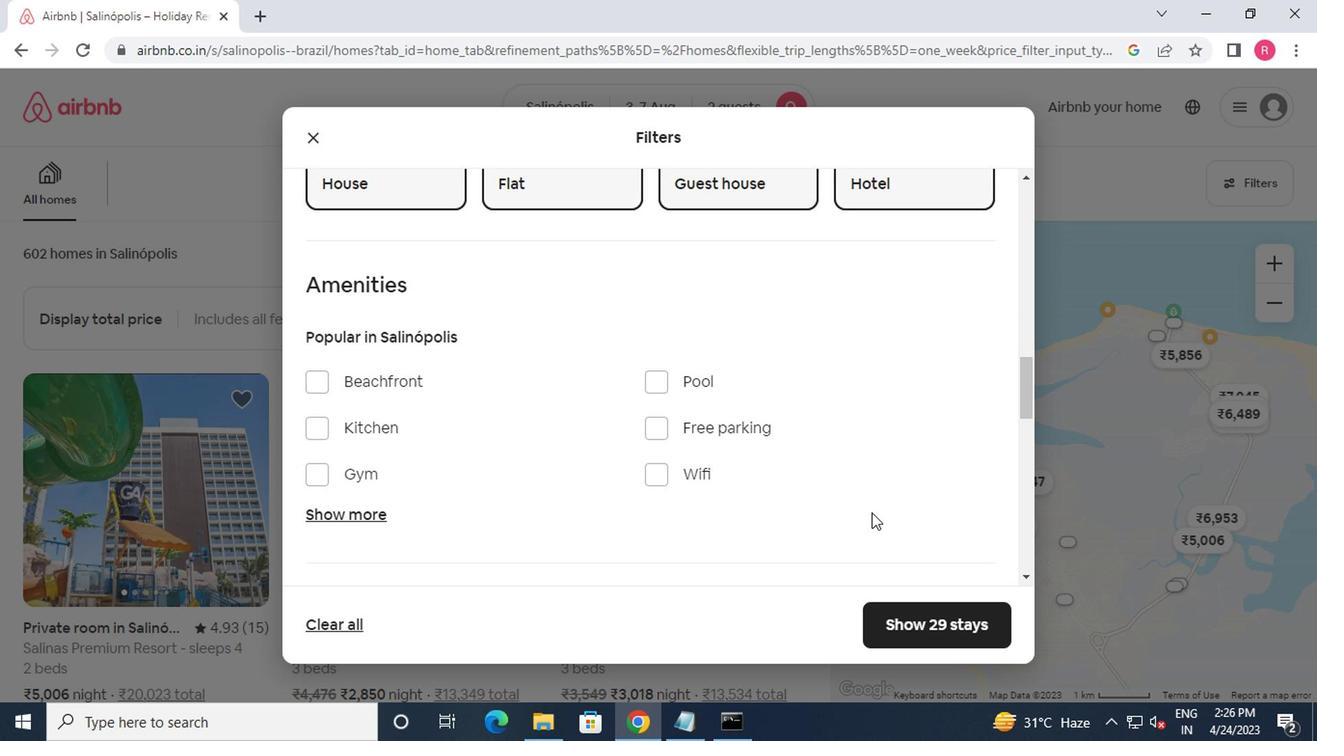 
Action: Mouse scrolled (837, 504) with delta (0, -1)
Screenshot: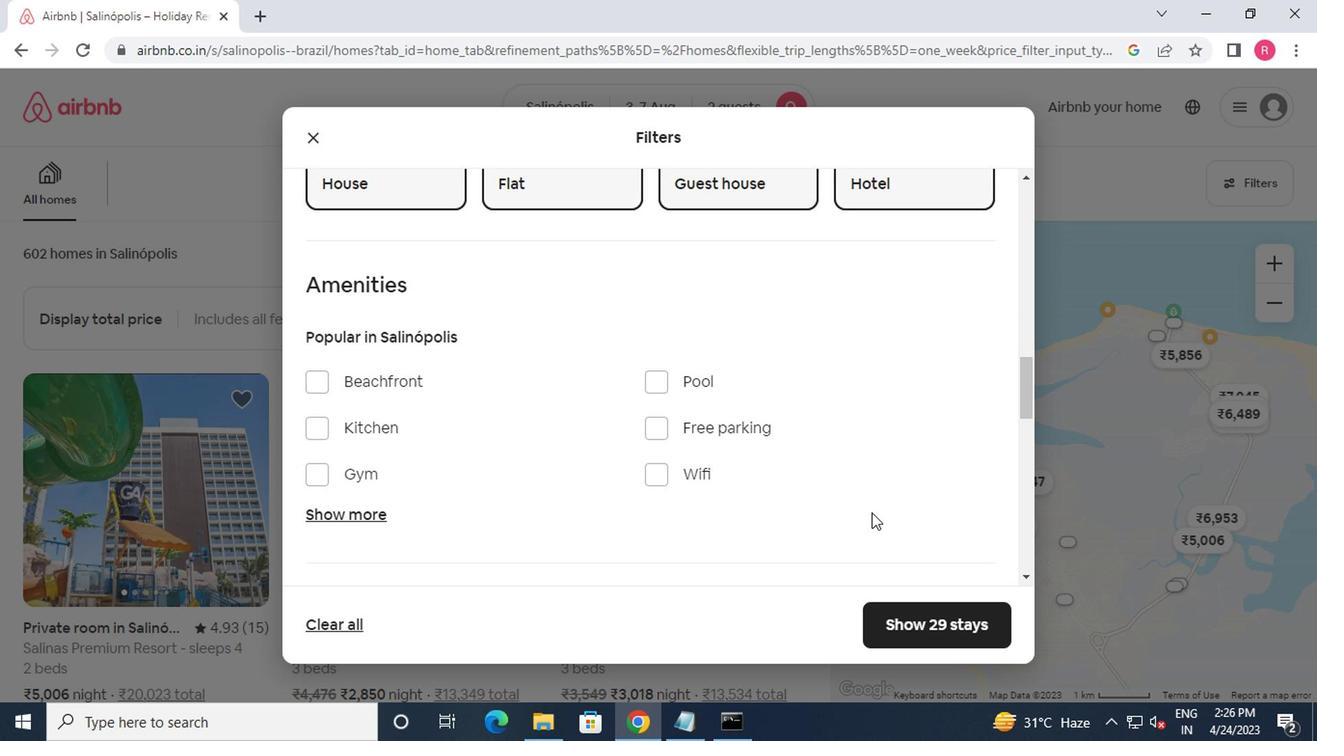 
Action: Mouse moved to (828, 505)
Screenshot: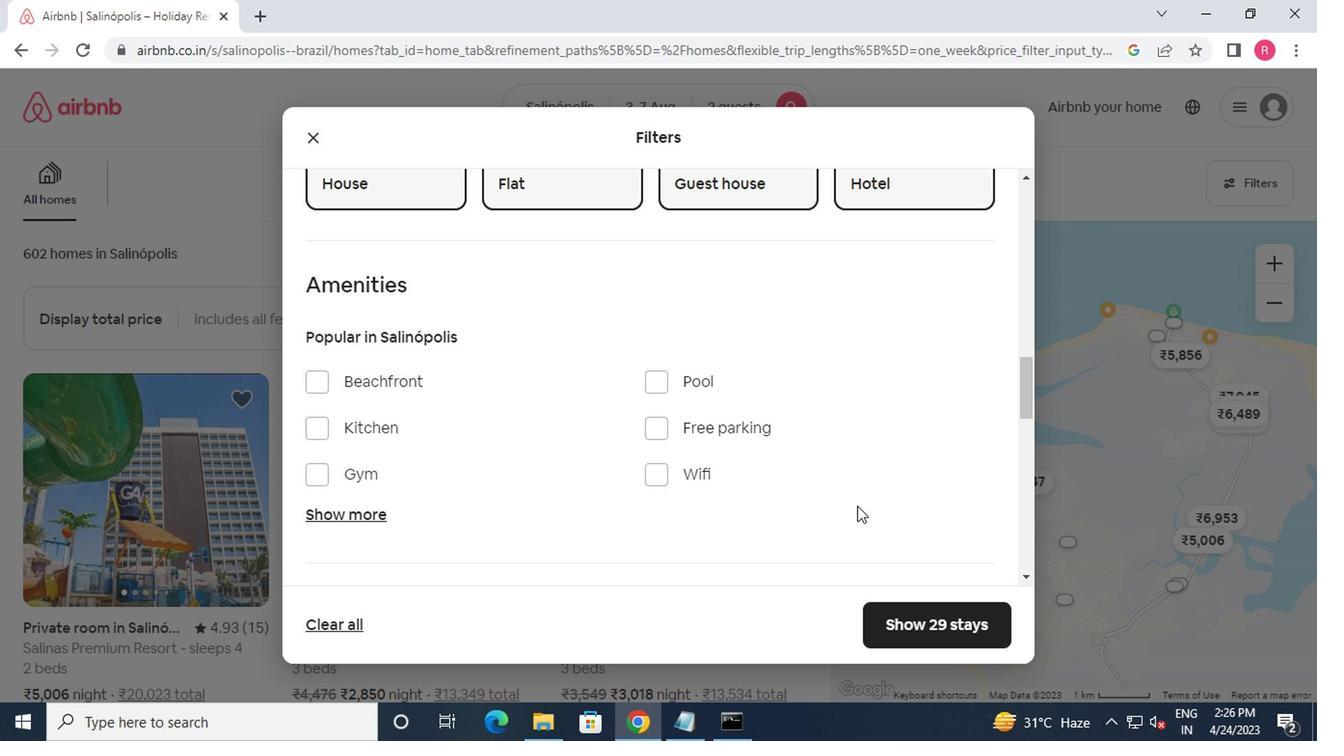 
Action: Mouse scrolled (828, 504) with delta (0, -1)
Screenshot: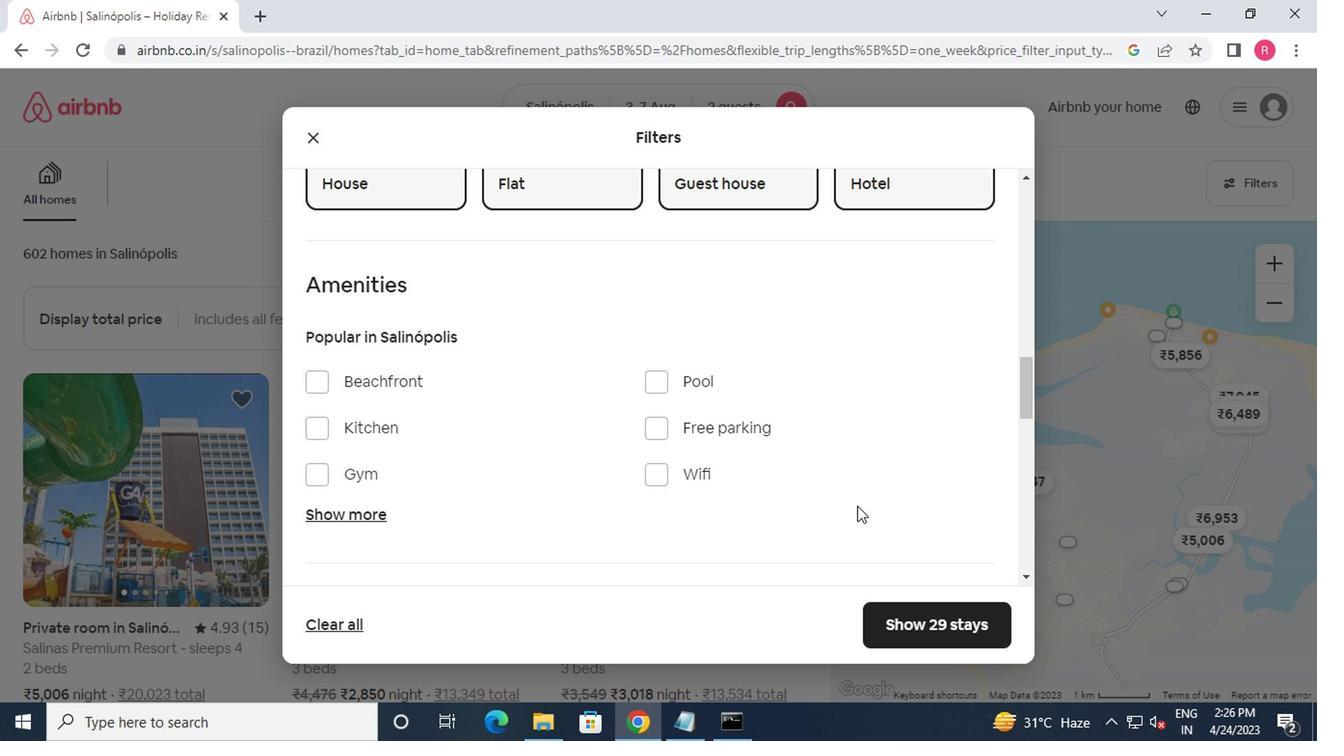 
Action: Mouse moved to (824, 505)
Screenshot: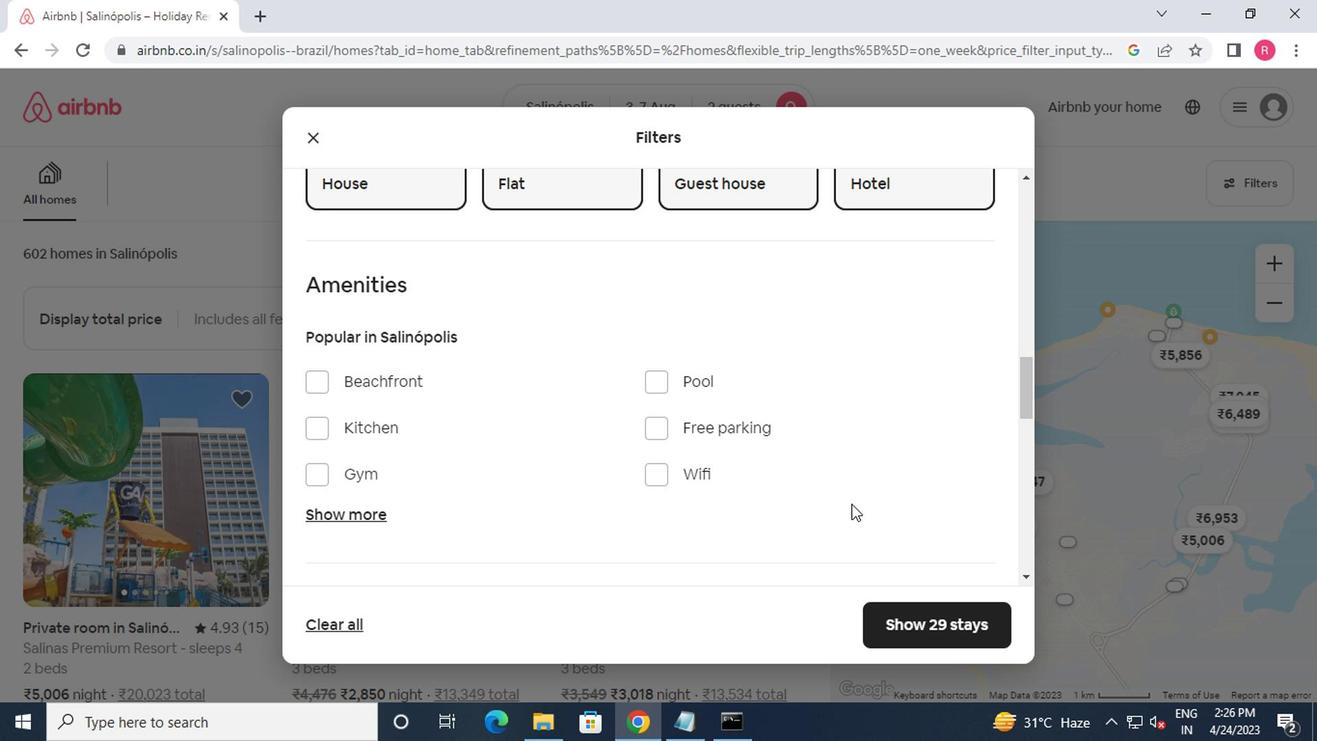
Action: Mouse scrolled (824, 504) with delta (0, -1)
Screenshot: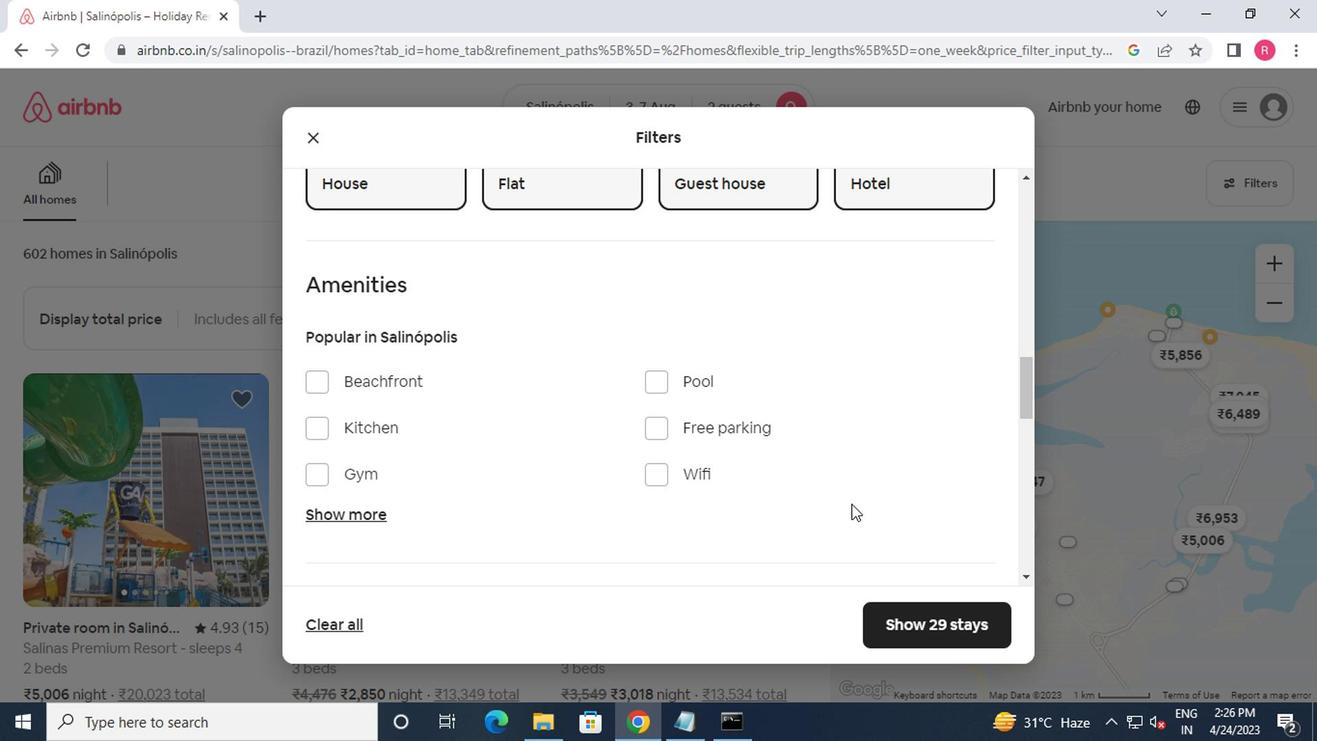 
Action: Mouse moved to (809, 505)
Screenshot: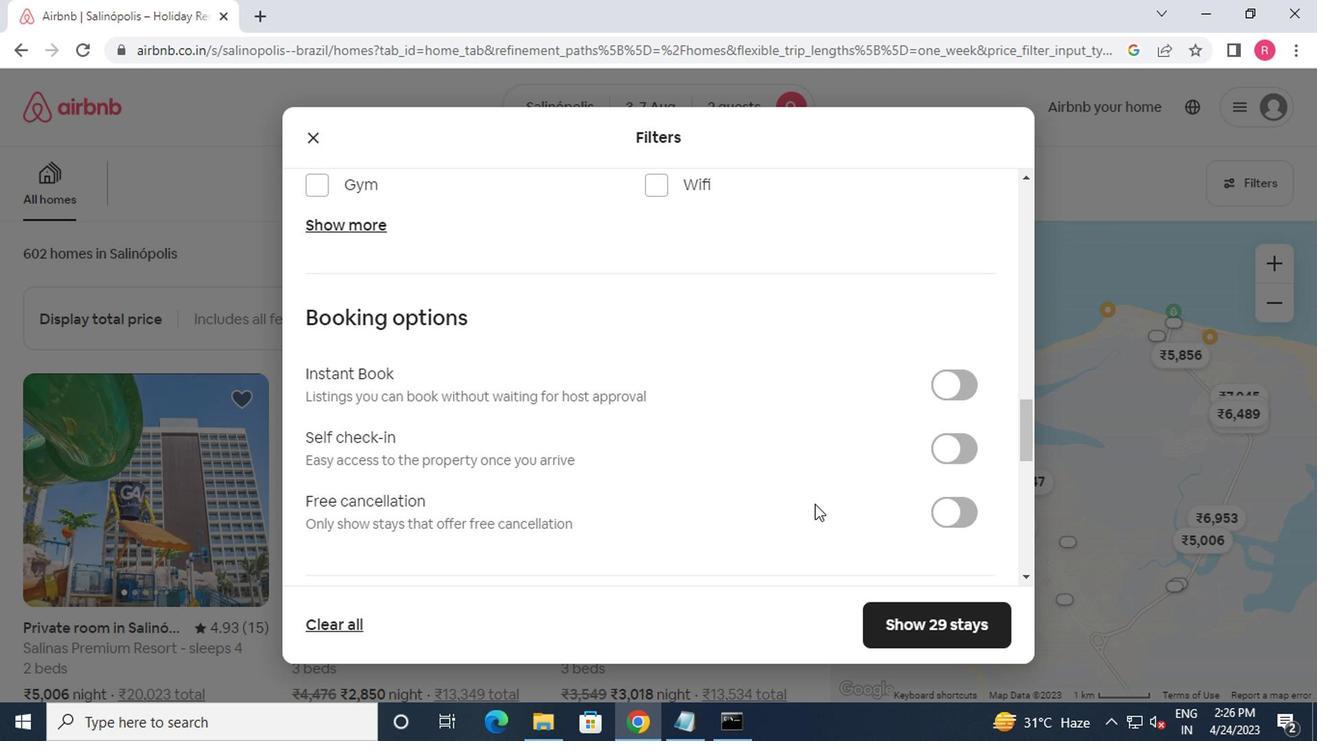 
Action: Mouse scrolled (809, 504) with delta (0, -1)
Screenshot: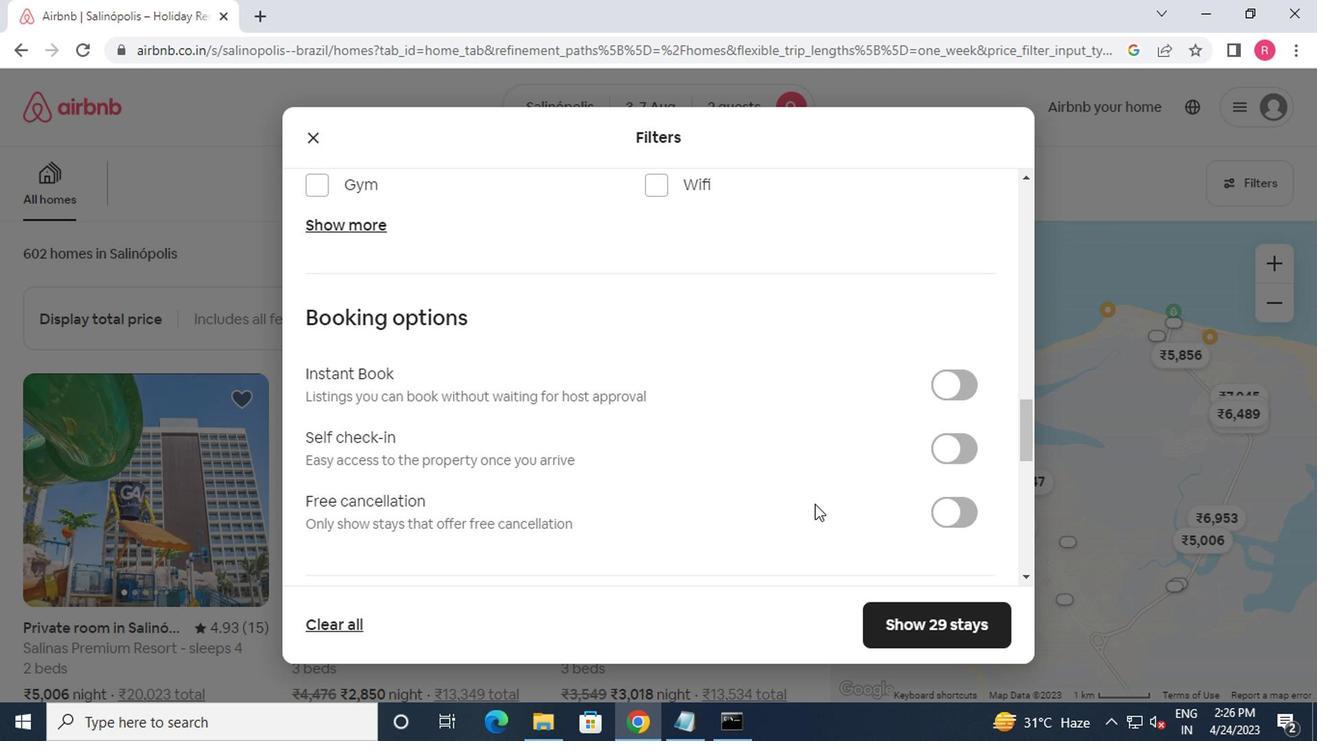 
Action: Mouse moved to (942, 372)
Screenshot: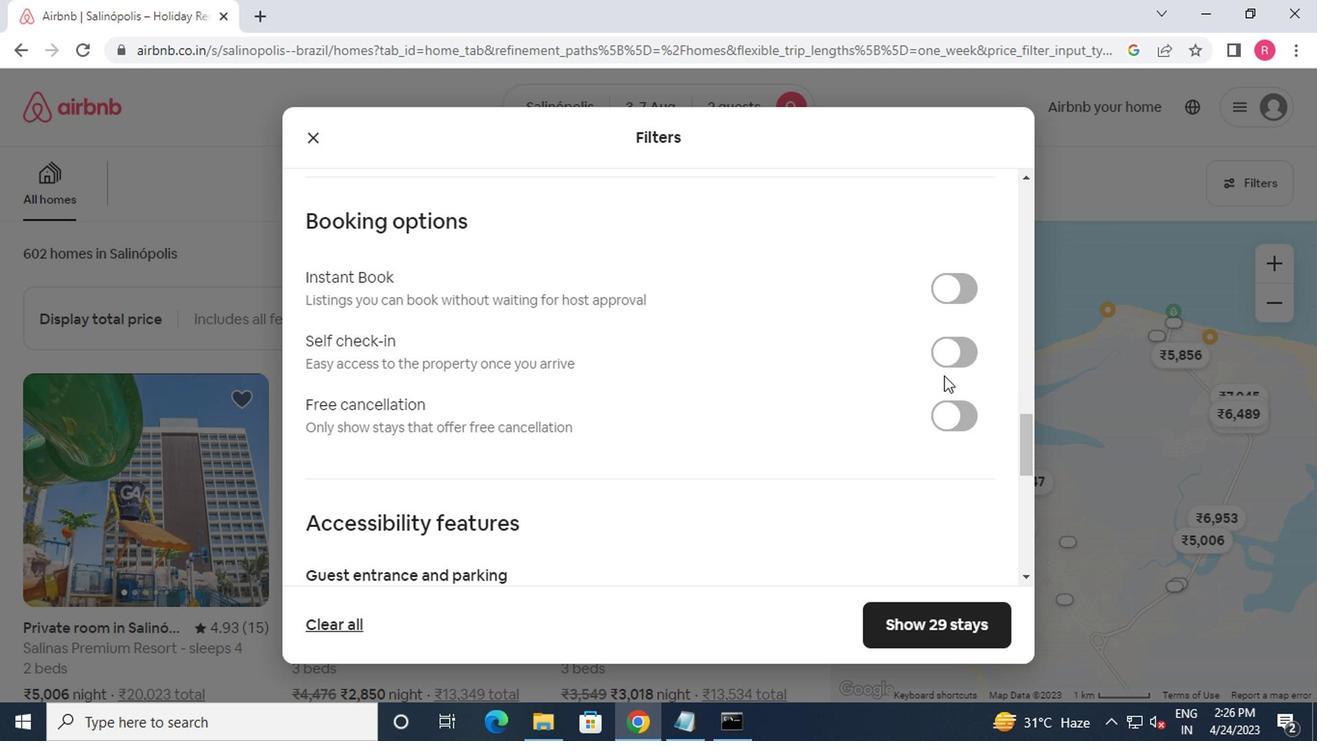 
Action: Mouse pressed left at (942, 372)
Screenshot: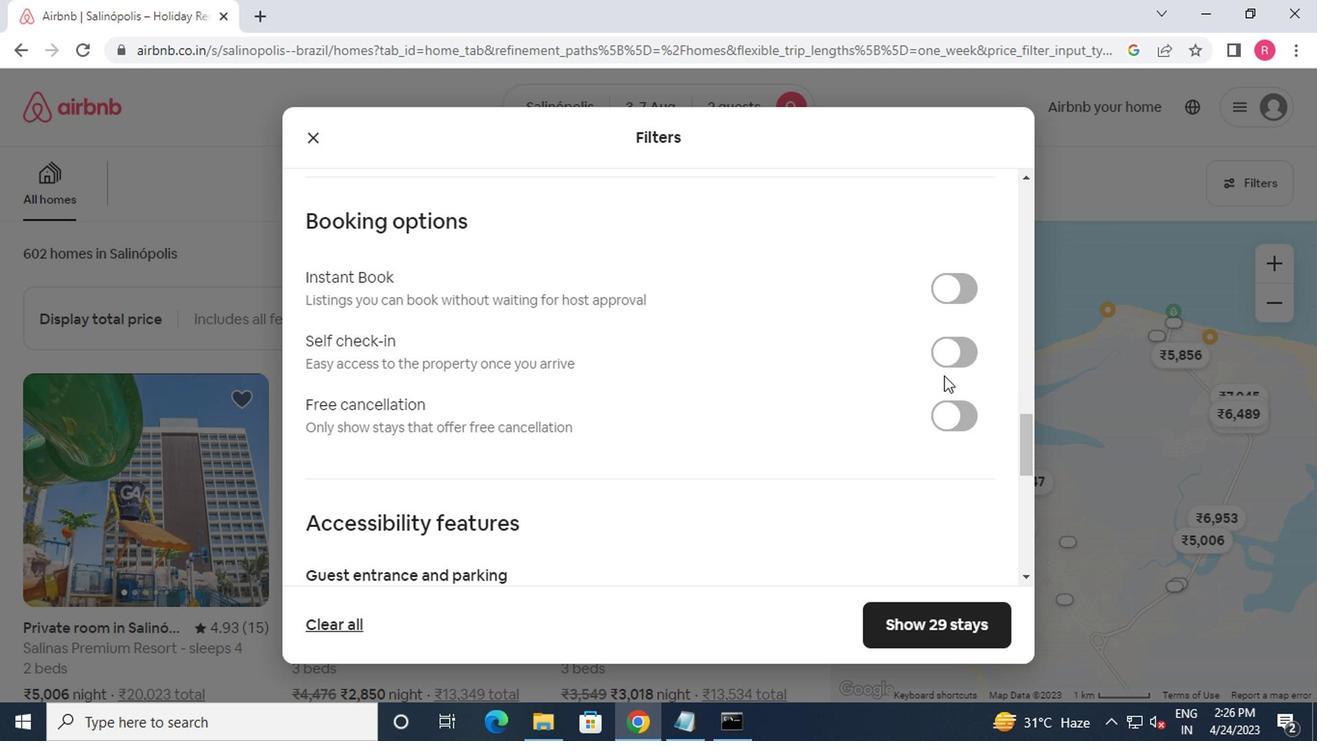 
Action: Mouse moved to (944, 364)
Screenshot: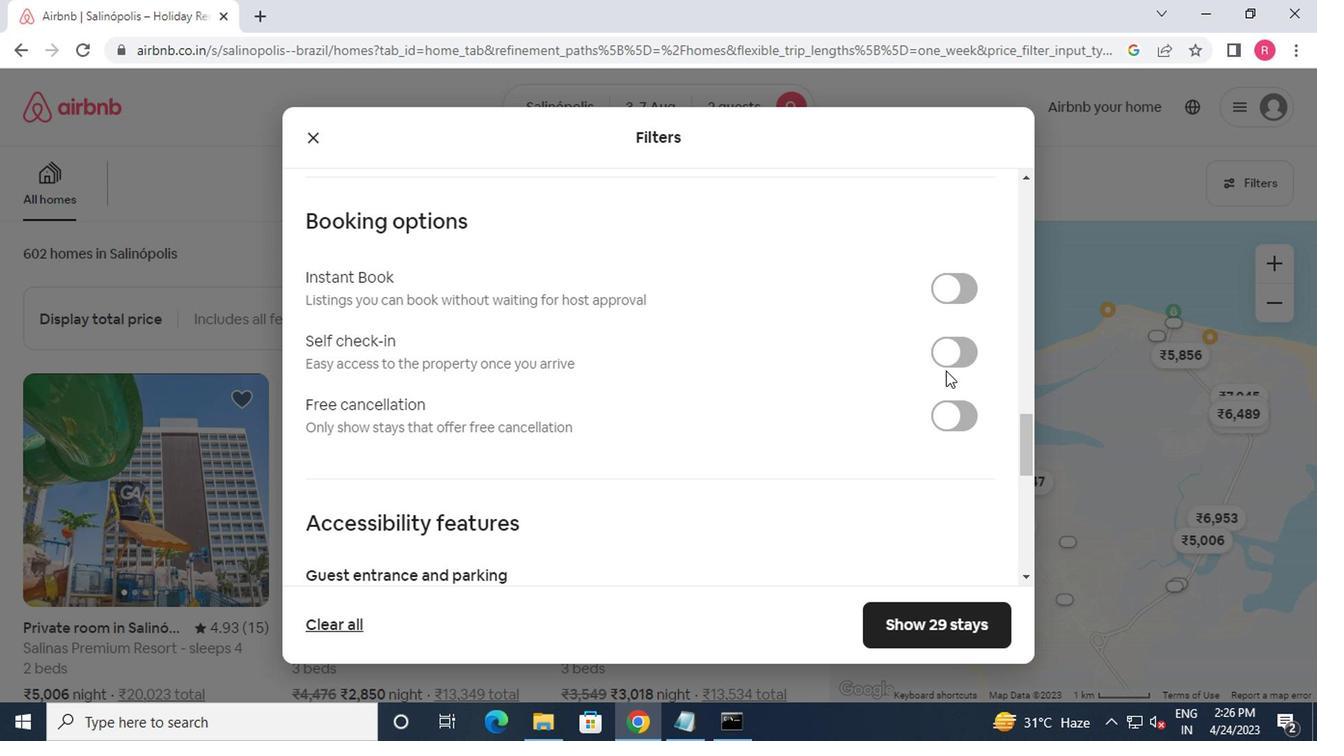
Action: Mouse pressed left at (944, 364)
Screenshot: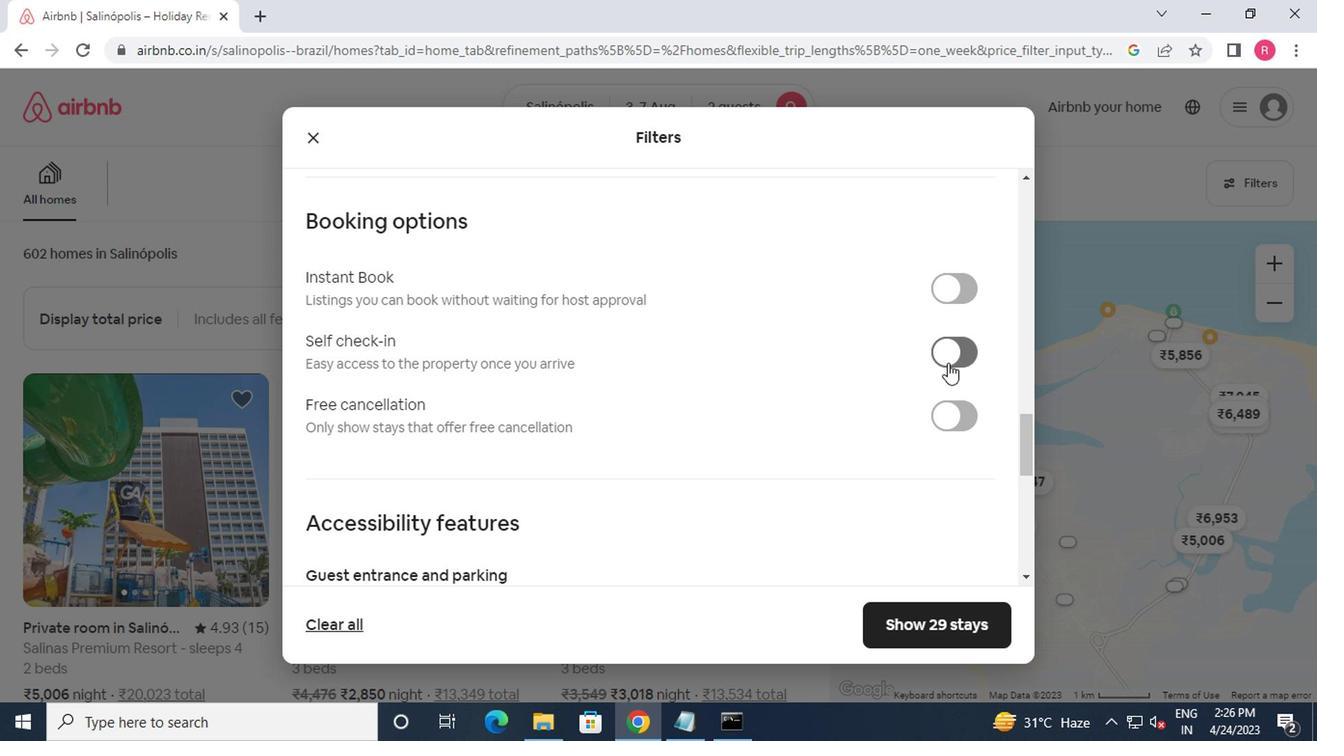 
Action: Mouse moved to (808, 413)
Screenshot: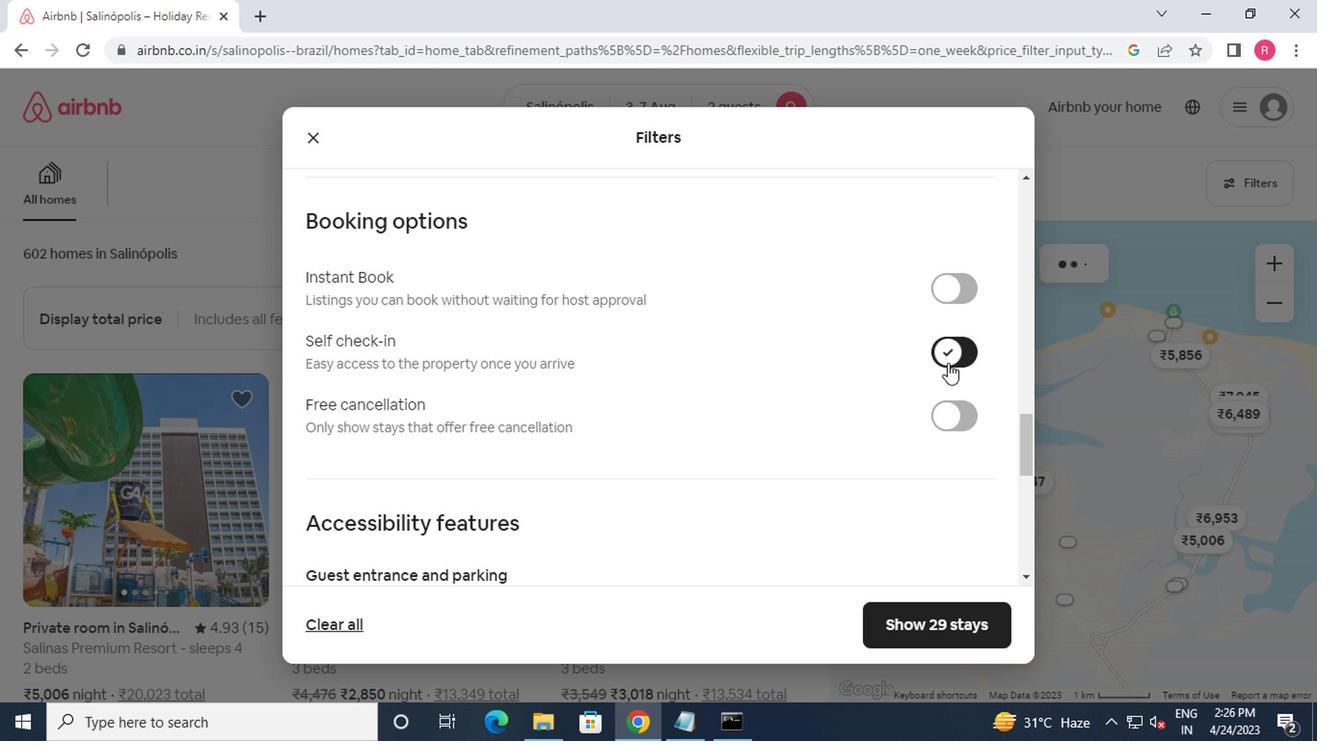 
Action: Mouse scrolled (808, 412) with delta (0, -1)
Screenshot: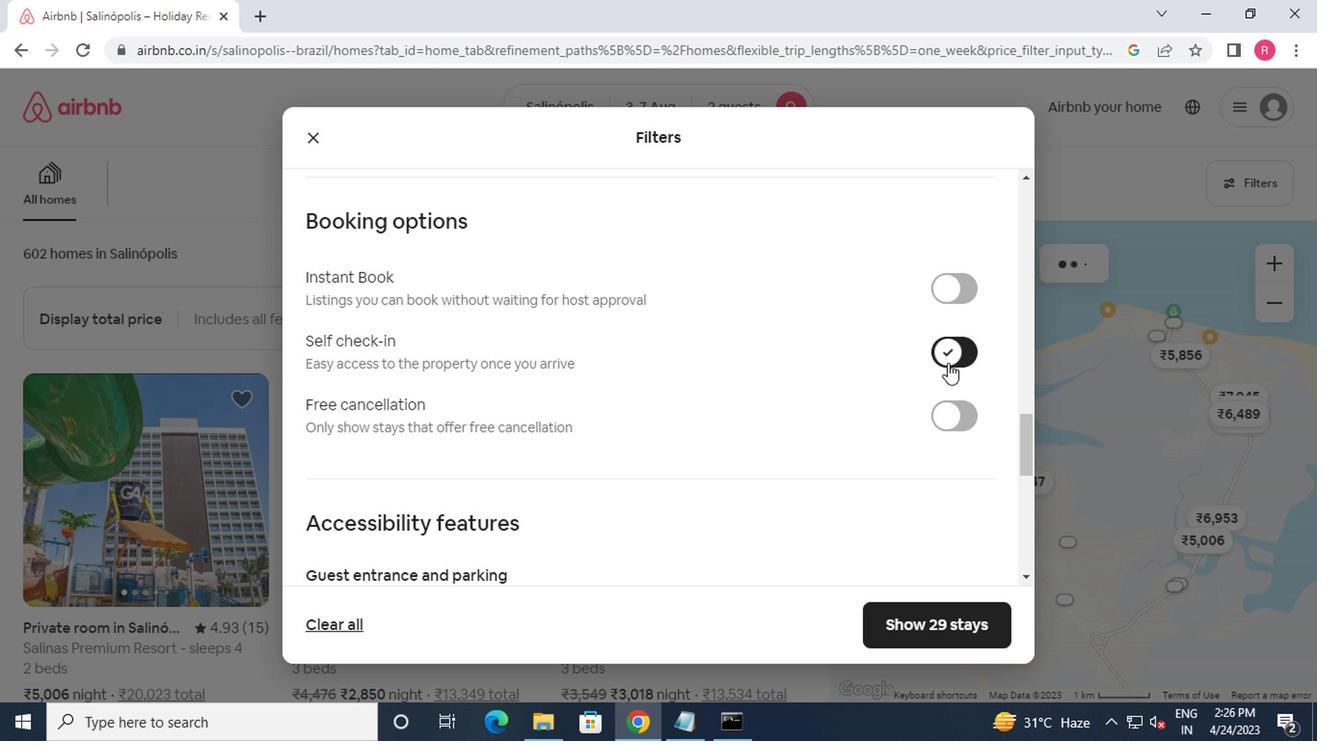 
Action: Mouse moved to (796, 421)
Screenshot: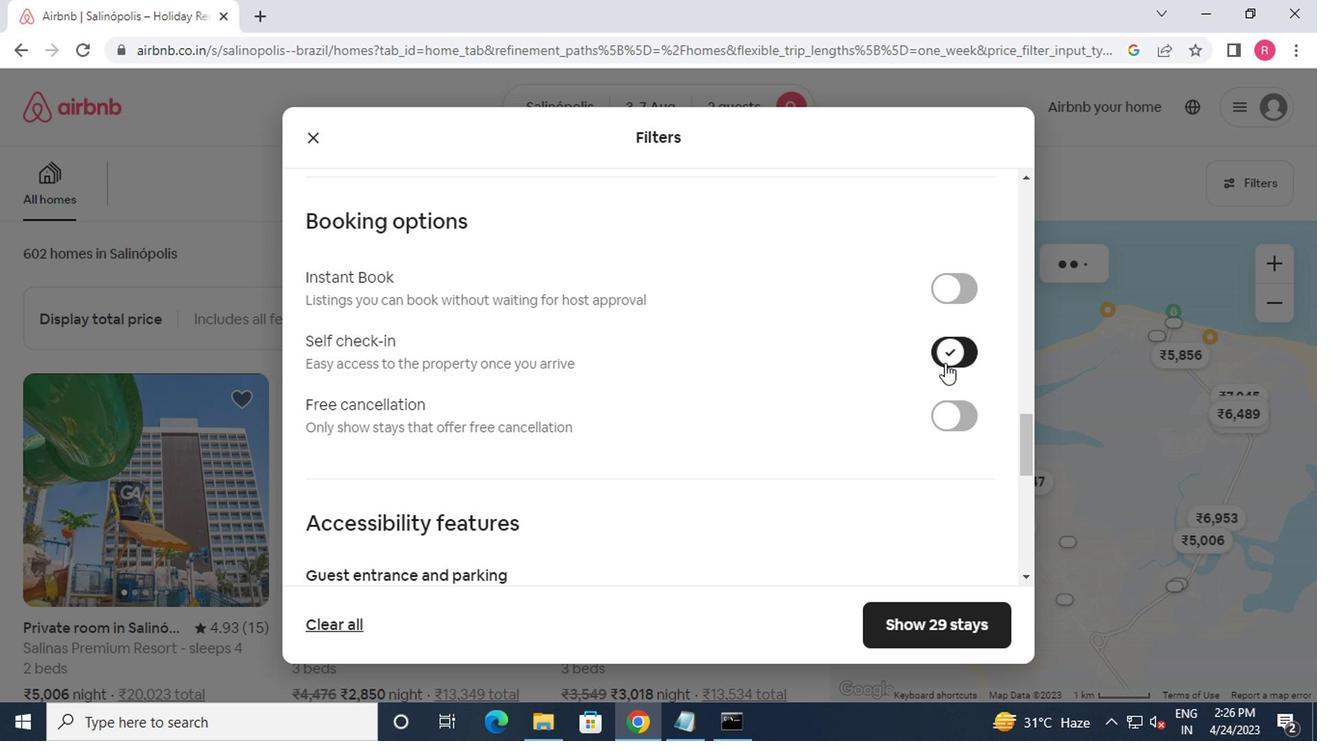 
Action: Mouse scrolled (796, 420) with delta (0, -1)
Screenshot: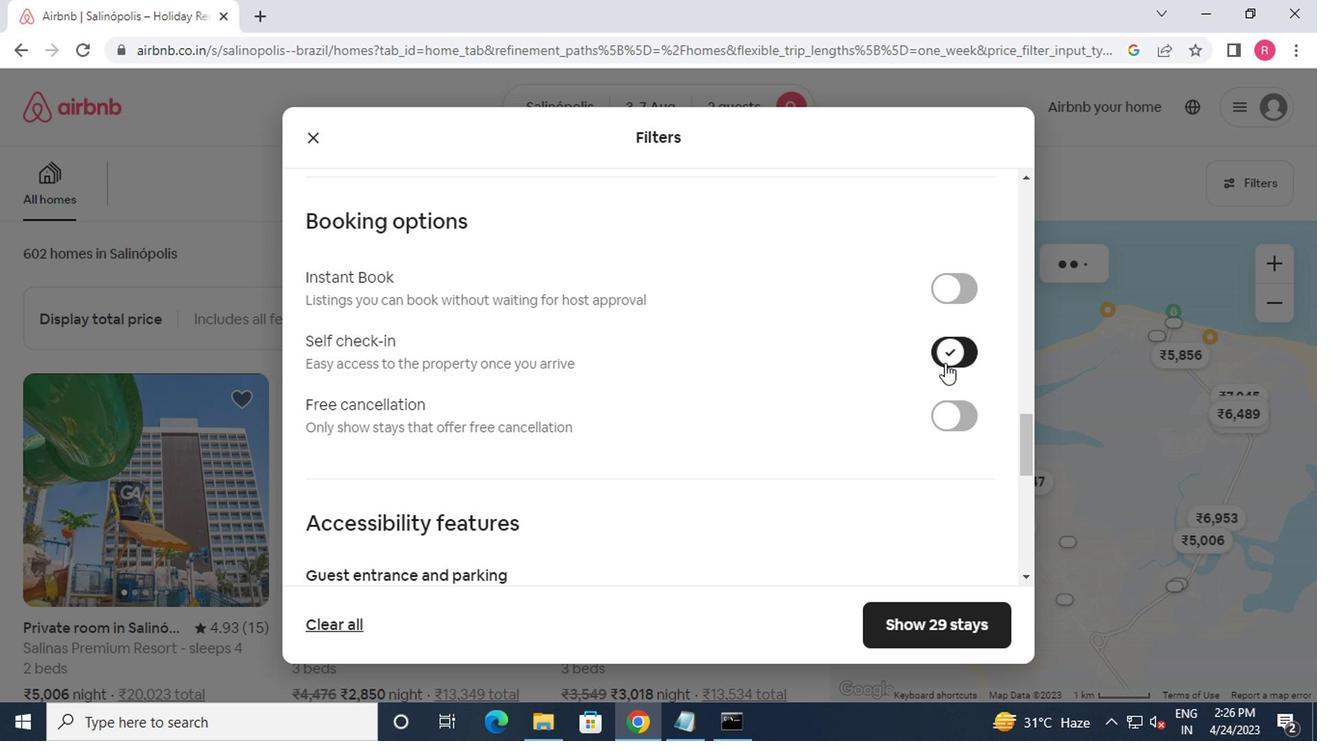 
Action: Mouse moved to (794, 422)
Screenshot: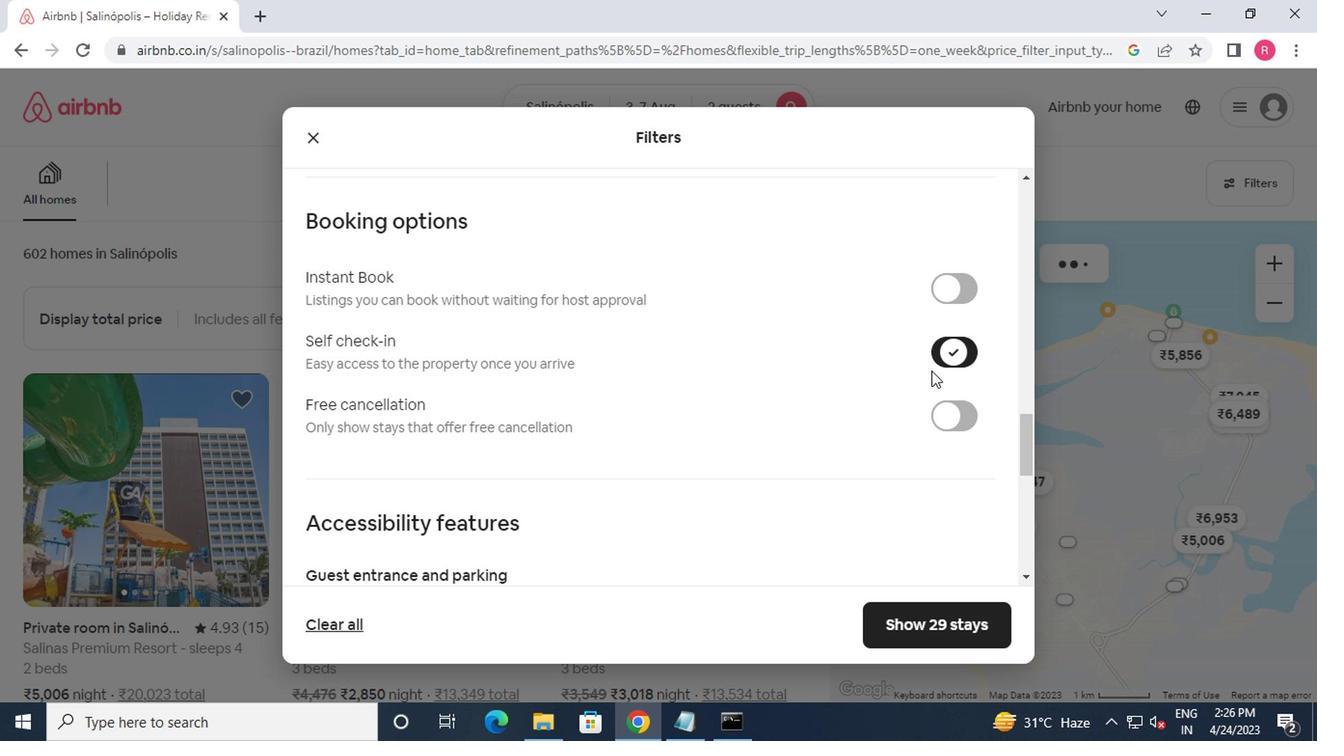 
Action: Mouse scrolled (794, 421) with delta (0, 0)
Screenshot: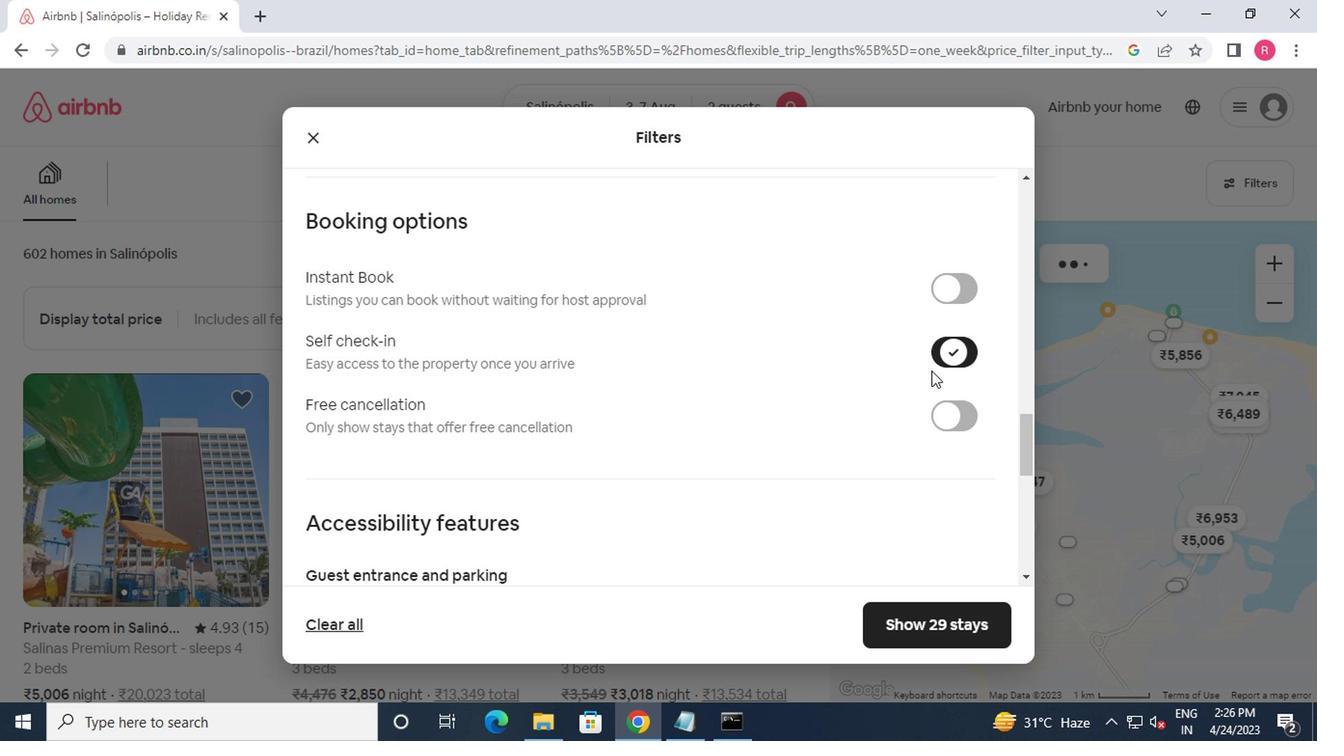 
Action: Mouse scrolled (794, 421) with delta (0, 0)
Screenshot: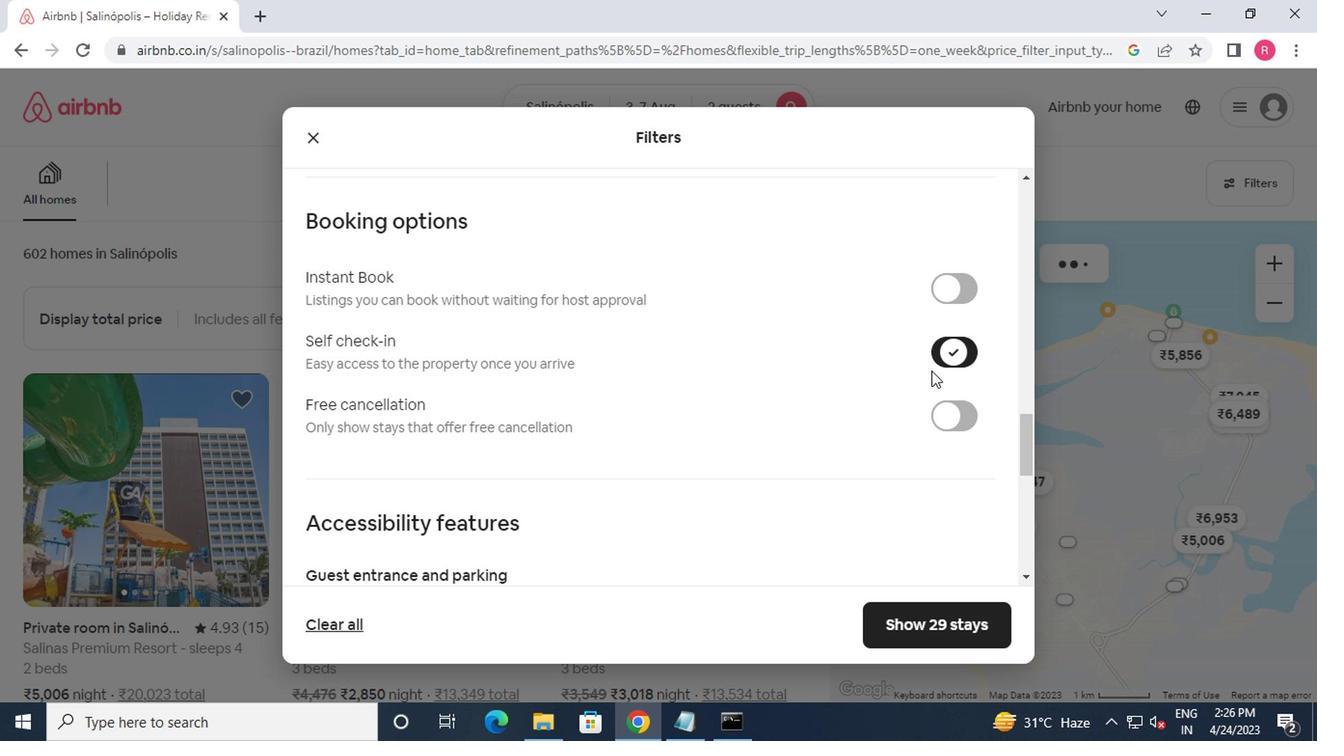 
Action: Mouse moved to (794, 423)
Screenshot: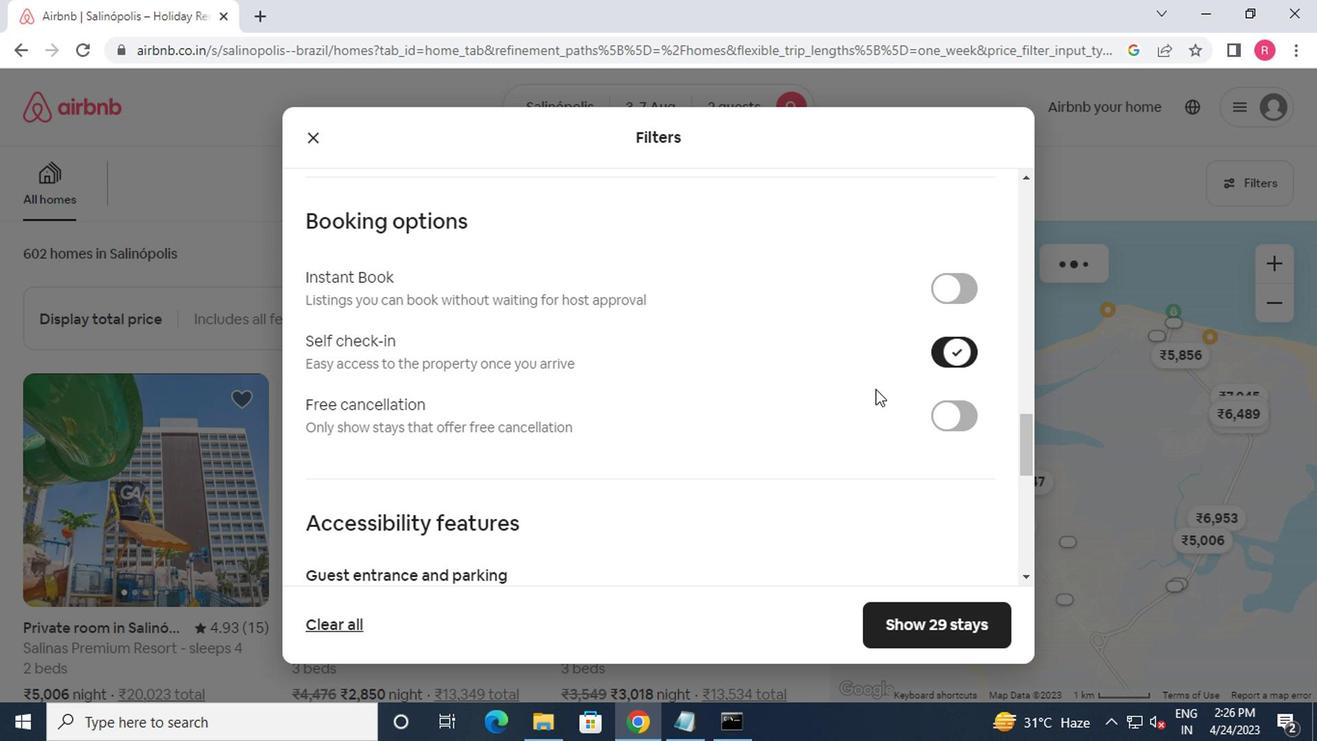 
Action: Mouse scrolled (794, 422) with delta (0, -1)
Screenshot: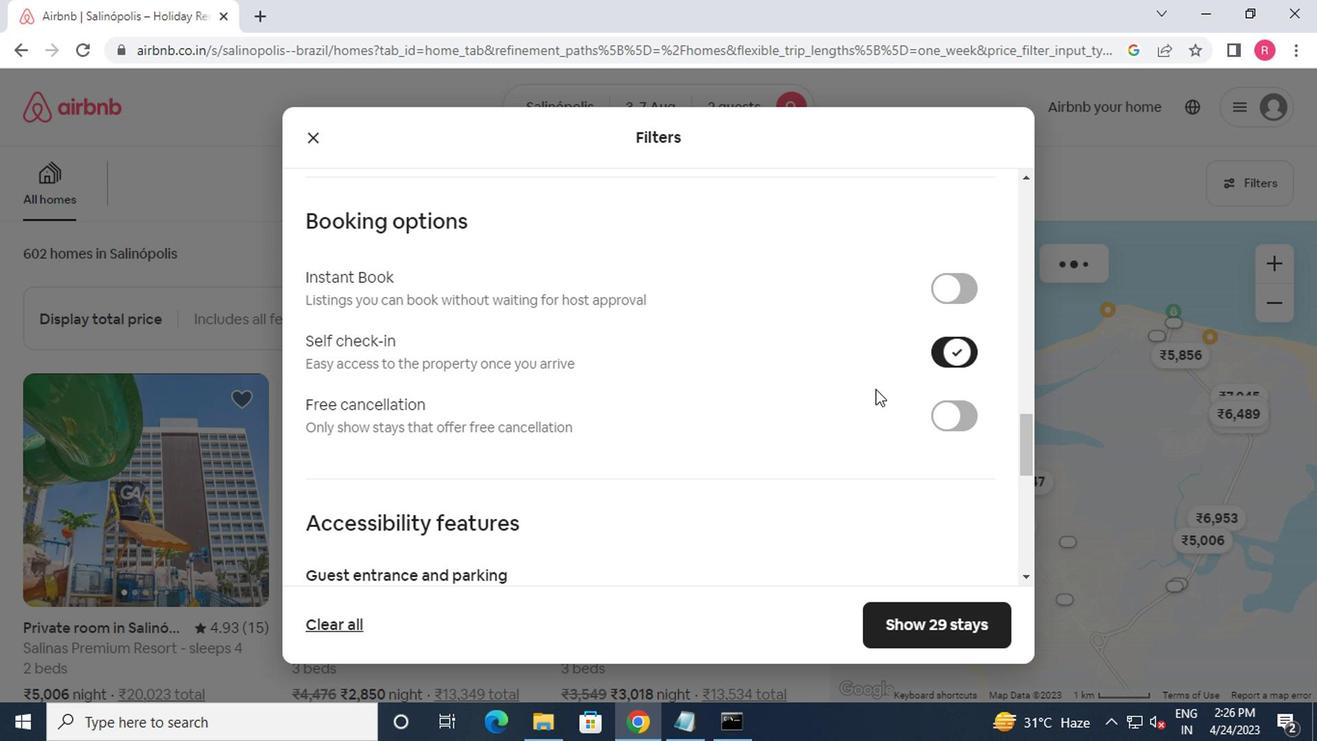 
Action: Mouse moved to (792, 433)
Screenshot: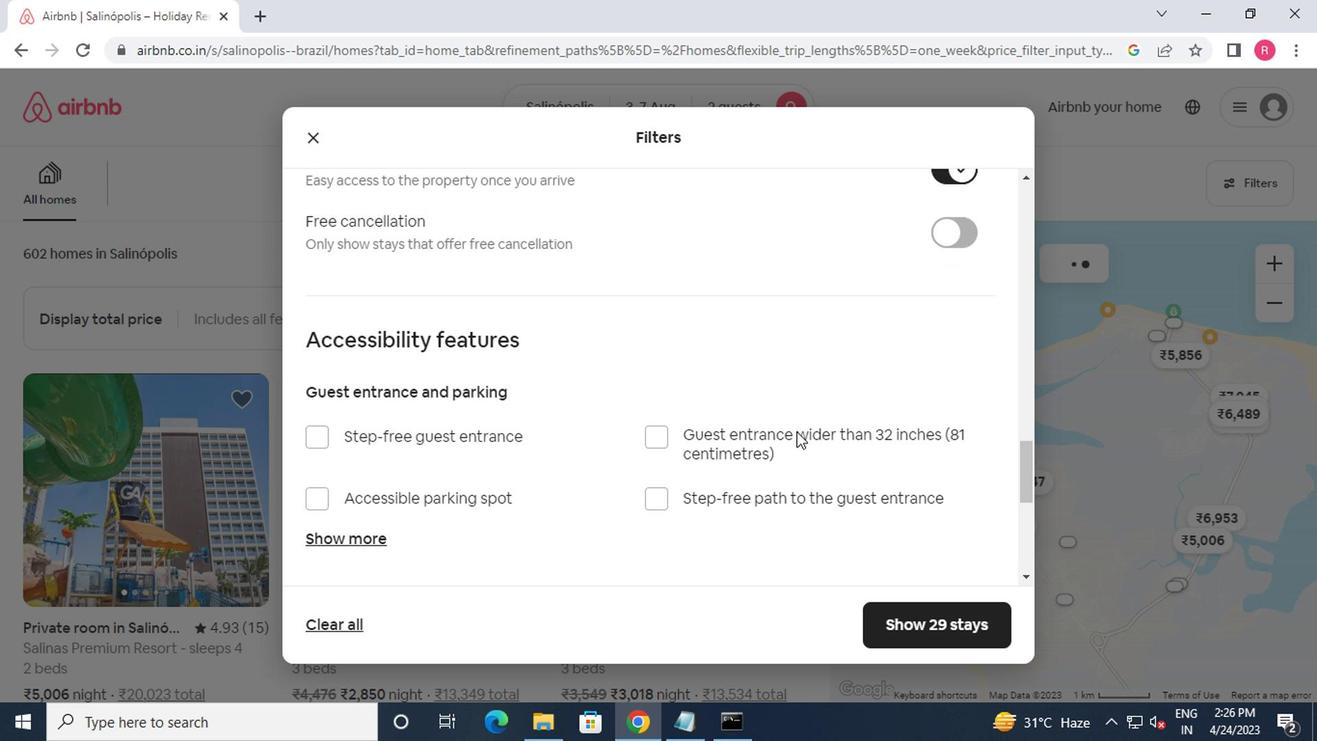 
Action: Mouse scrolled (792, 431) with delta (0, -1)
Screenshot: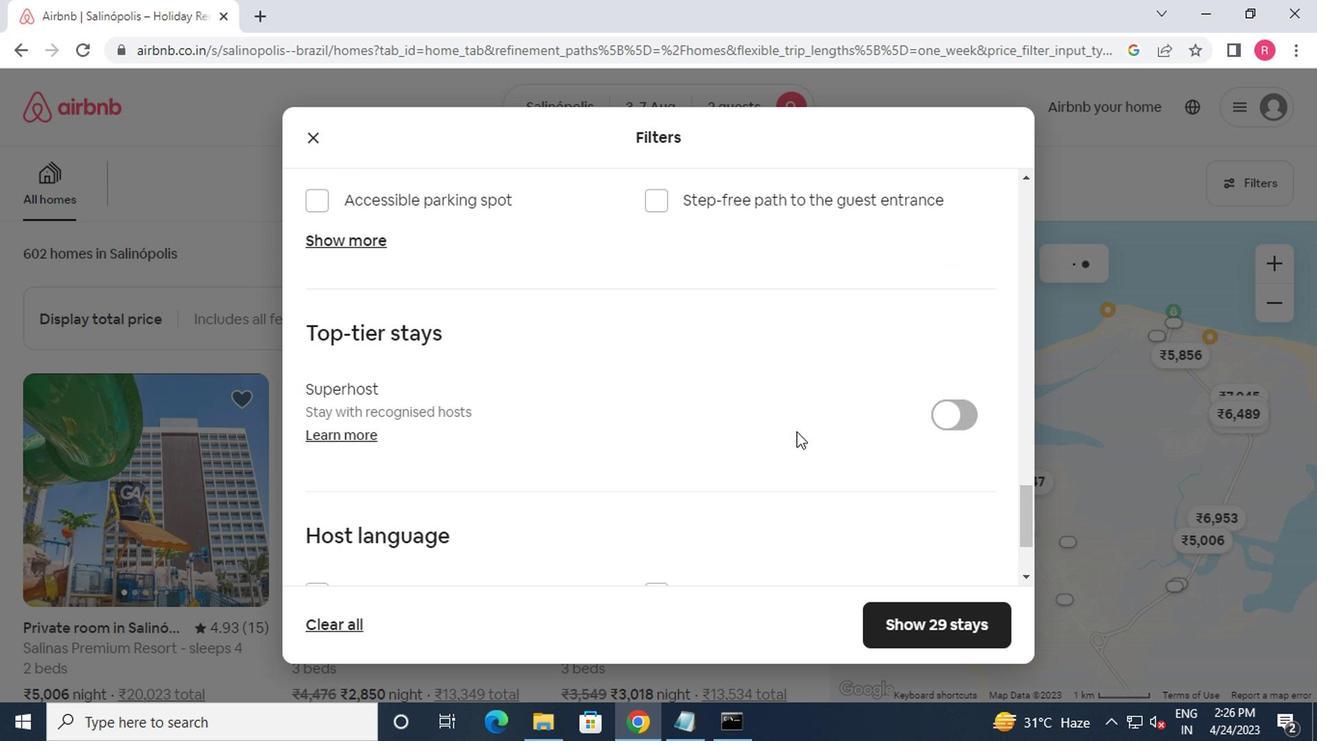 
Action: Mouse scrolled (792, 431) with delta (0, -1)
Screenshot: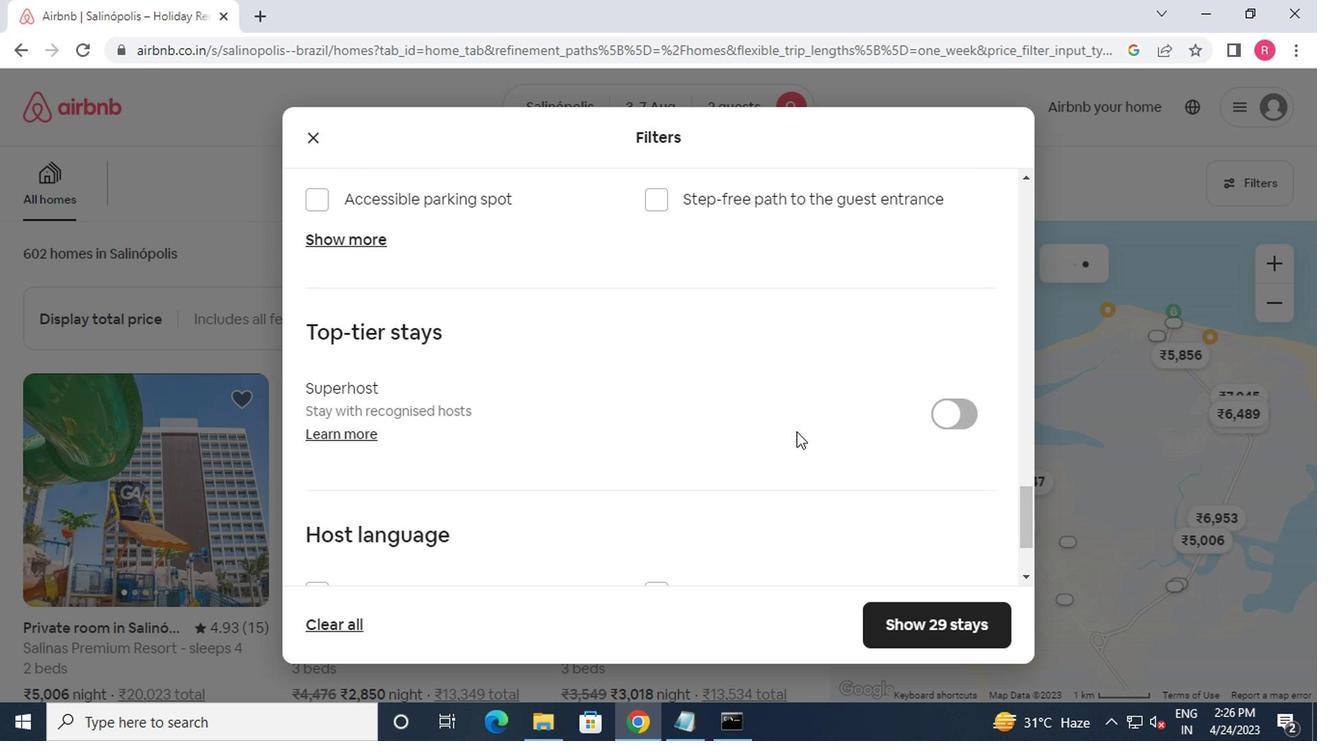 
Action: Mouse moved to (792, 433)
Screenshot: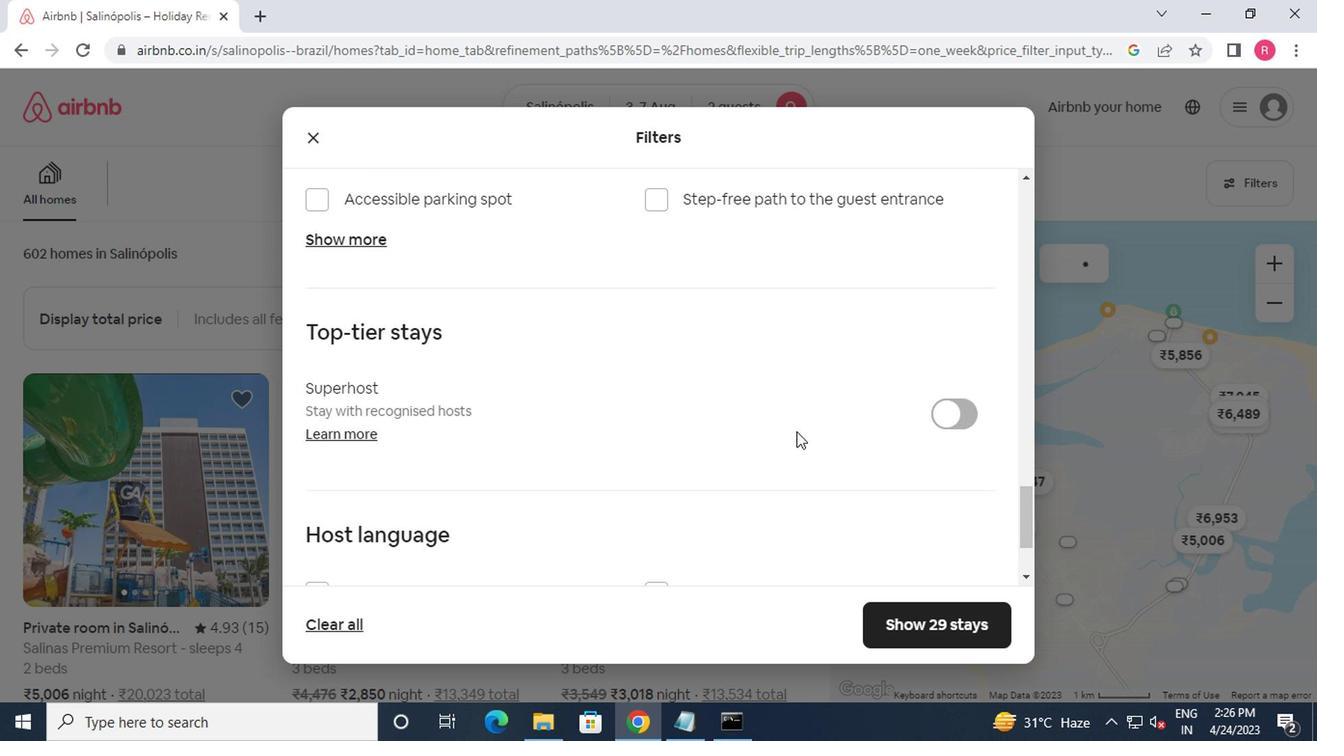 
Action: Mouse scrolled (792, 431) with delta (0, -1)
Screenshot: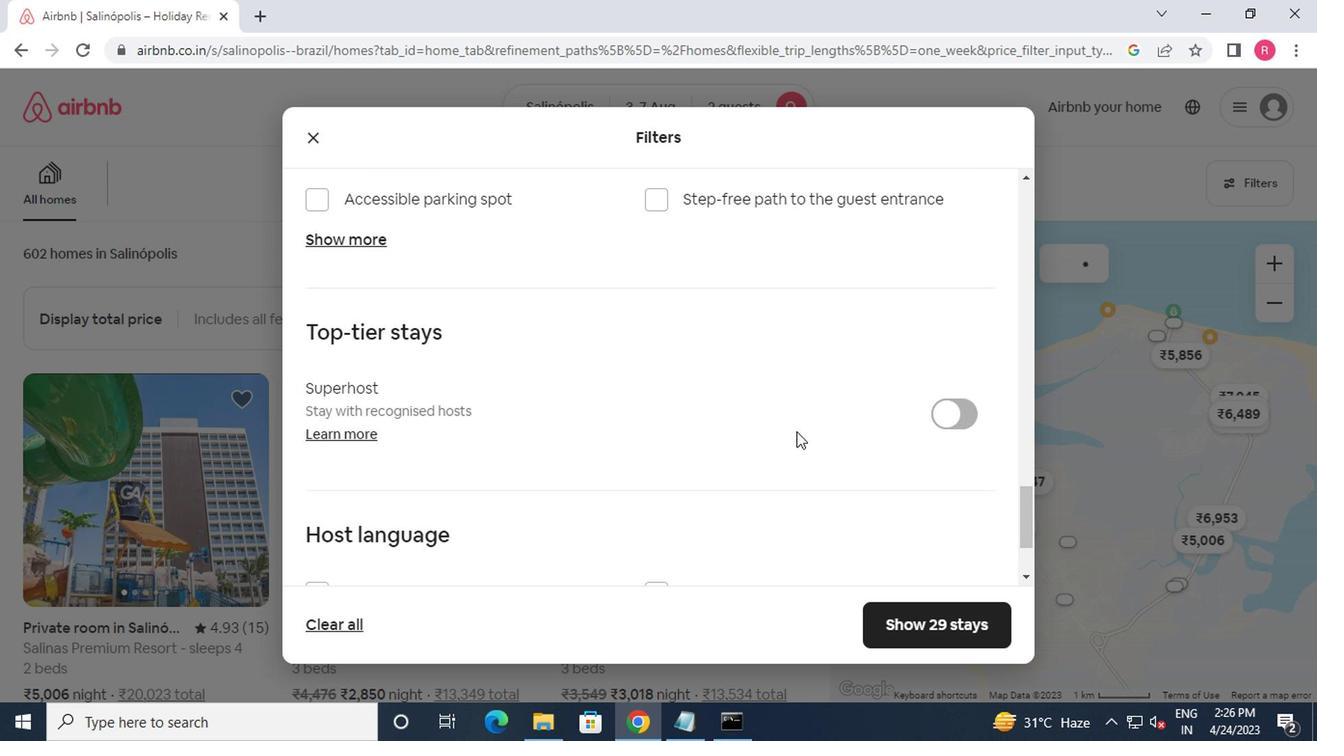 
Action: Mouse moved to (794, 436)
Screenshot: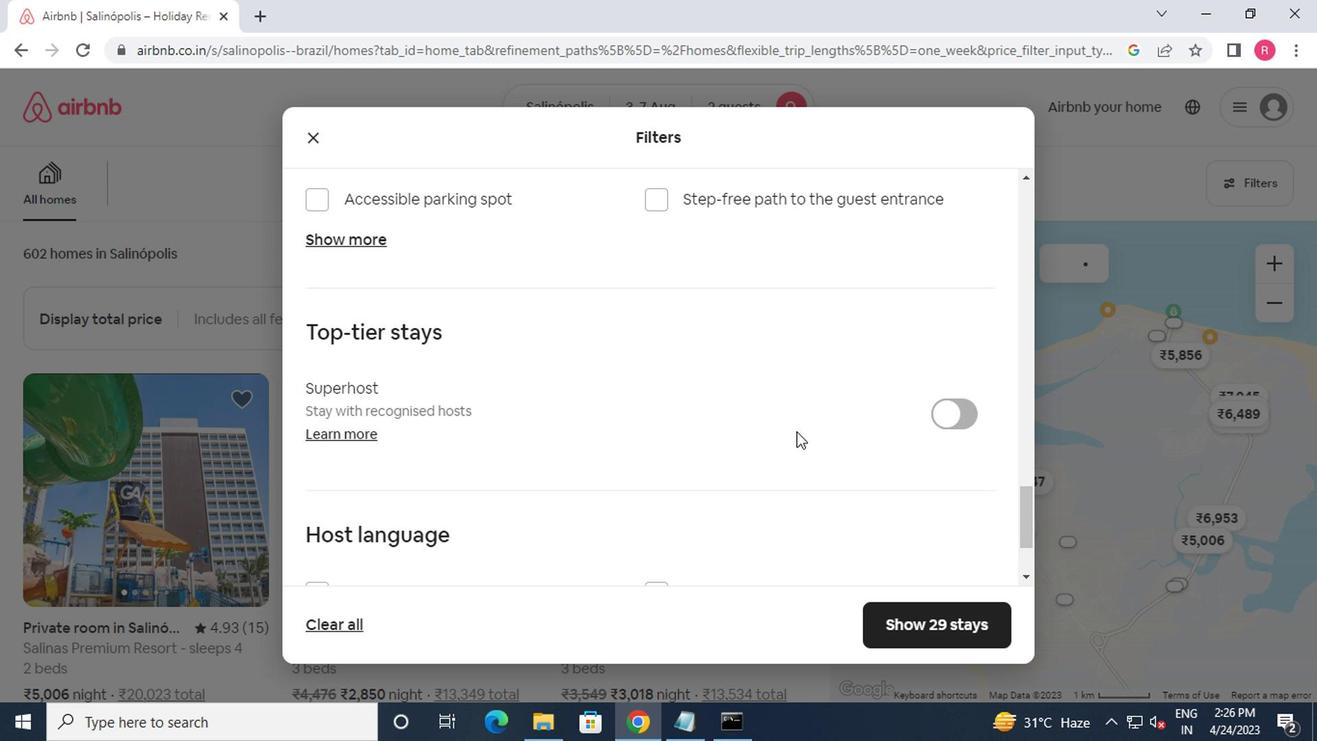
Action: Mouse scrolled (794, 435) with delta (0, 0)
Screenshot: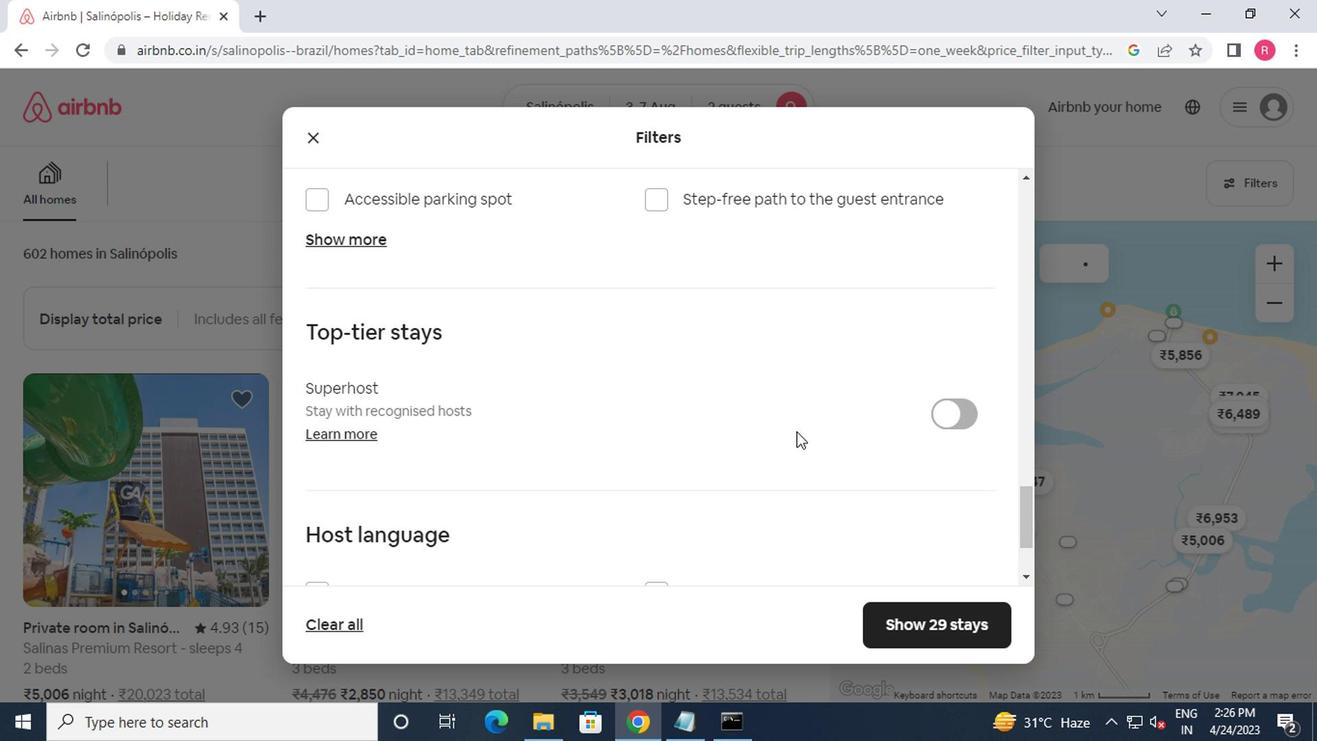 
Action: Mouse moved to (798, 439)
Screenshot: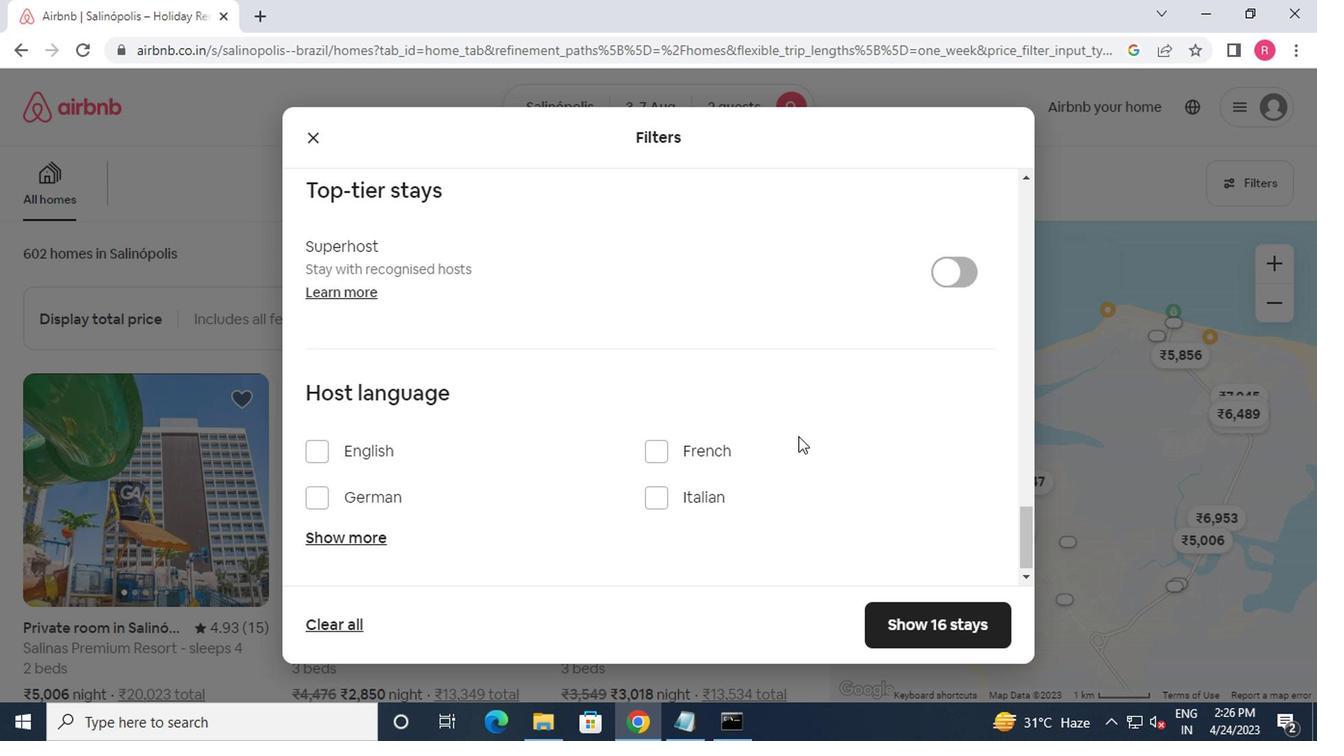 
Action: Mouse scrolled (798, 438) with delta (0, -1)
Screenshot: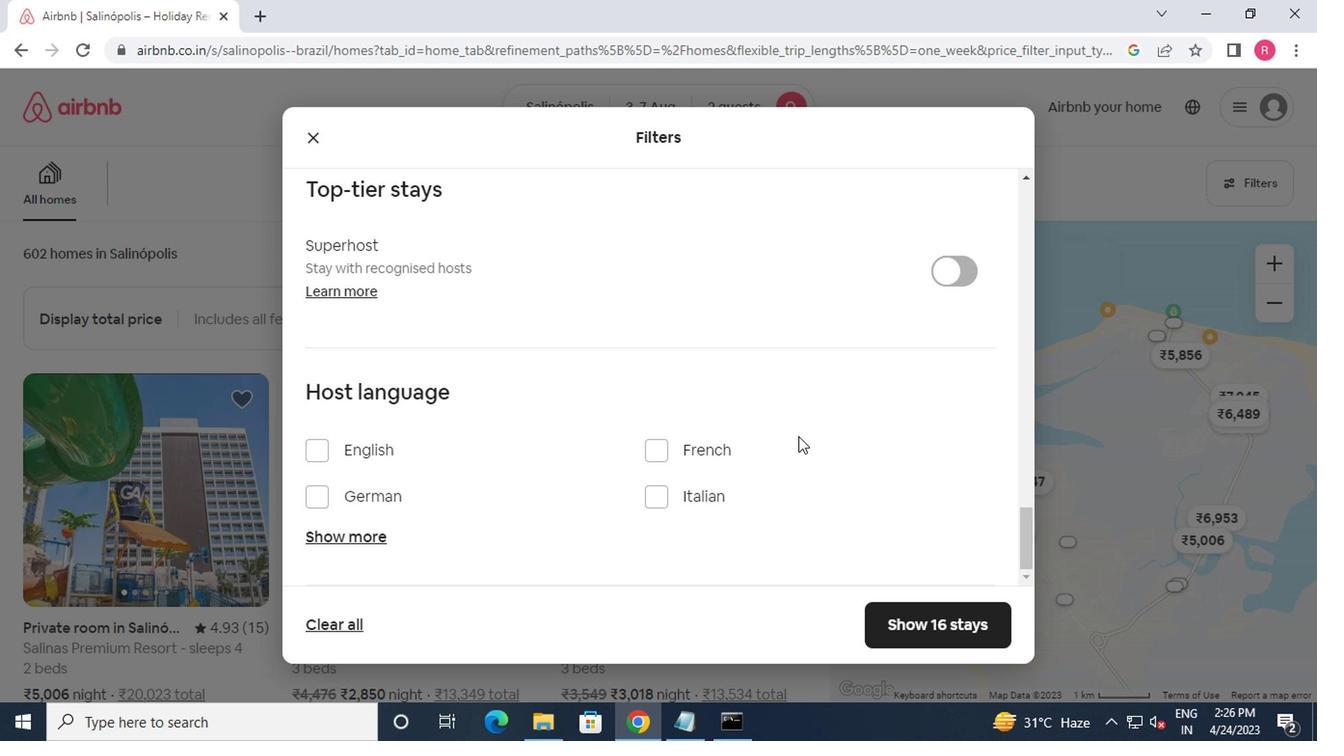 
Action: Mouse moved to (799, 440)
Screenshot: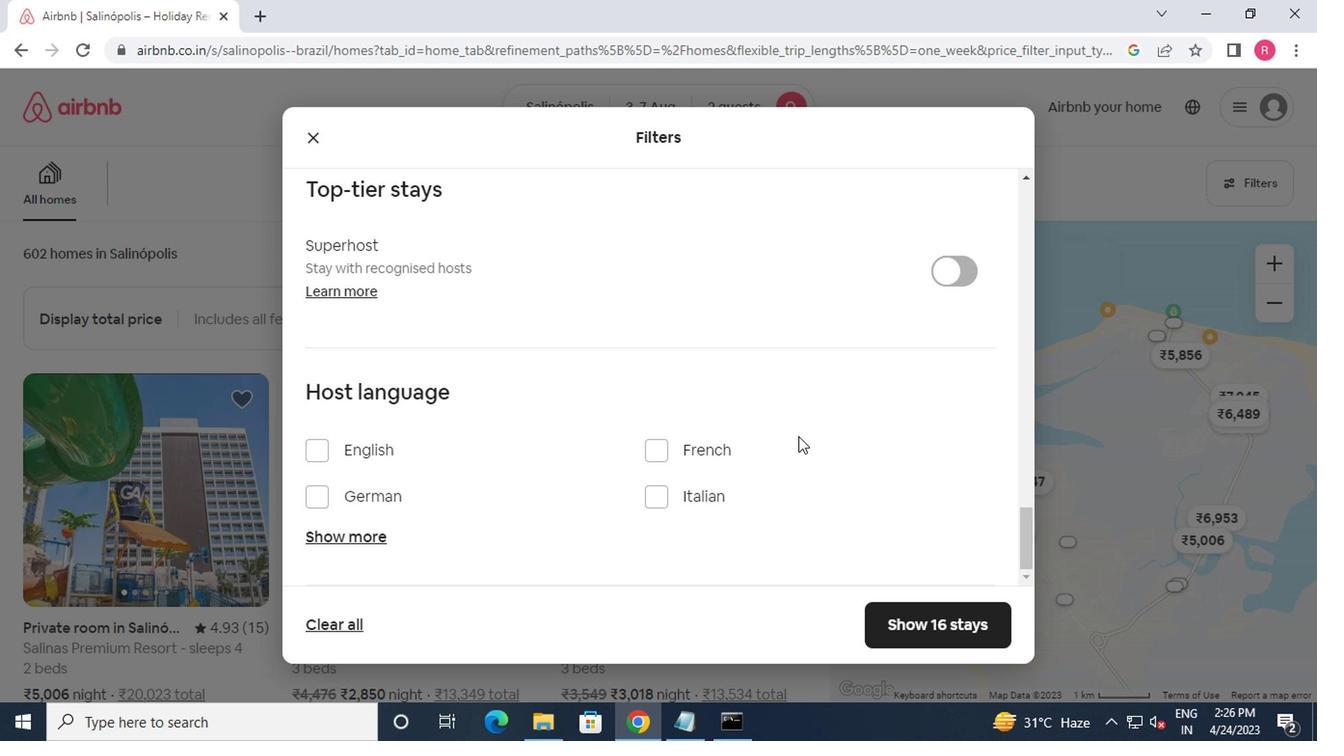 
Action: Mouse scrolled (799, 439) with delta (0, 0)
Screenshot: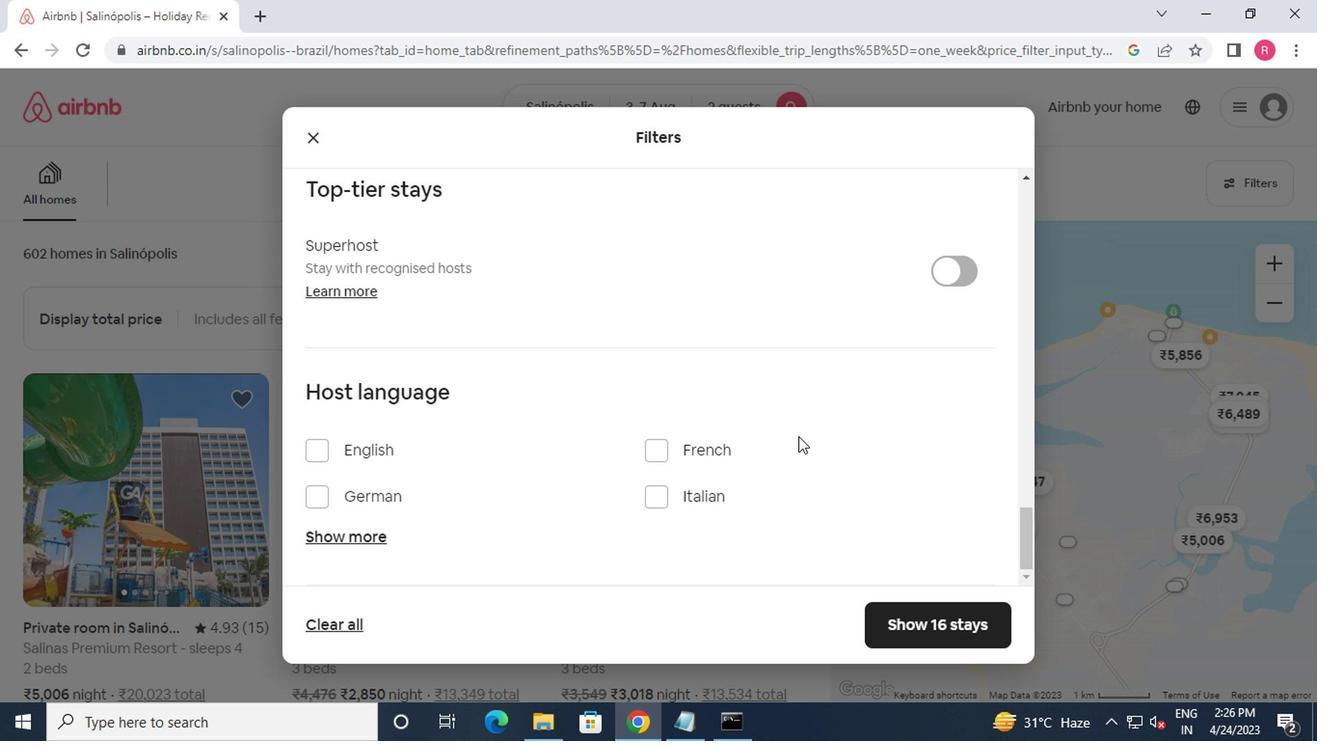 
Action: Mouse moved to (382, 540)
Screenshot: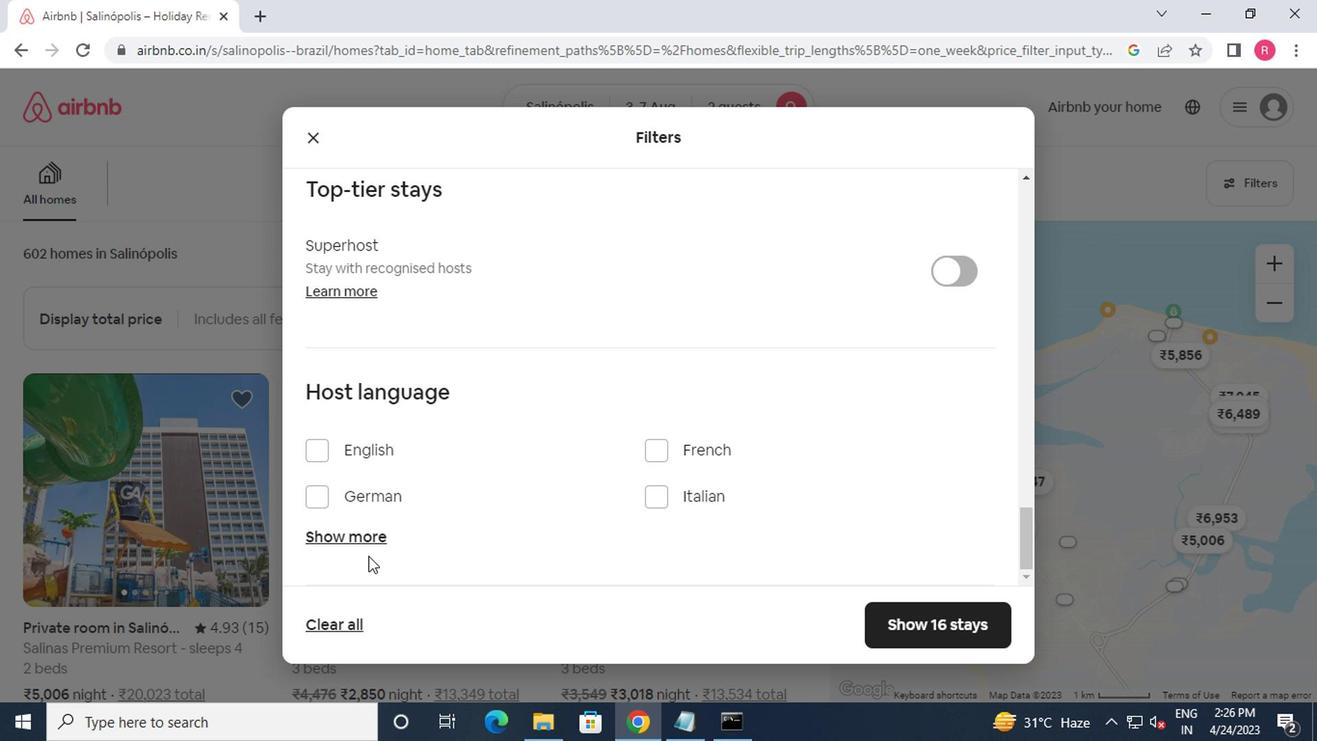 
Action: Mouse pressed left at (382, 540)
Screenshot: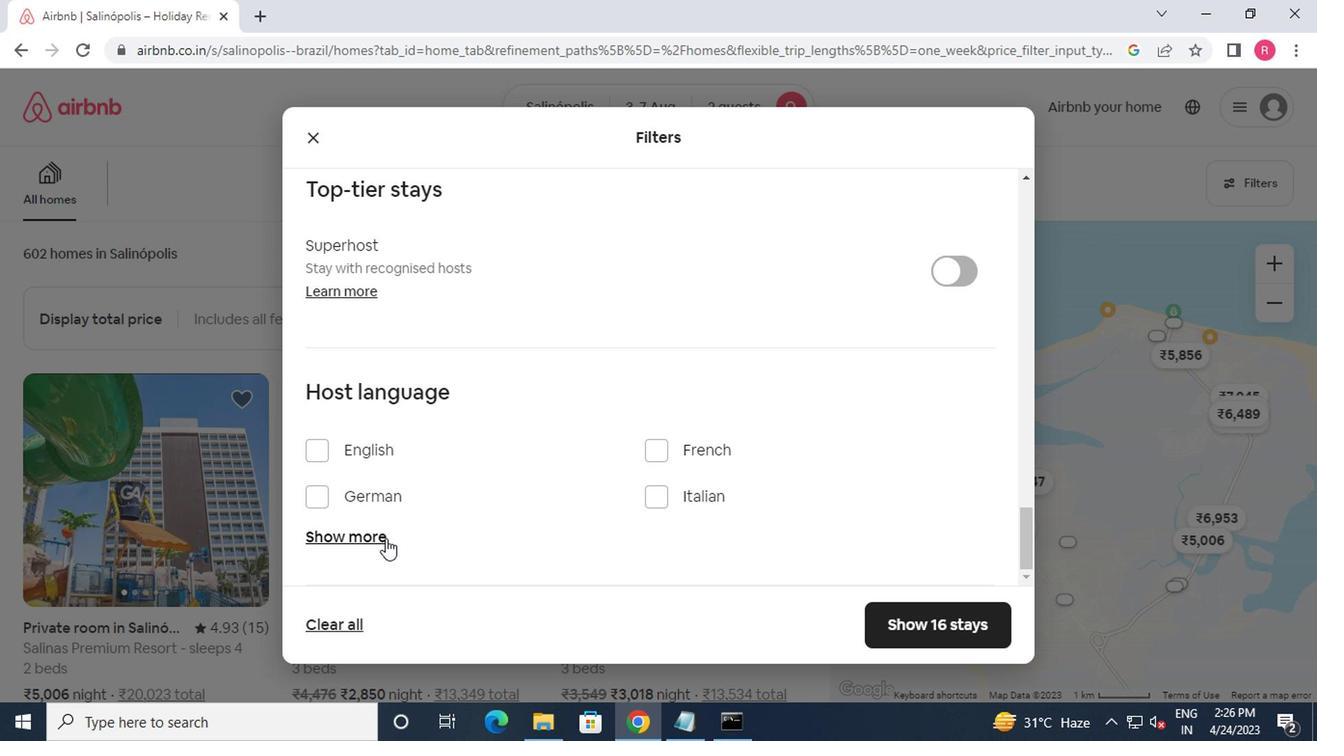 
Action: Mouse moved to (374, 548)
Screenshot: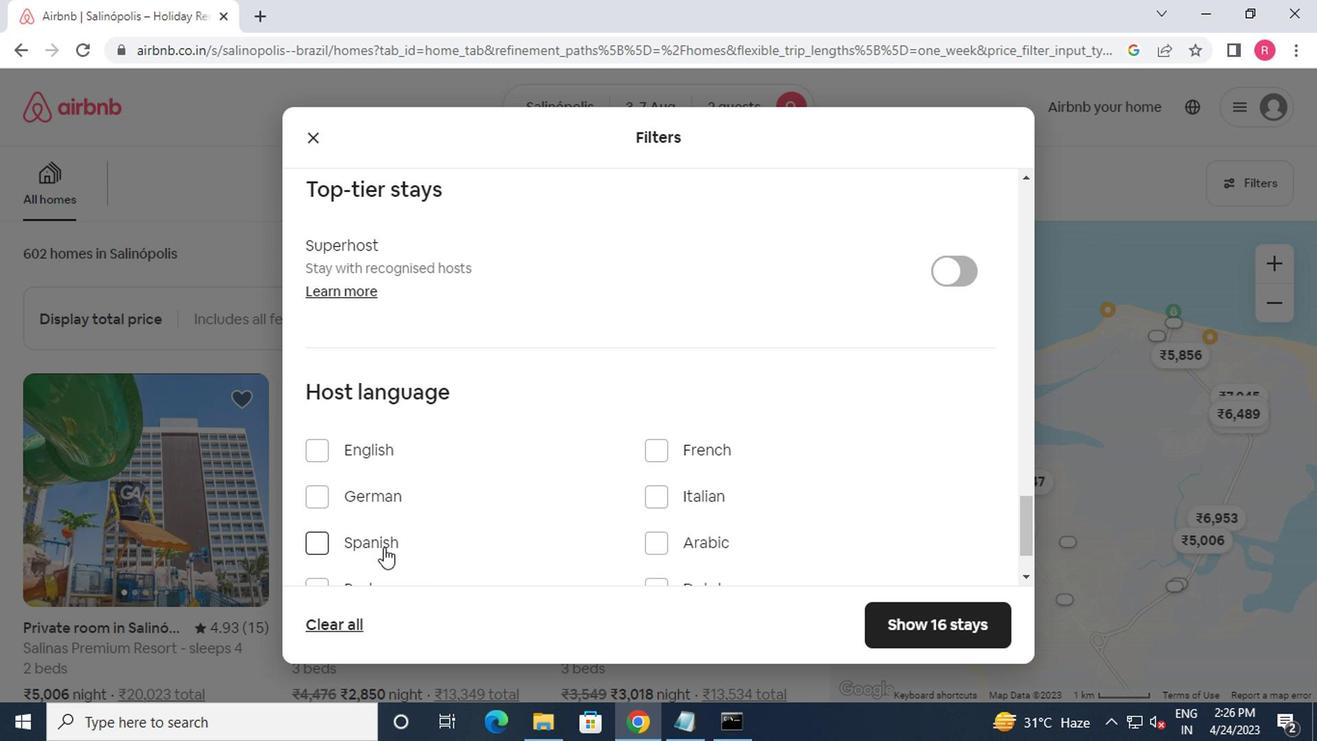 
Action: Mouse pressed left at (374, 548)
Screenshot: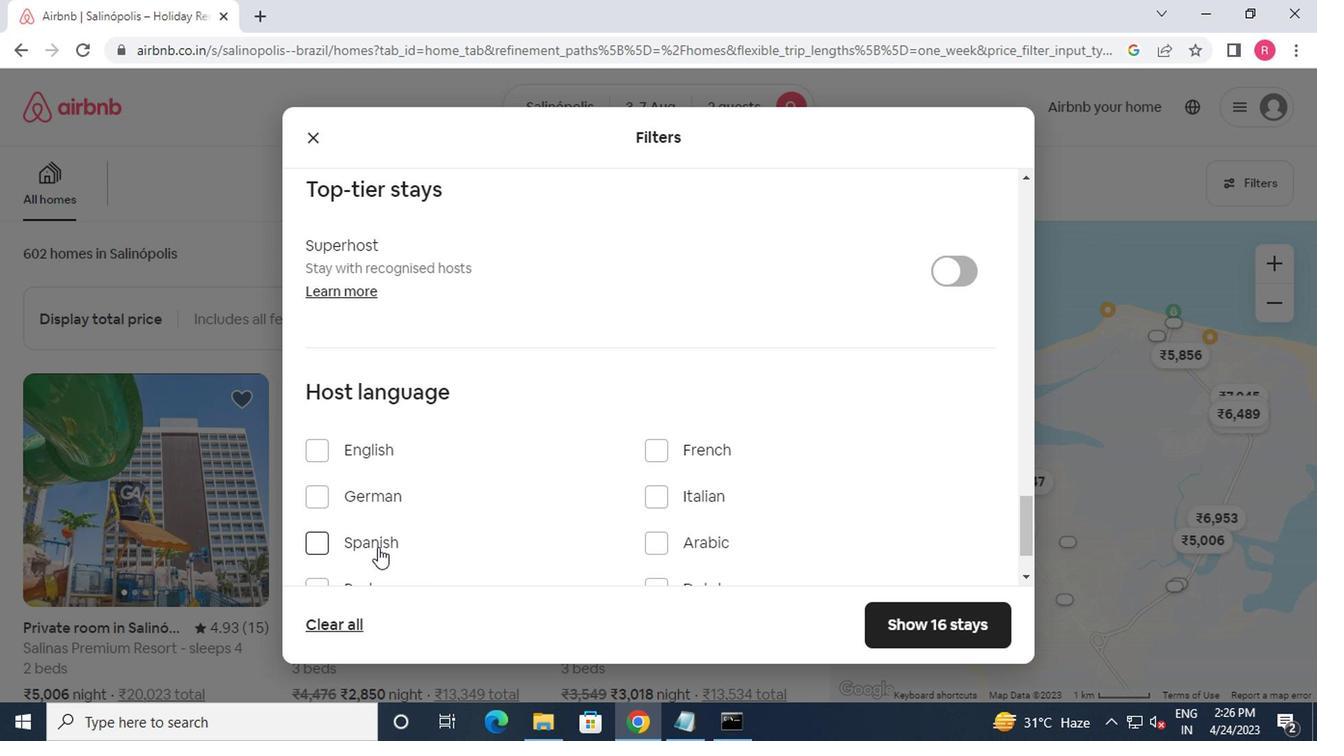 
Action: Mouse moved to (879, 631)
Screenshot: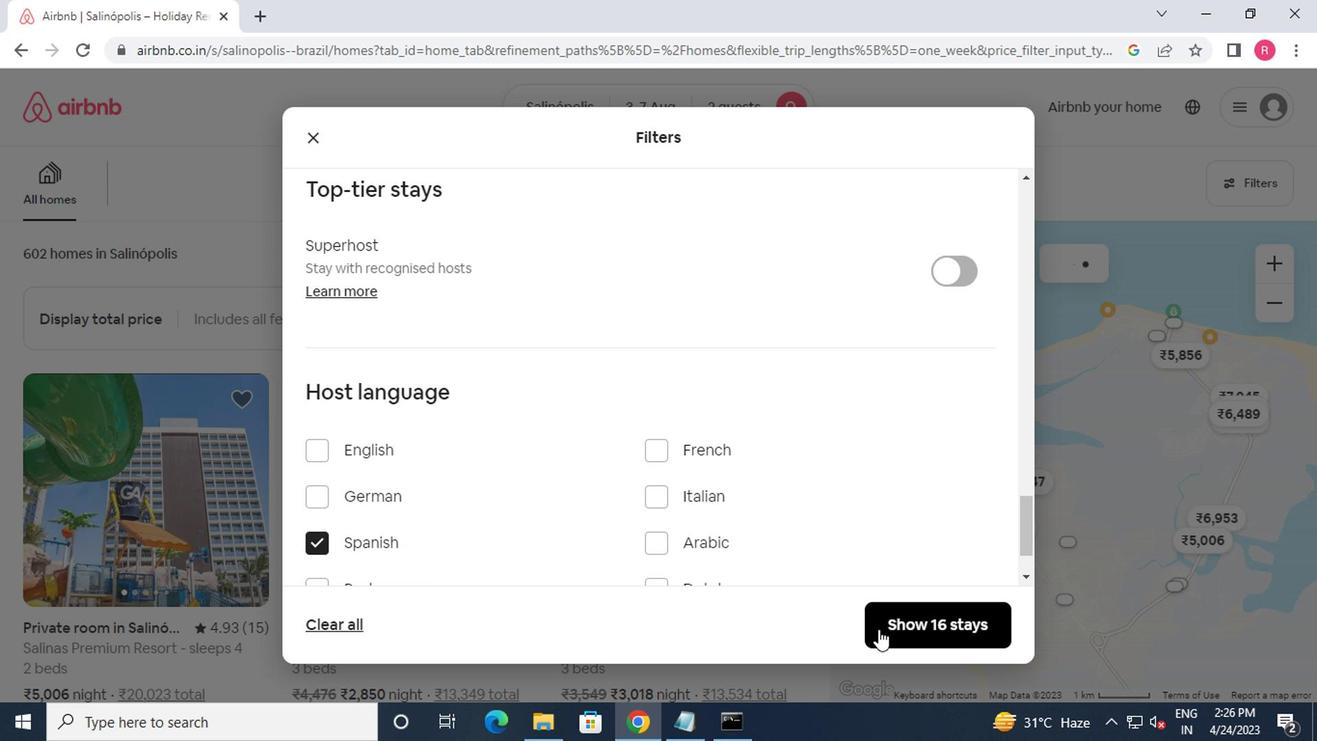 
Action: Mouse pressed left at (879, 631)
Screenshot: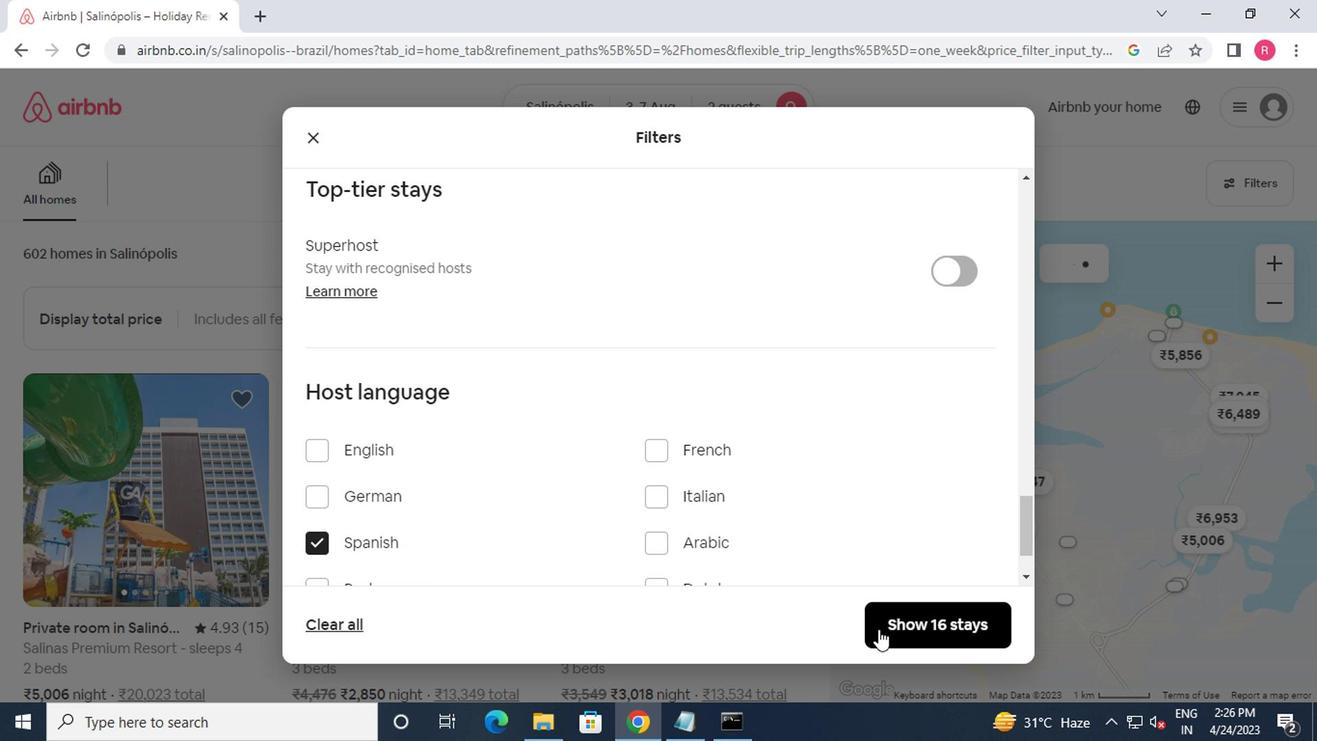 
Action: Mouse moved to (897, 632)
Screenshot: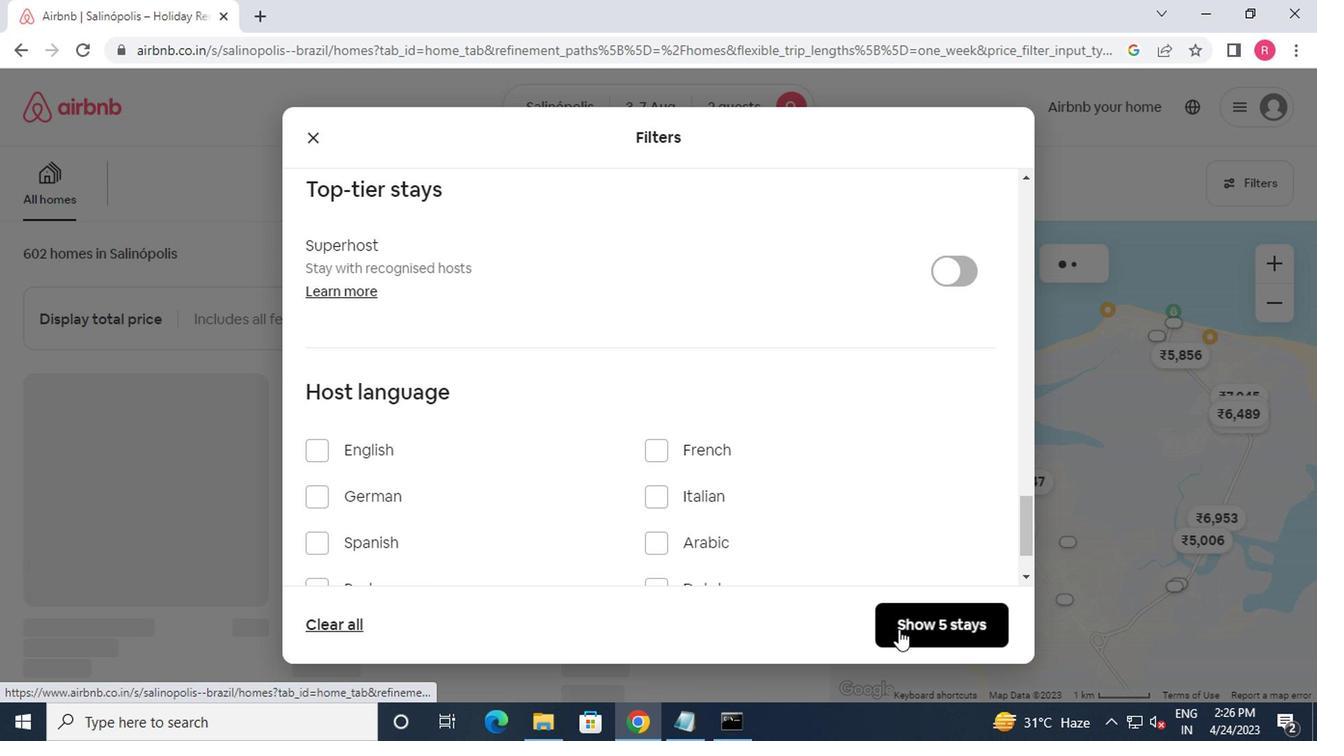 
